 Task: Compose an email with the signature Eric Rodriguez with the subject Request for a change in project scope and the message Please let me know if there are any issues with the formatting of the document. from softage.1@softage.net to softage.4@softage.net,  softage.1@softage.net and softage.5@softage.net with CC to softage.6@softage.net with an attached document Press_release_draft.docx, insert an emoji of office Send the email
Action: Mouse moved to (418, 549)
Screenshot: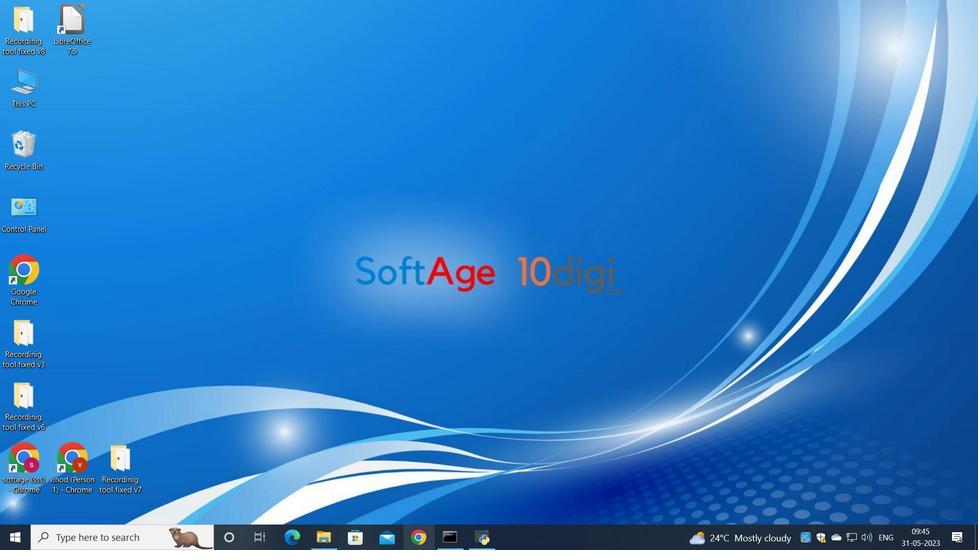 
Action: Mouse pressed left at (418, 549)
Screenshot: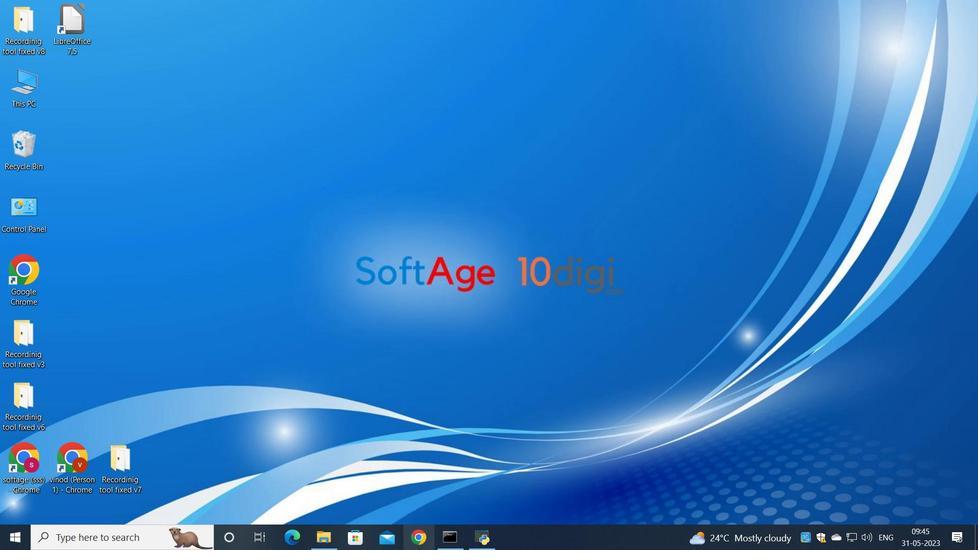 
Action: Mouse moved to (413, 337)
Screenshot: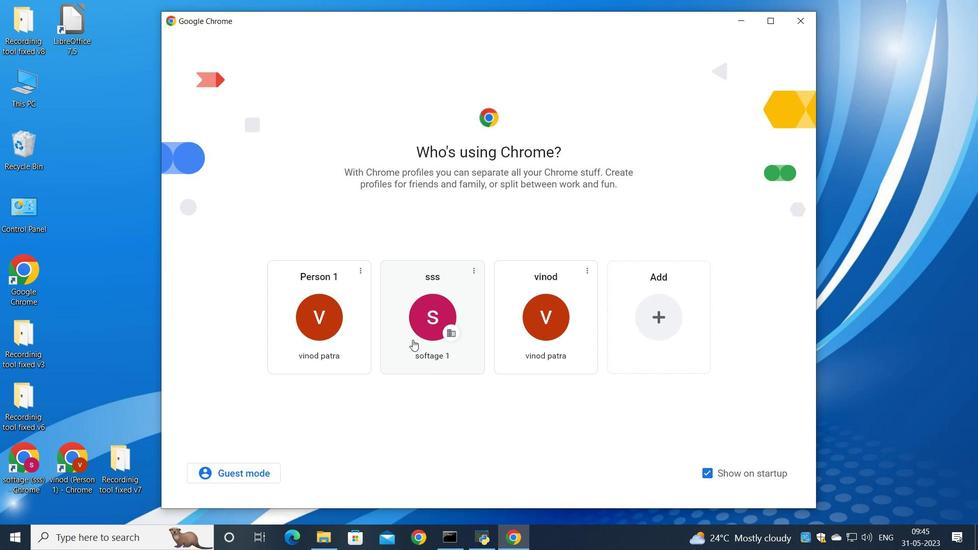 
Action: Mouse pressed left at (413, 337)
Screenshot: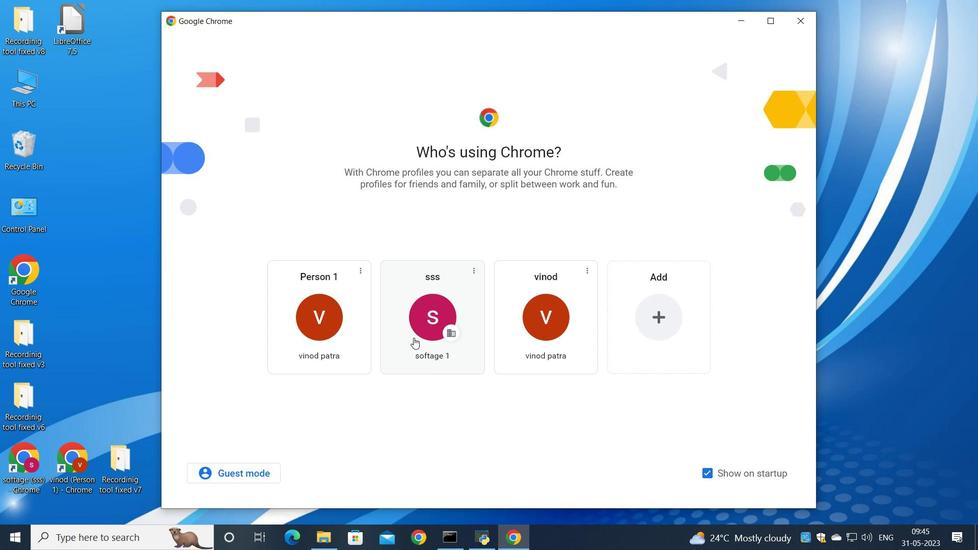 
Action: Mouse moved to (852, 64)
Screenshot: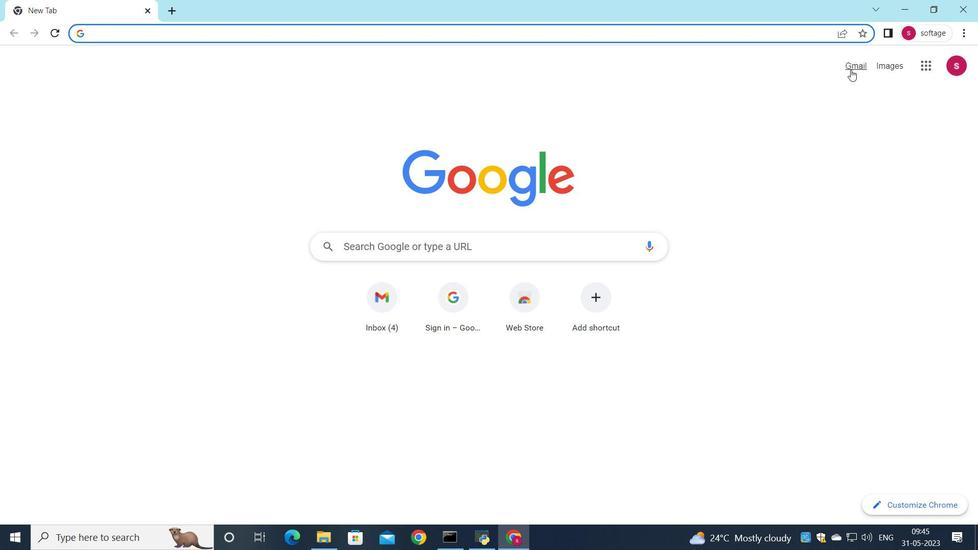 
Action: Mouse pressed left at (852, 64)
Screenshot: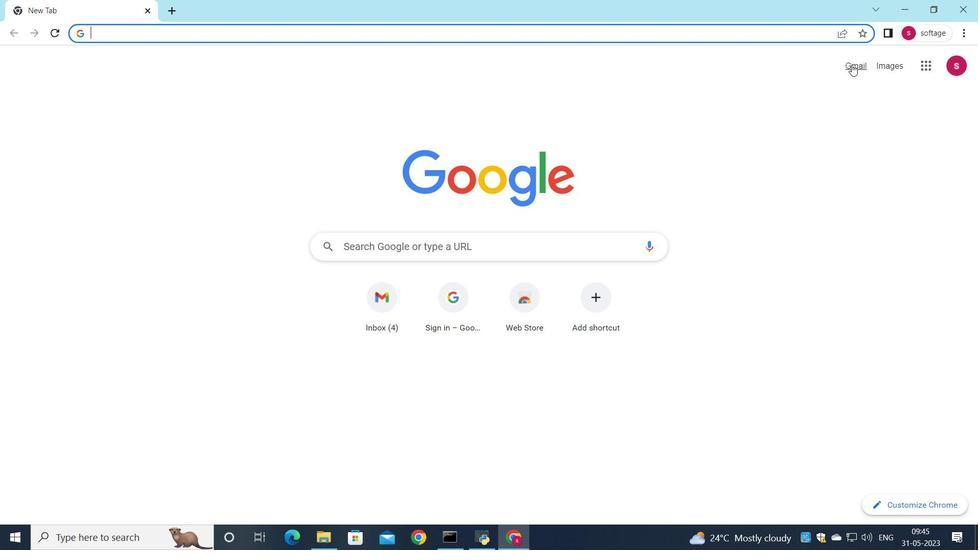
Action: Mouse moved to (834, 84)
Screenshot: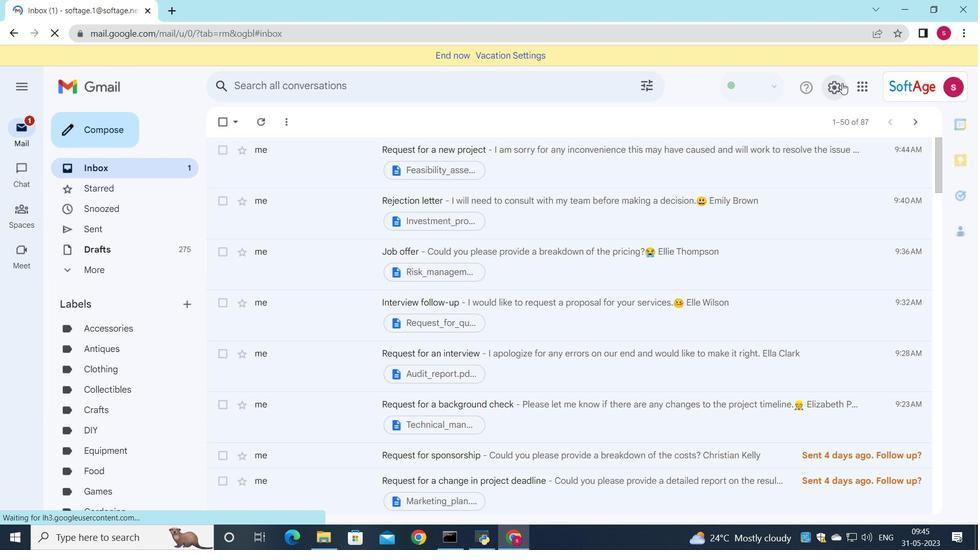 
Action: Mouse pressed left at (834, 84)
Screenshot: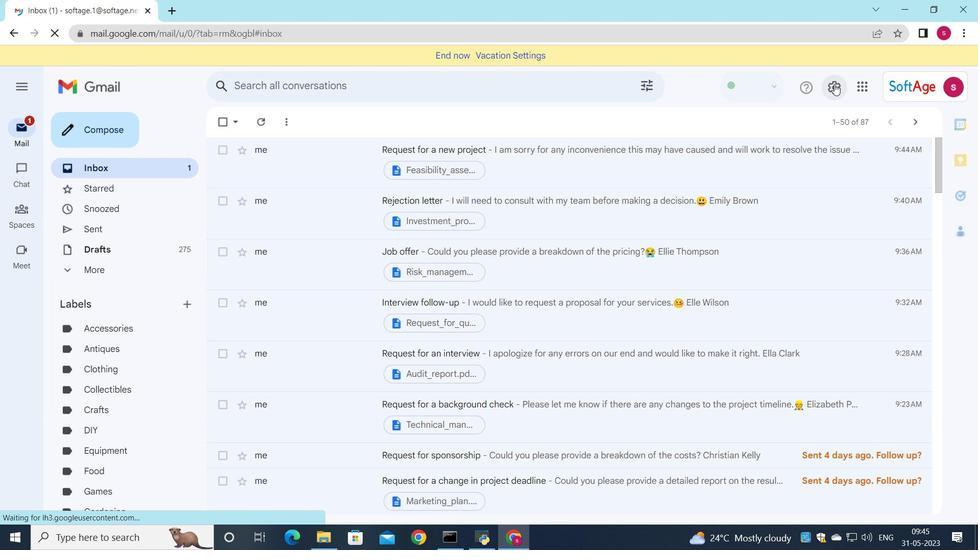 
Action: Mouse moved to (840, 160)
Screenshot: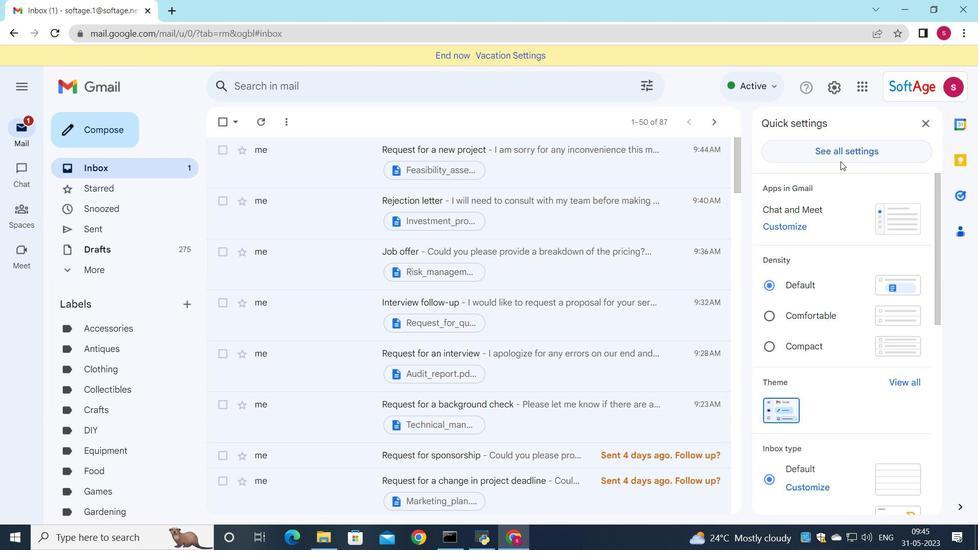 
Action: Mouse pressed left at (840, 160)
Screenshot: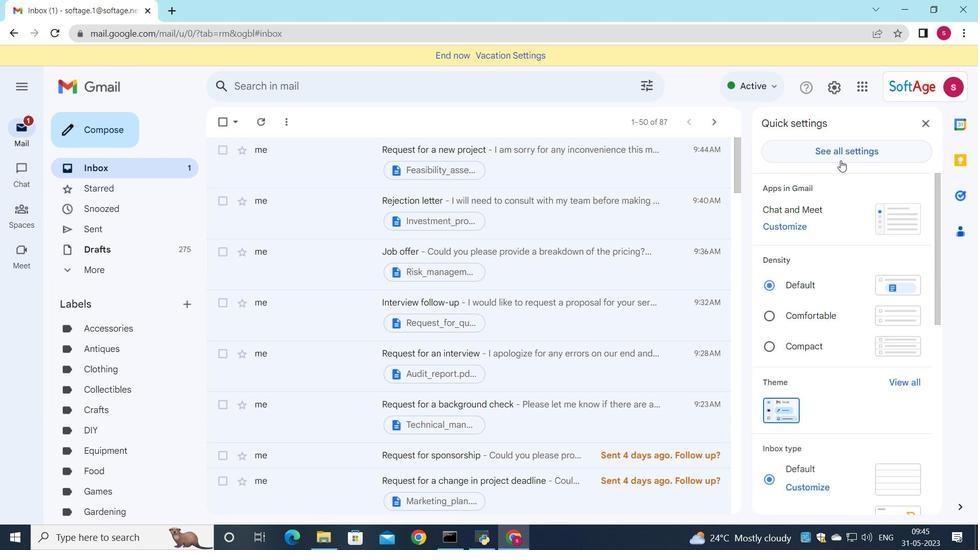 
Action: Mouse moved to (845, 152)
Screenshot: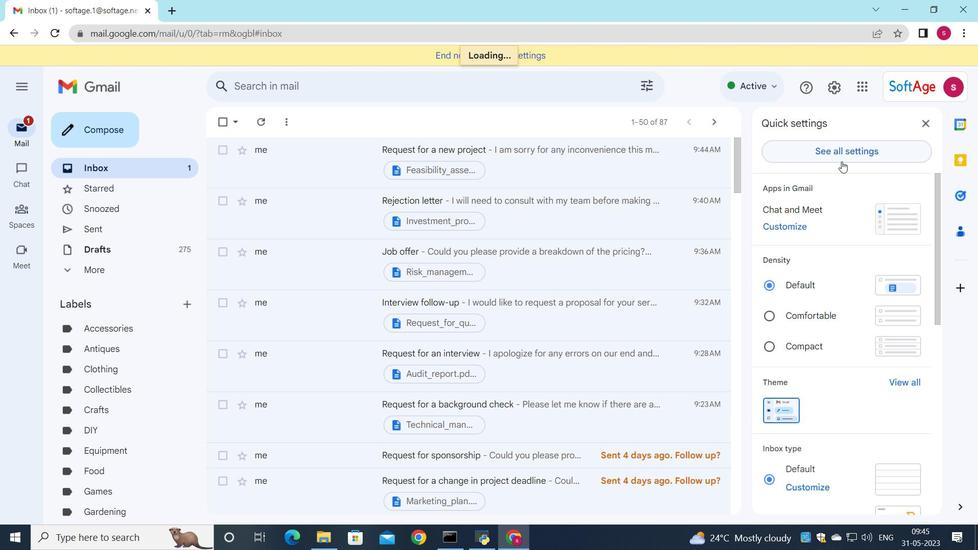 
Action: Mouse pressed left at (845, 152)
Screenshot: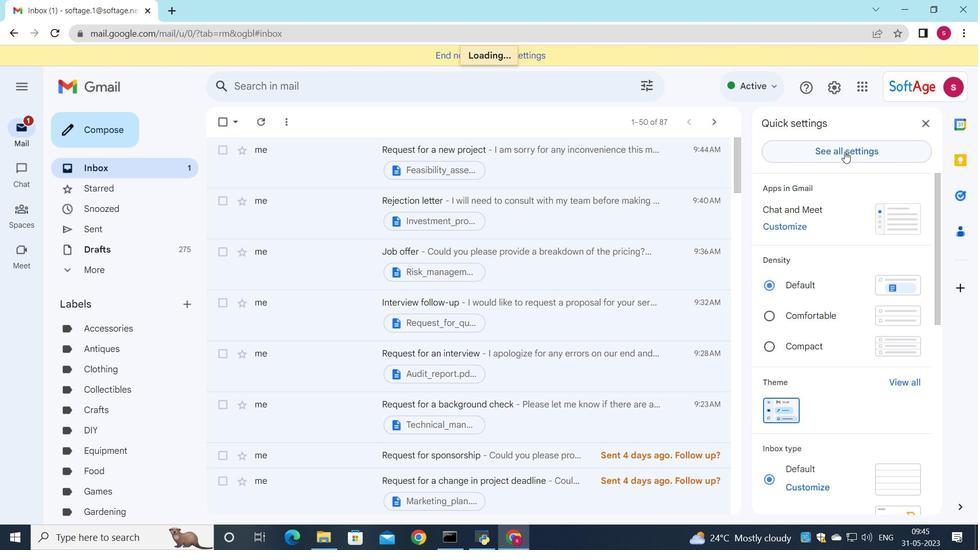 
Action: Mouse moved to (235, 153)
Screenshot: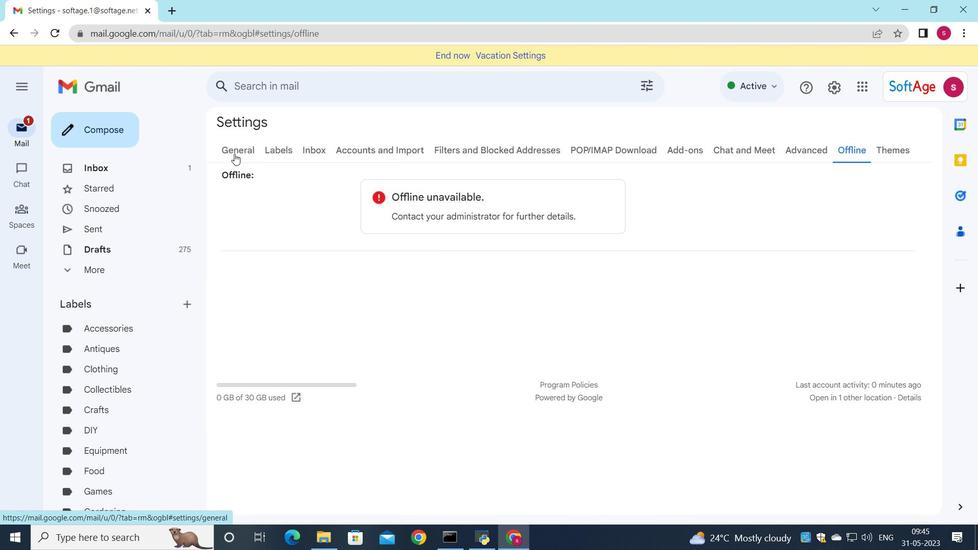 
Action: Mouse pressed left at (235, 153)
Screenshot: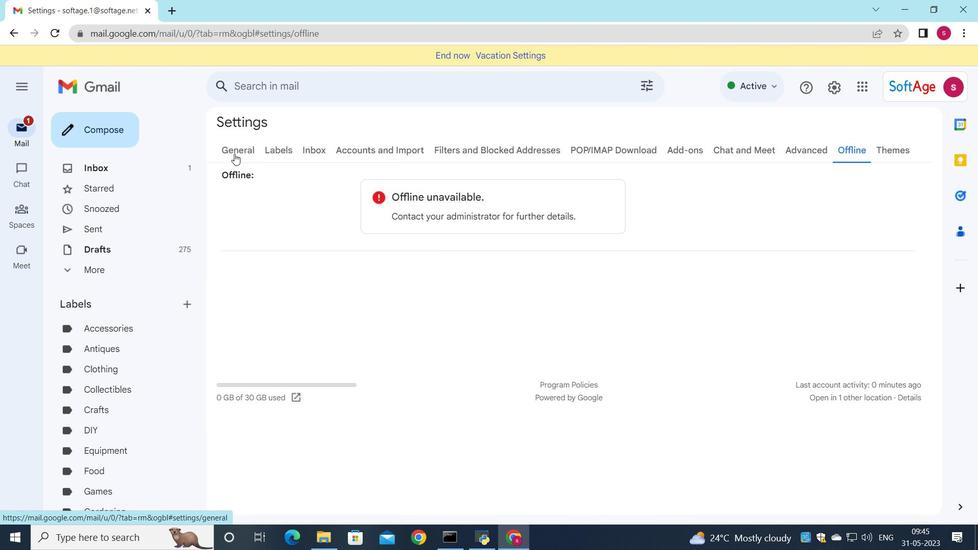 
Action: Mouse moved to (376, 266)
Screenshot: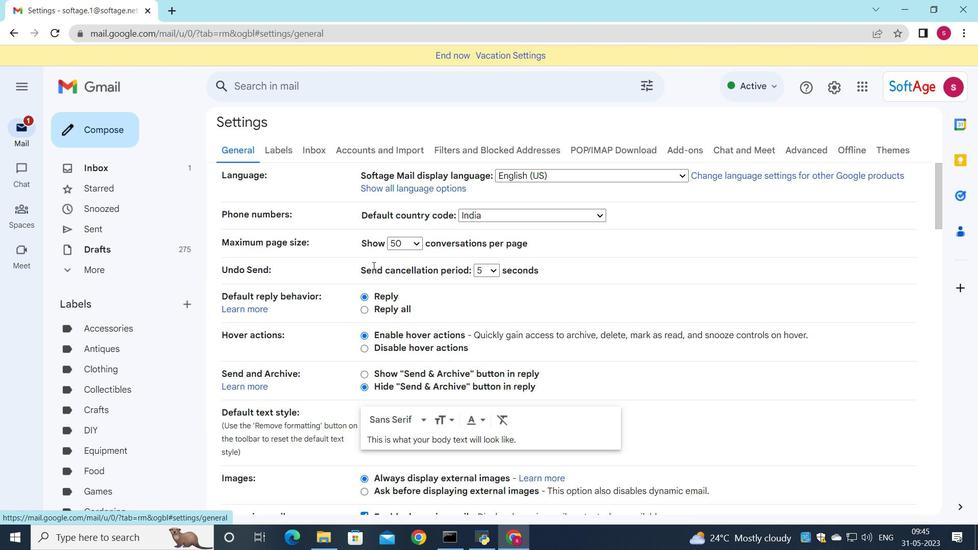 
Action: Mouse scrolled (376, 265) with delta (0, 0)
Screenshot: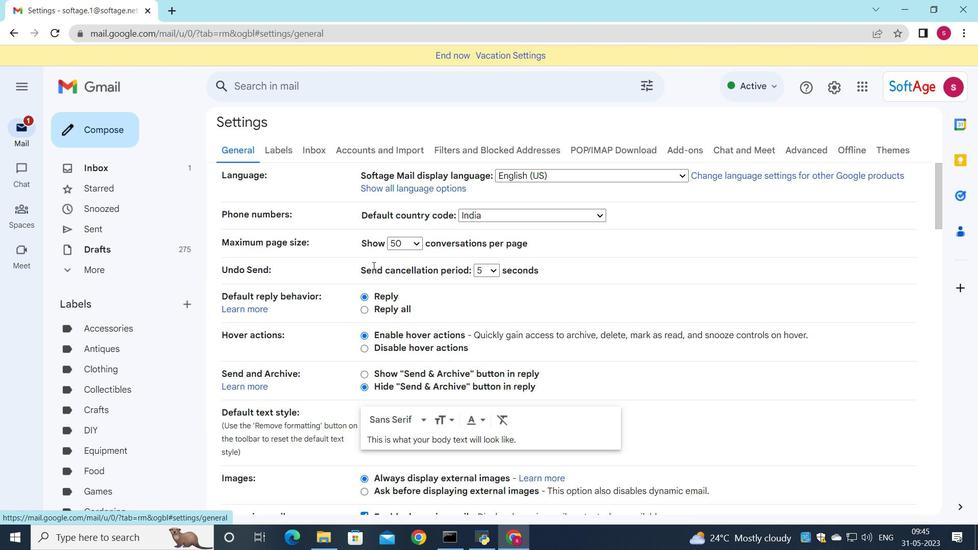 
Action: Mouse scrolled (376, 265) with delta (0, 0)
Screenshot: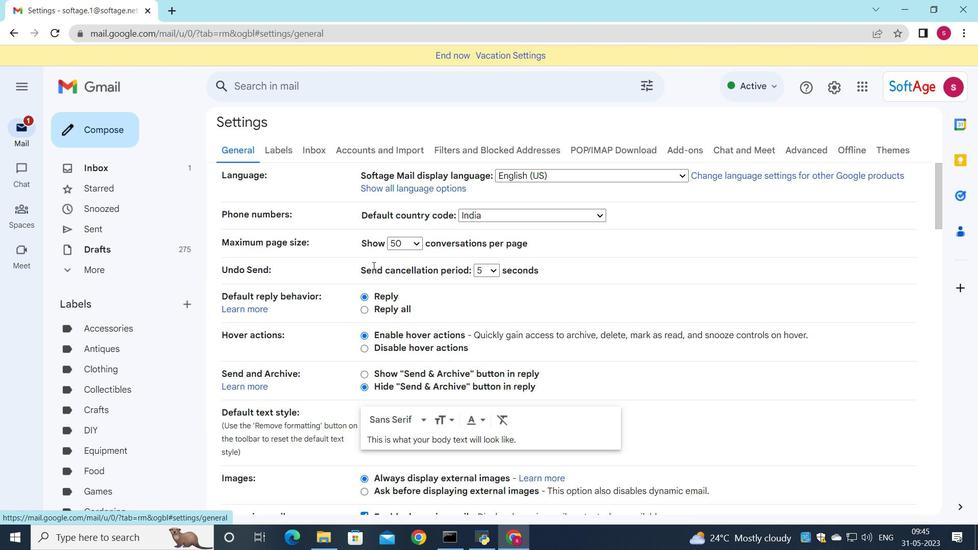 
Action: Mouse scrolled (376, 265) with delta (0, 0)
Screenshot: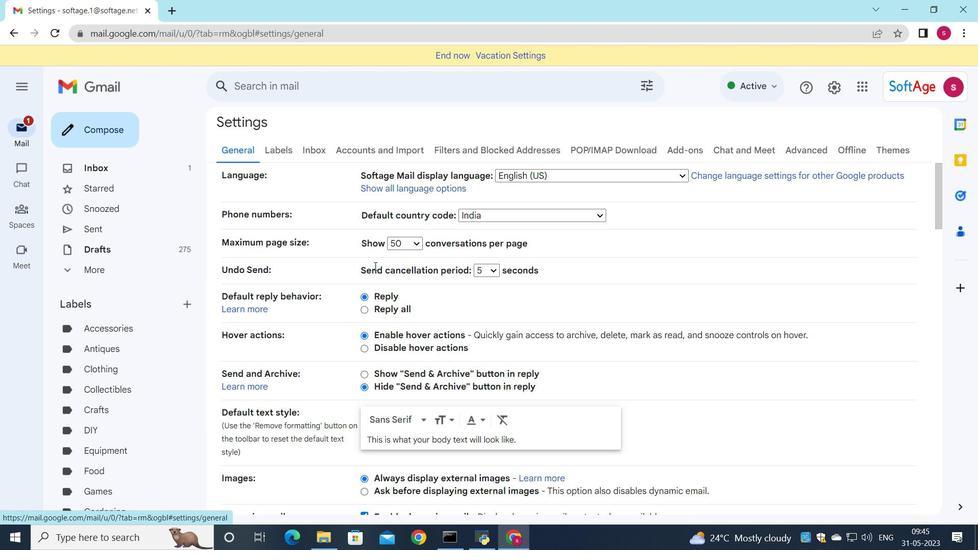 
Action: Mouse moved to (365, 282)
Screenshot: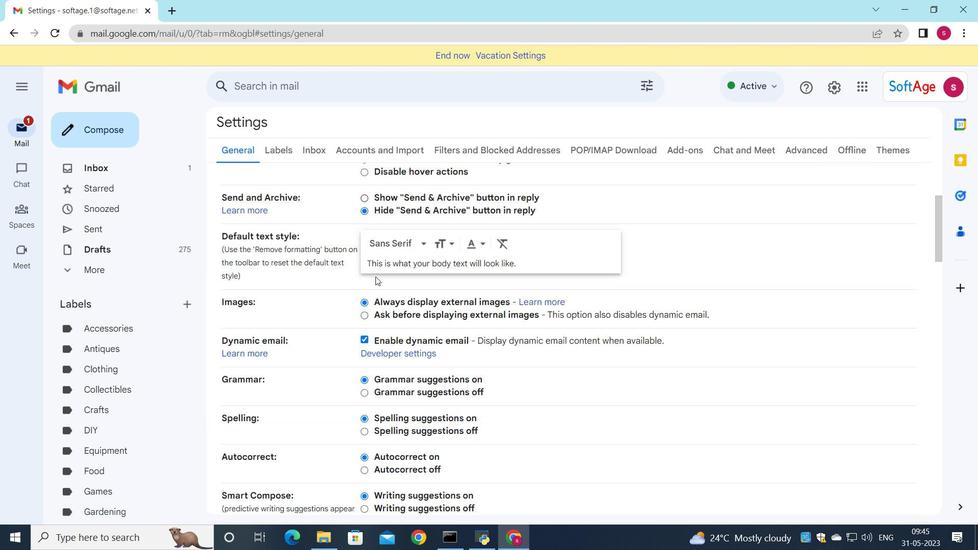 
Action: Mouse scrolled (365, 282) with delta (0, 0)
Screenshot: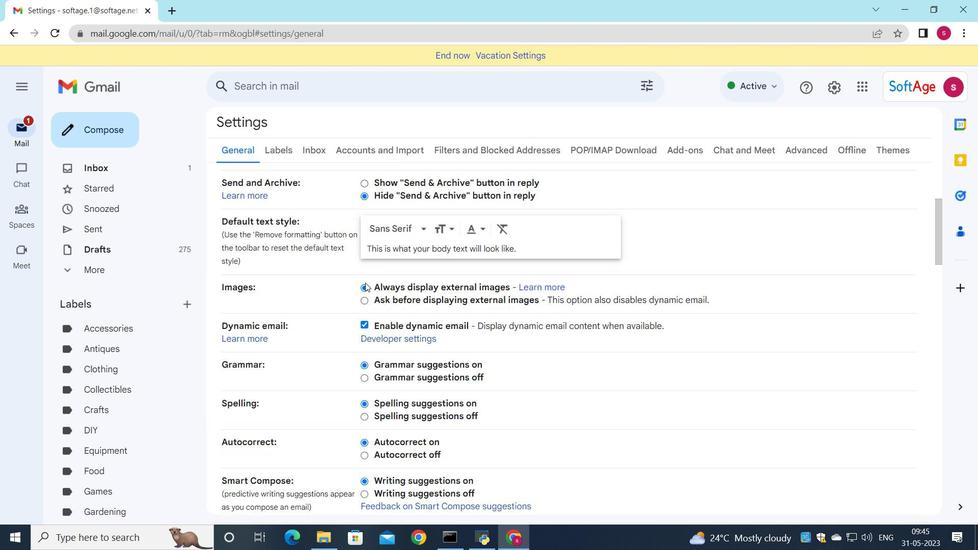 
Action: Mouse scrolled (365, 282) with delta (0, 0)
Screenshot: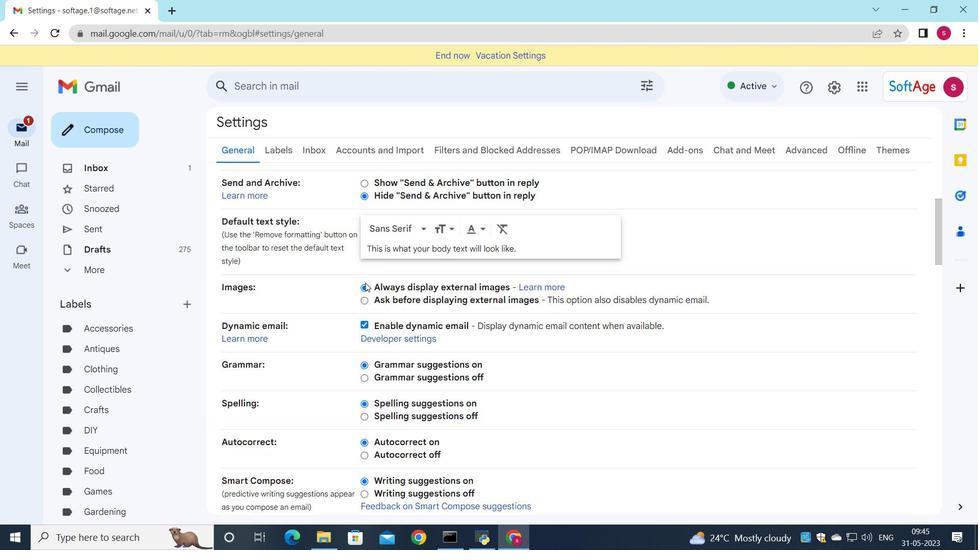 
Action: Mouse scrolled (365, 282) with delta (0, 0)
Screenshot: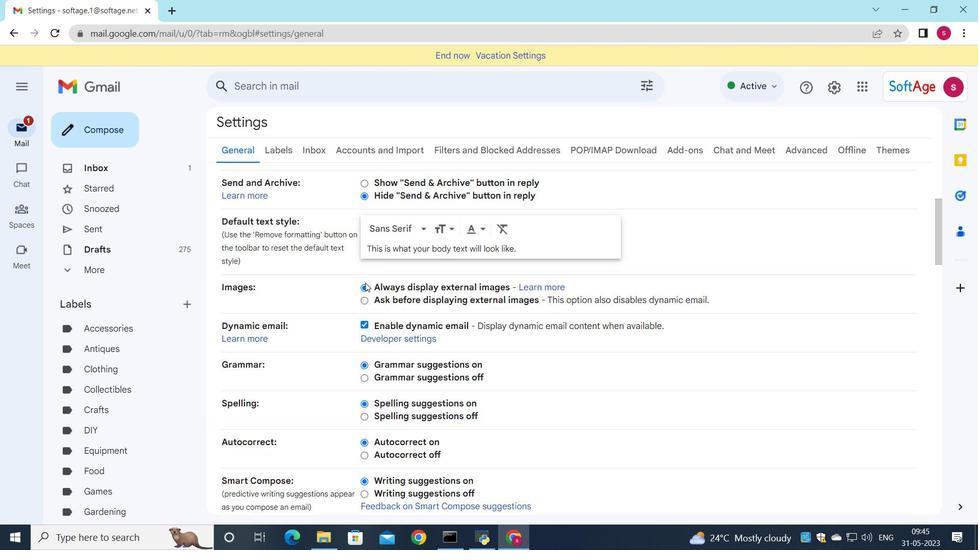 
Action: Mouse moved to (365, 283)
Screenshot: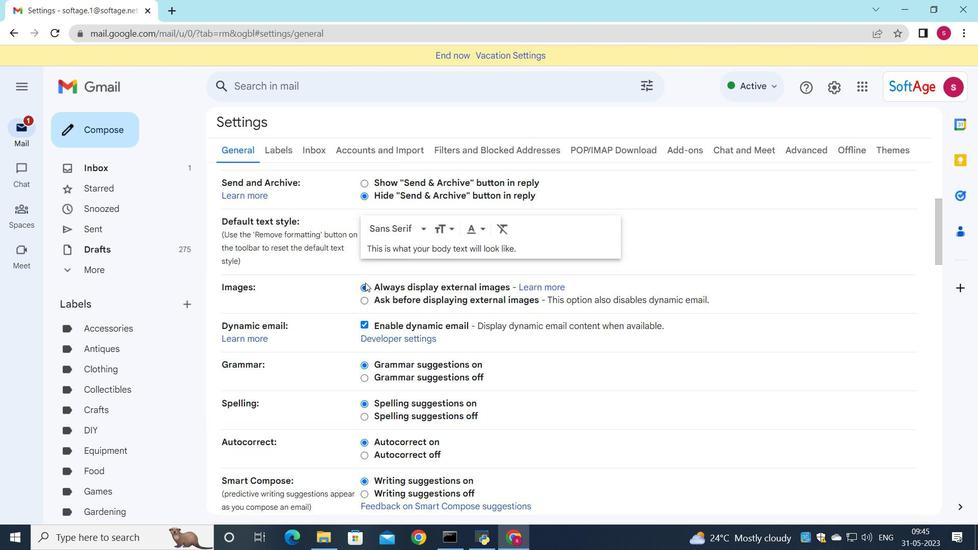 
Action: Mouse scrolled (365, 282) with delta (0, 0)
Screenshot: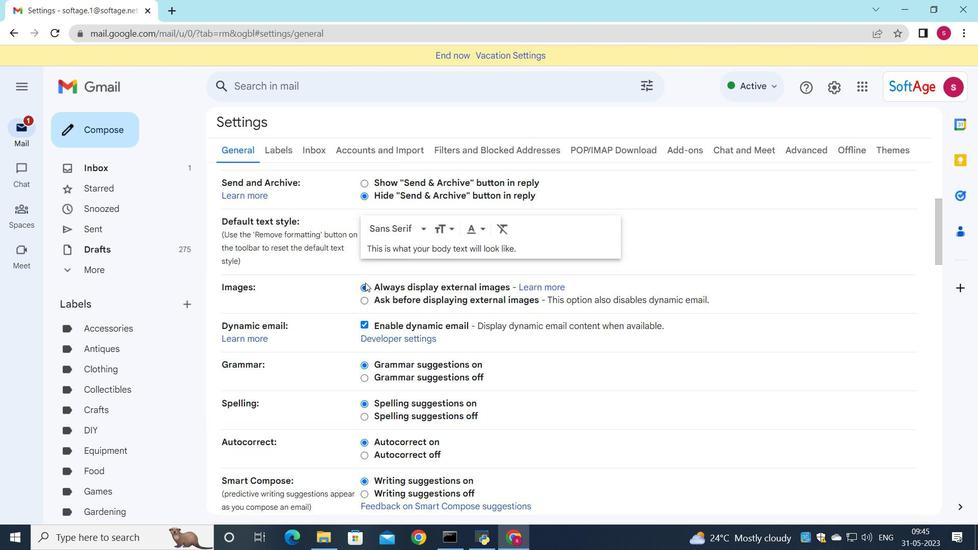 
Action: Mouse moved to (357, 296)
Screenshot: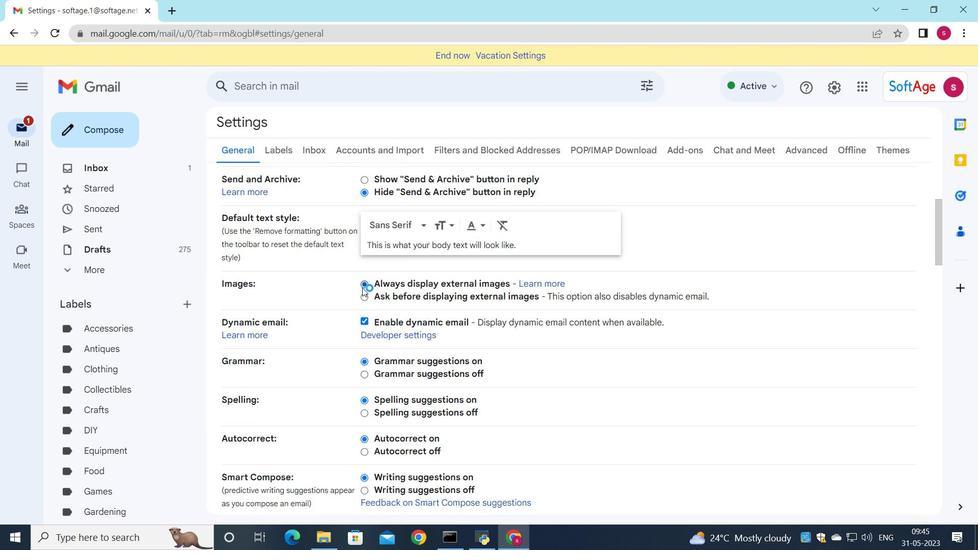 
Action: Mouse scrolled (357, 295) with delta (0, 0)
Screenshot: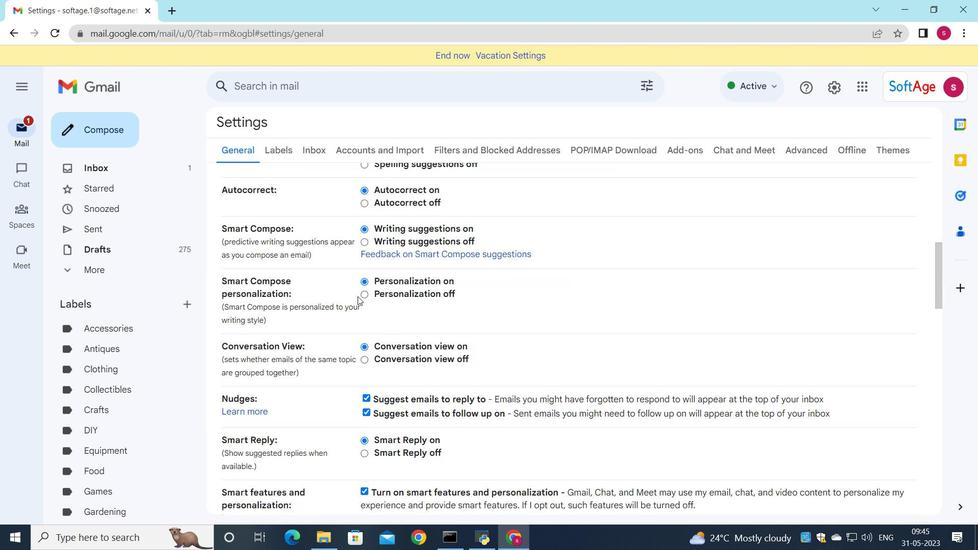 
Action: Mouse scrolled (357, 295) with delta (0, 0)
Screenshot: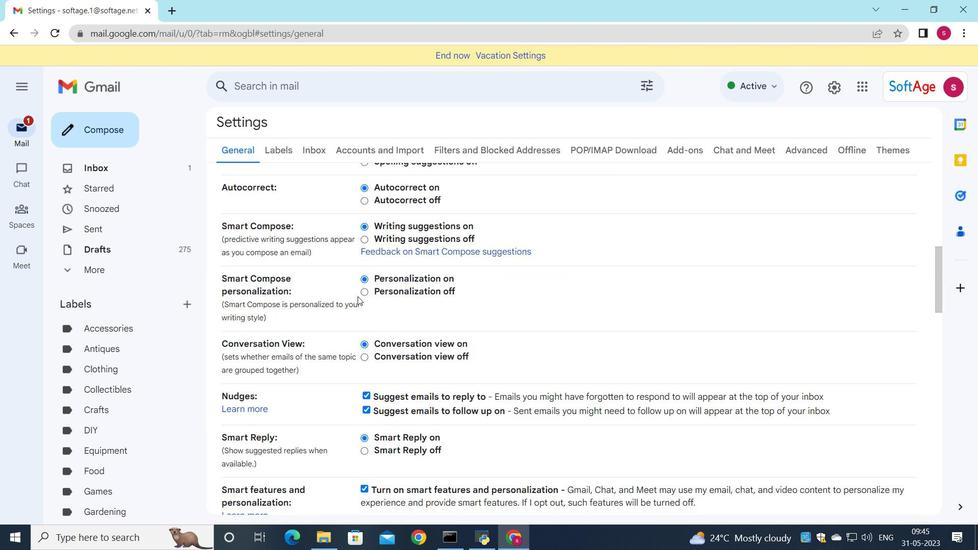 
Action: Mouse moved to (357, 297)
Screenshot: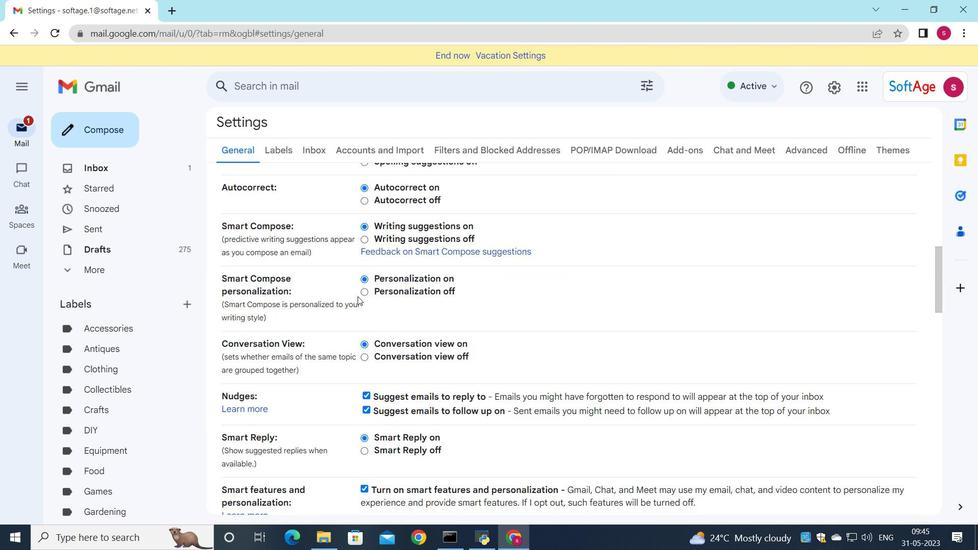 
Action: Mouse scrolled (357, 296) with delta (0, 0)
Screenshot: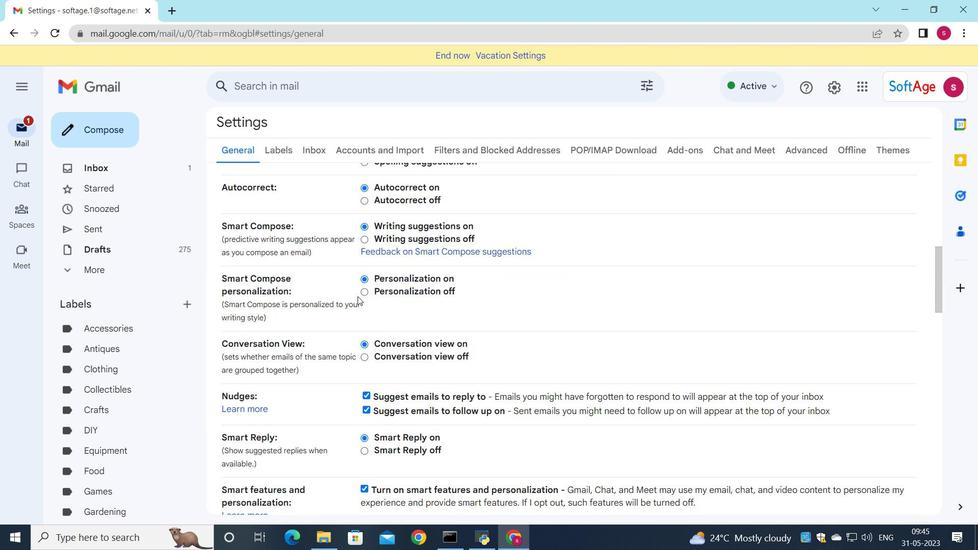
Action: Mouse moved to (359, 328)
Screenshot: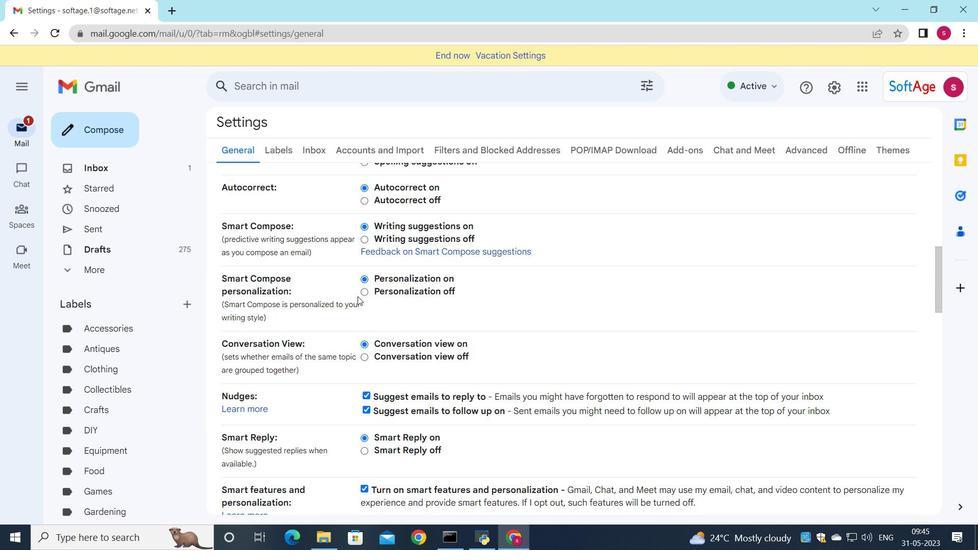 
Action: Mouse scrolled (359, 328) with delta (0, 0)
Screenshot: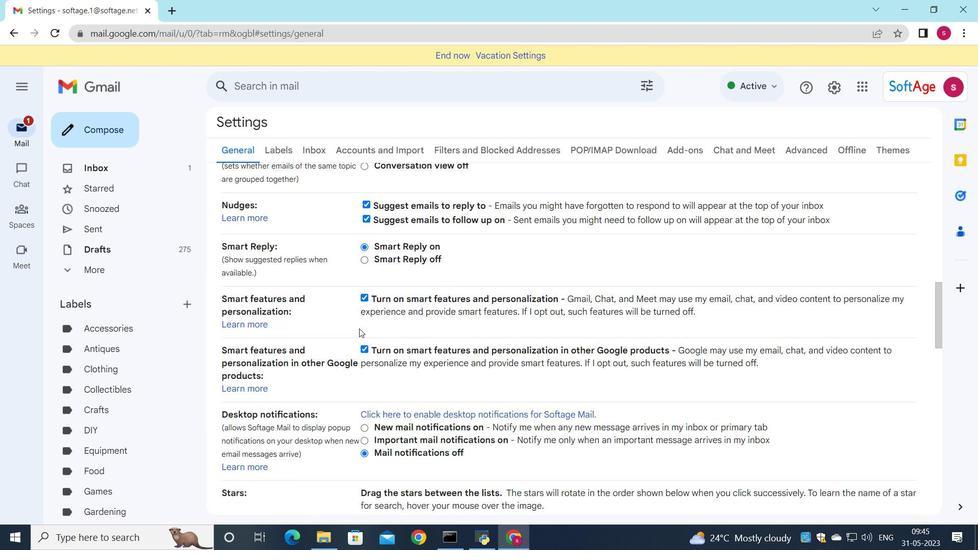 
Action: Mouse scrolled (359, 328) with delta (0, 0)
Screenshot: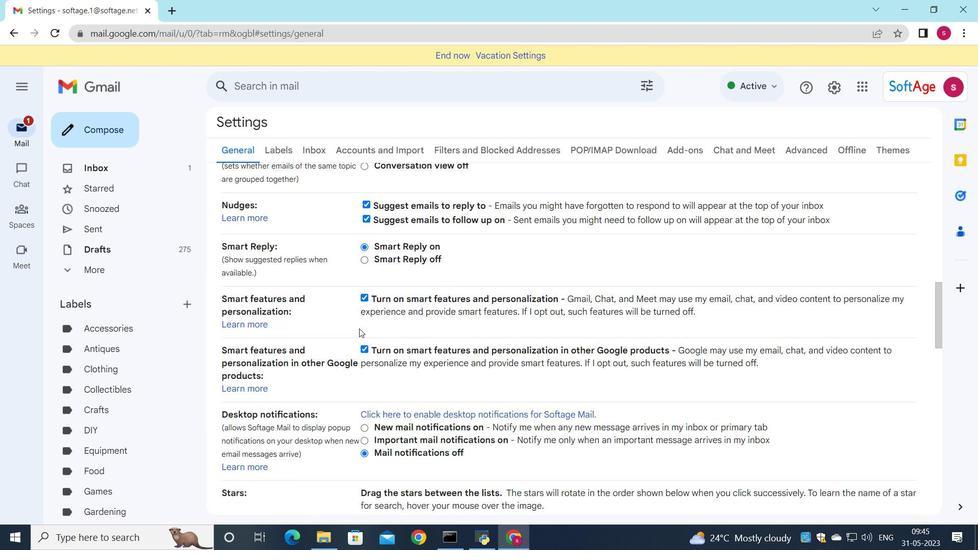 
Action: Mouse scrolled (359, 328) with delta (0, 0)
Screenshot: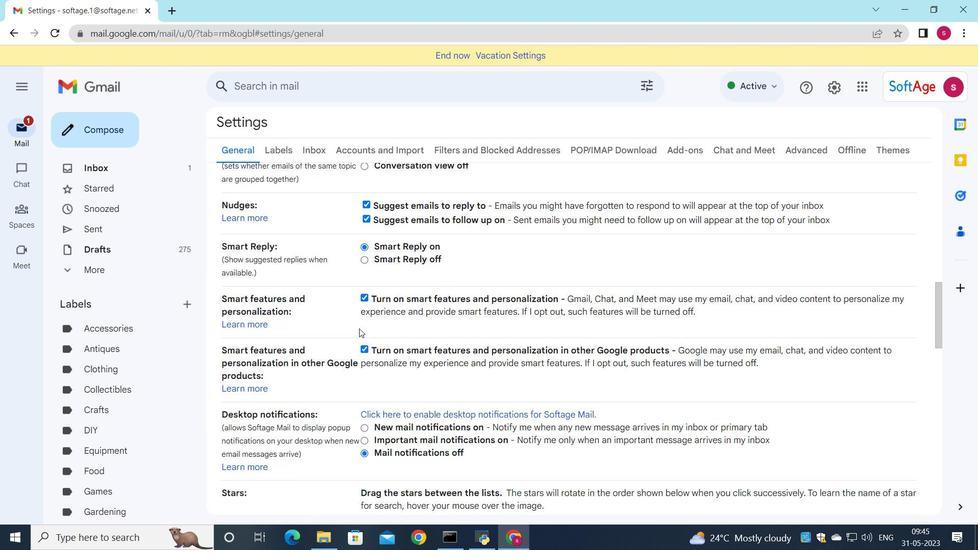 
Action: Mouse moved to (363, 335)
Screenshot: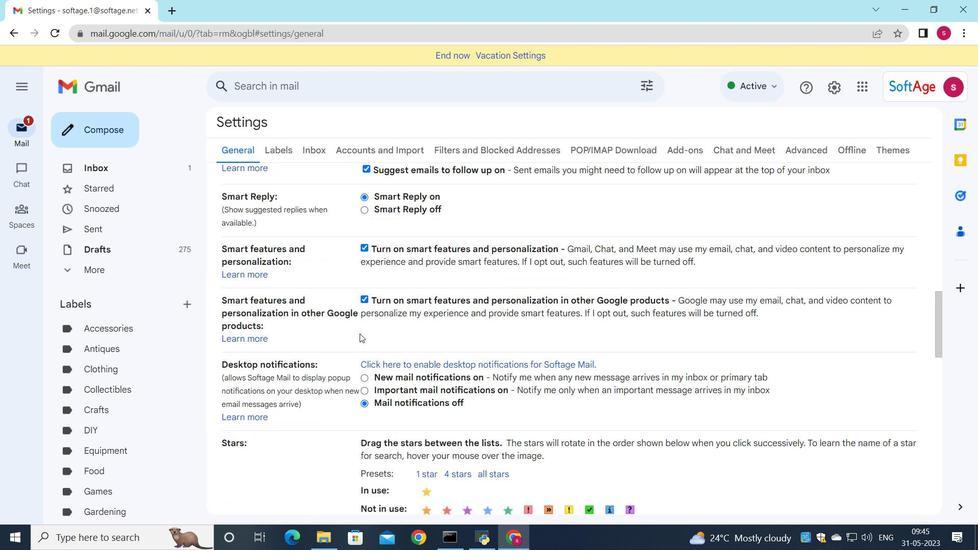 
Action: Mouse scrolled (363, 335) with delta (0, 0)
Screenshot: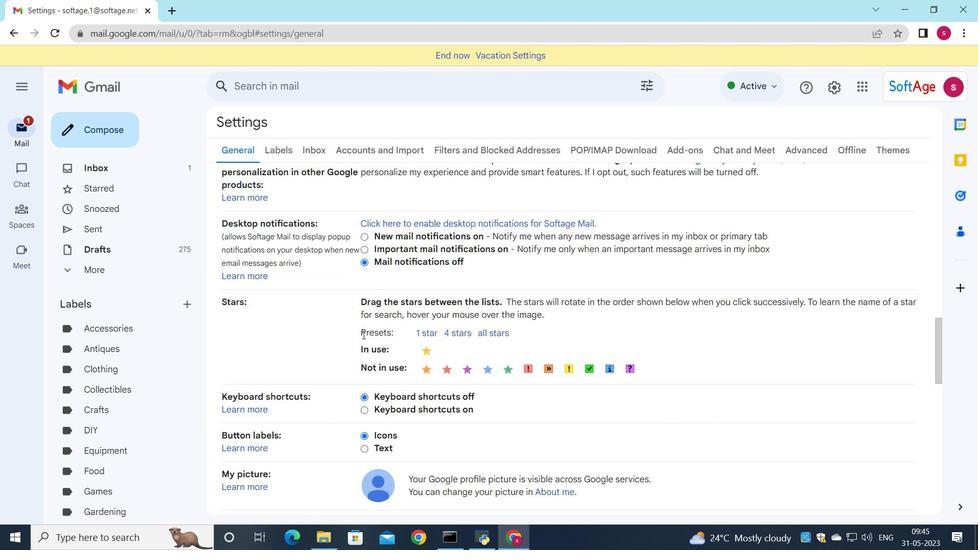 
Action: Mouse scrolled (363, 335) with delta (0, 0)
Screenshot: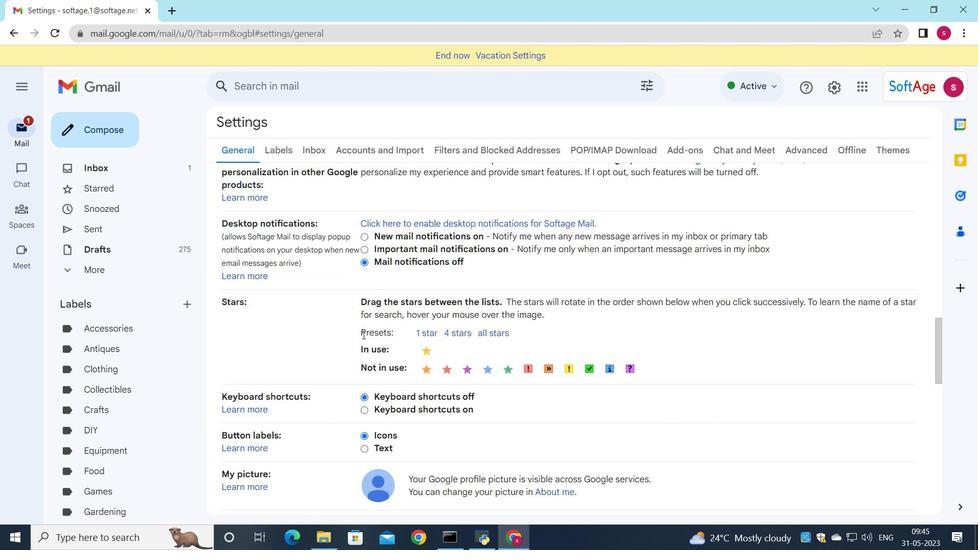 
Action: Mouse scrolled (363, 335) with delta (0, 0)
Screenshot: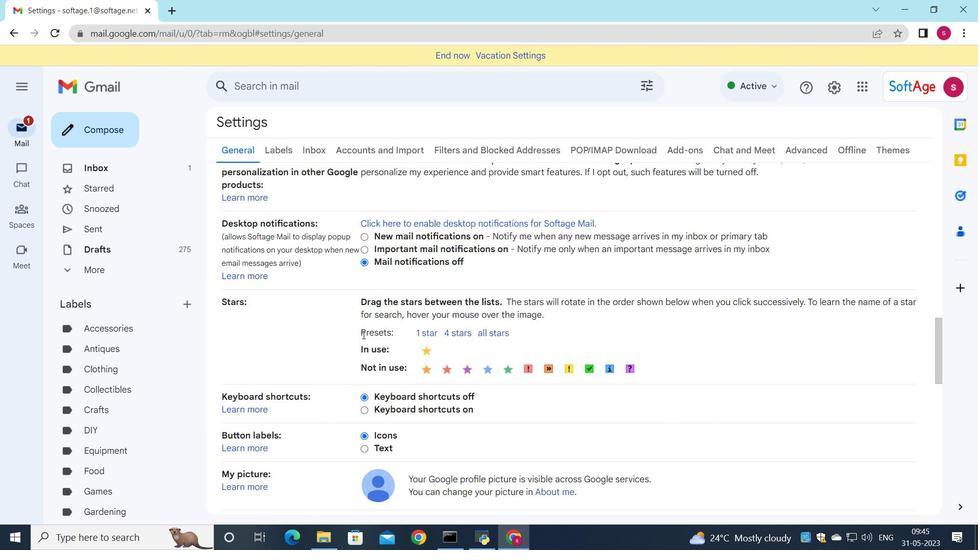 
Action: Mouse moved to (363, 339)
Screenshot: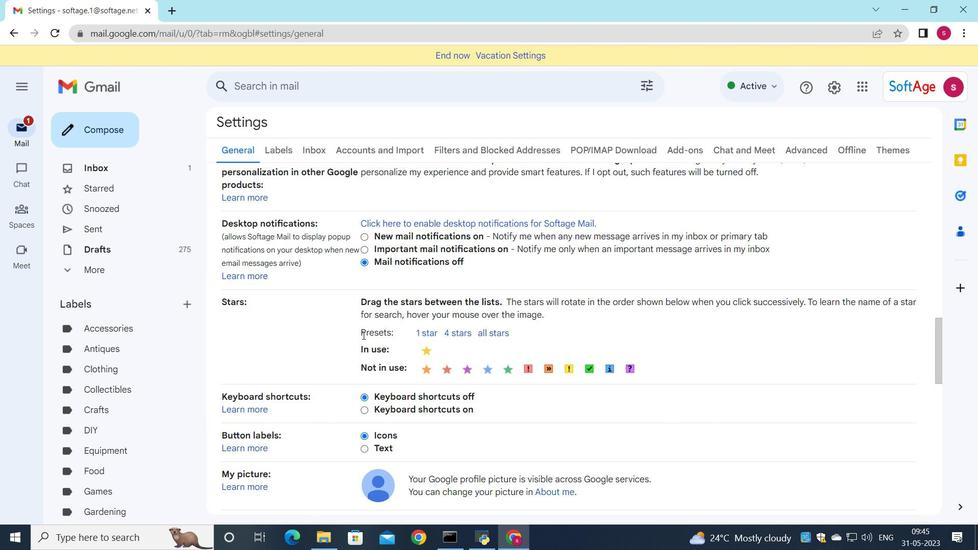 
Action: Mouse scrolled (363, 338) with delta (0, 0)
Screenshot: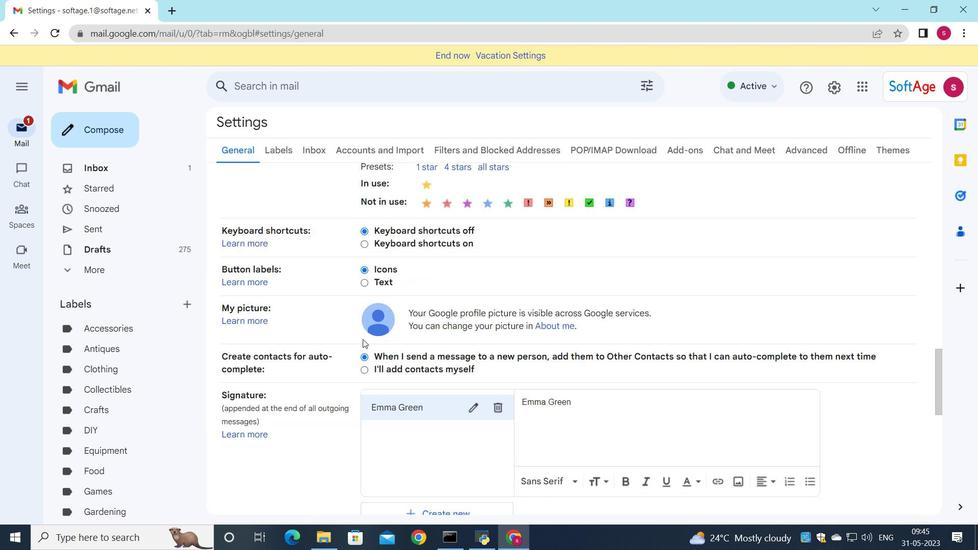 
Action: Mouse scrolled (363, 338) with delta (0, 0)
Screenshot: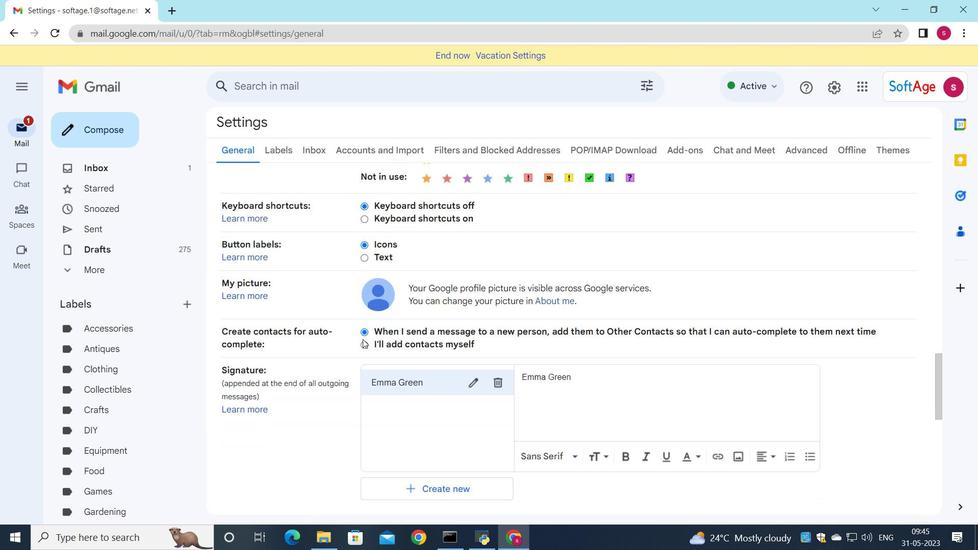 
Action: Mouse moved to (501, 253)
Screenshot: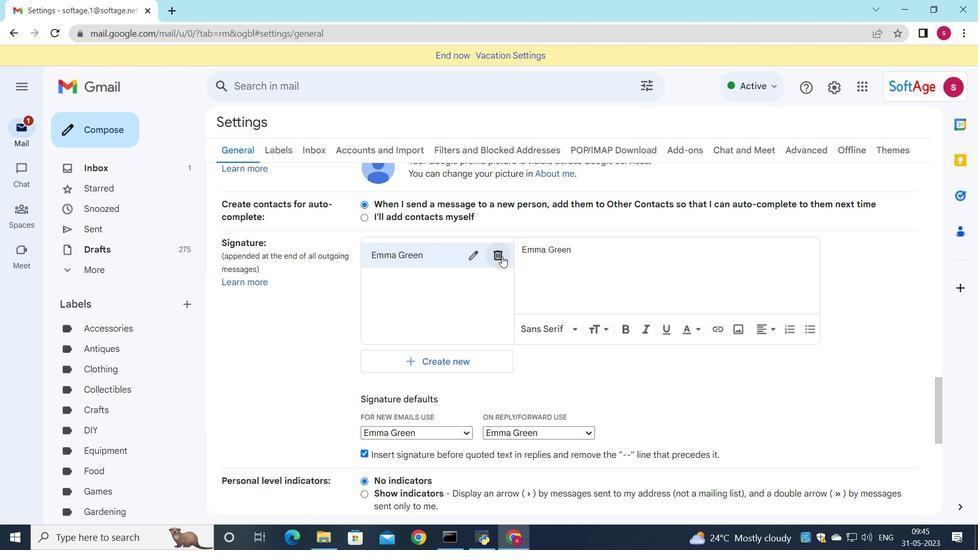 
Action: Mouse pressed left at (501, 253)
Screenshot: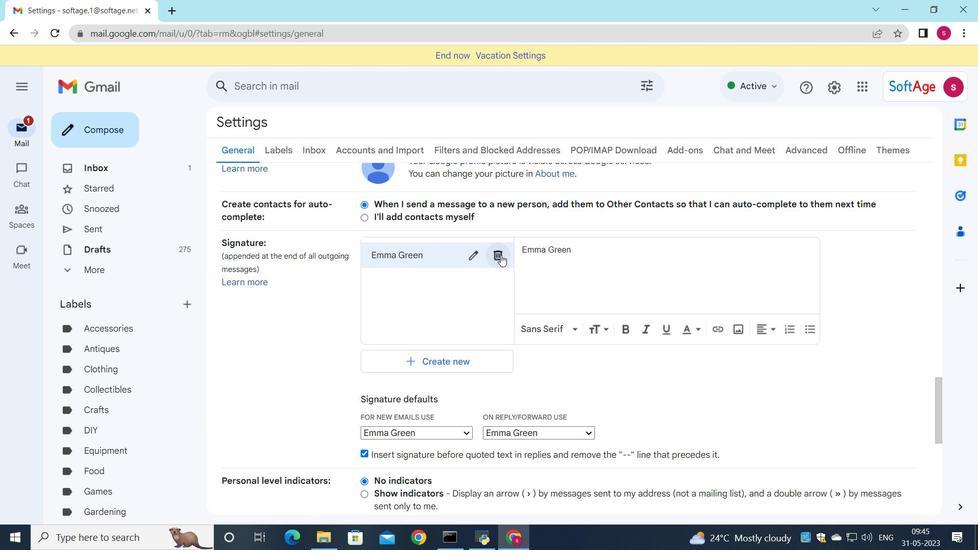 
Action: Mouse moved to (590, 311)
Screenshot: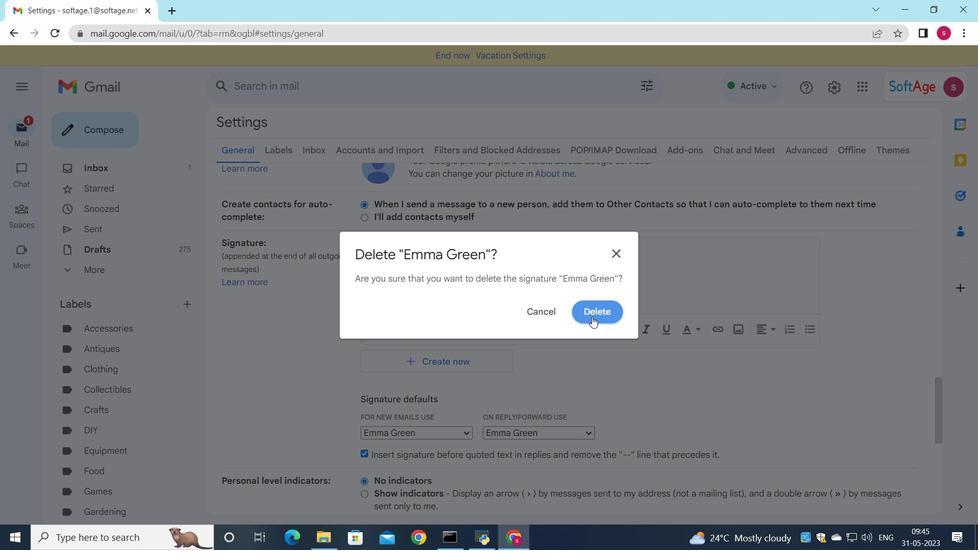 
Action: Mouse pressed left at (590, 311)
Screenshot: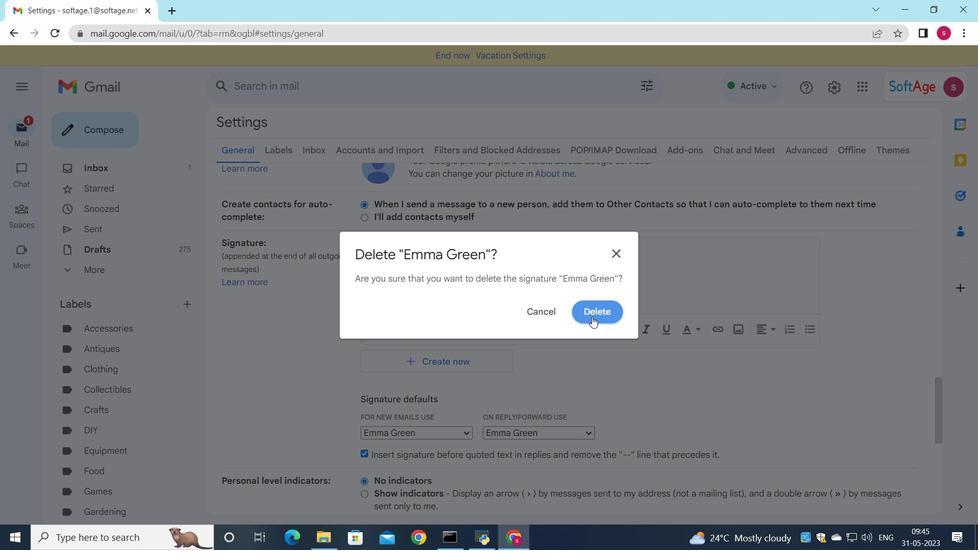 
Action: Mouse moved to (389, 275)
Screenshot: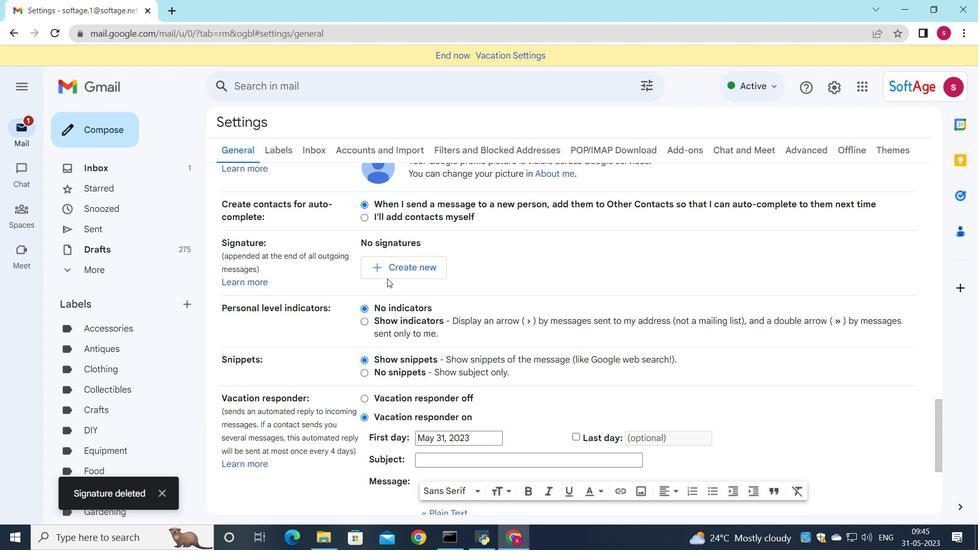 
Action: Mouse pressed left at (389, 275)
Screenshot: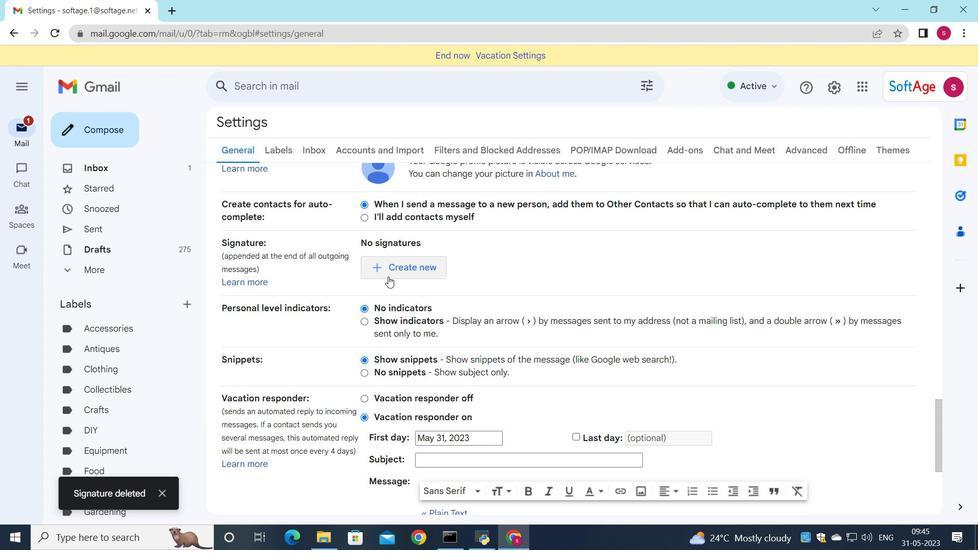 
Action: Mouse moved to (477, 291)
Screenshot: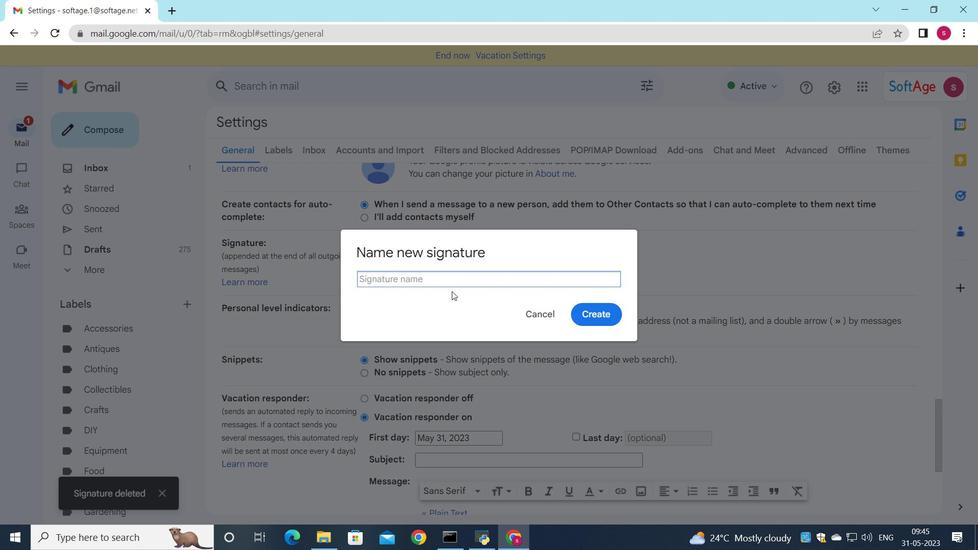 
Action: Key pressed <Key.shift>Eric<Key.space><Key.shift>Rodriguez
Screenshot: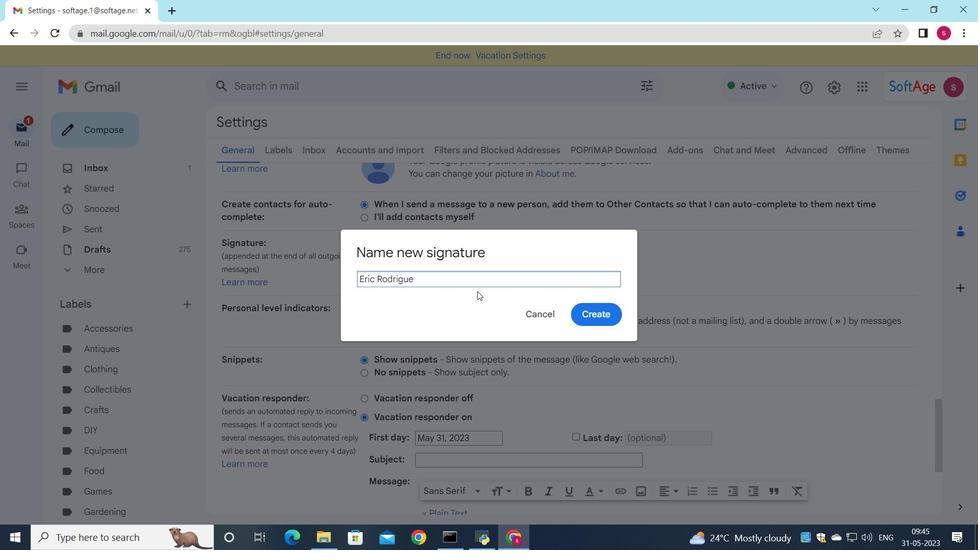 
Action: Mouse moved to (596, 318)
Screenshot: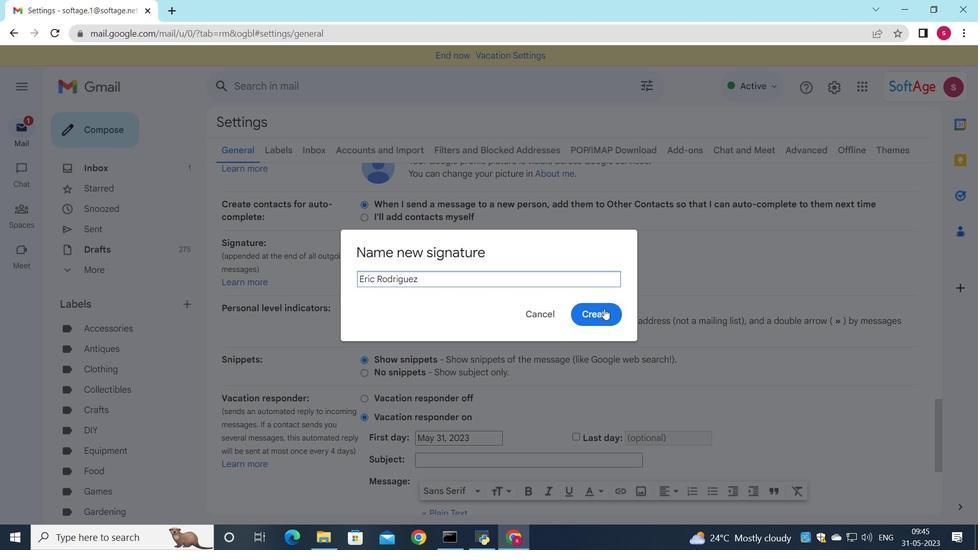 
Action: Mouse pressed left at (596, 318)
Screenshot: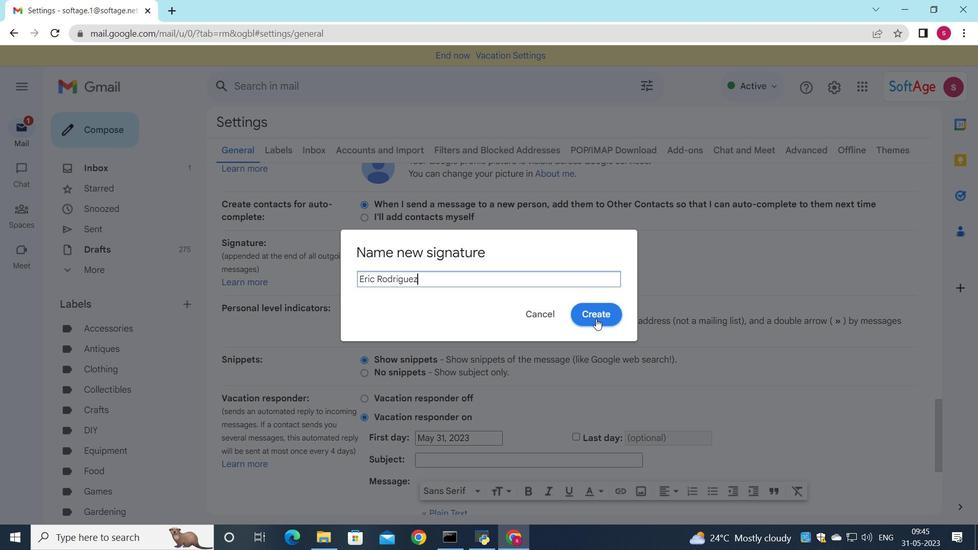 
Action: Mouse moved to (613, 286)
Screenshot: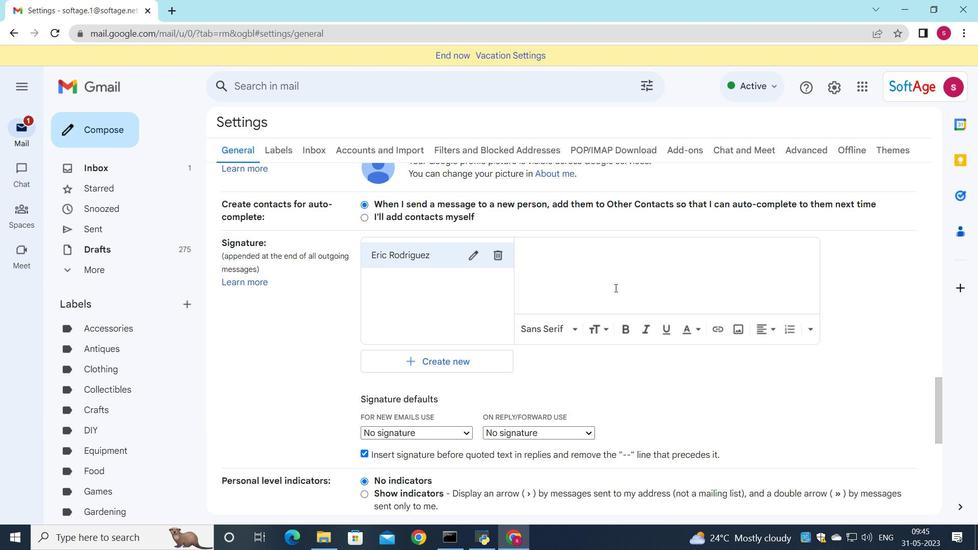 
Action: Mouse pressed left at (613, 286)
Screenshot: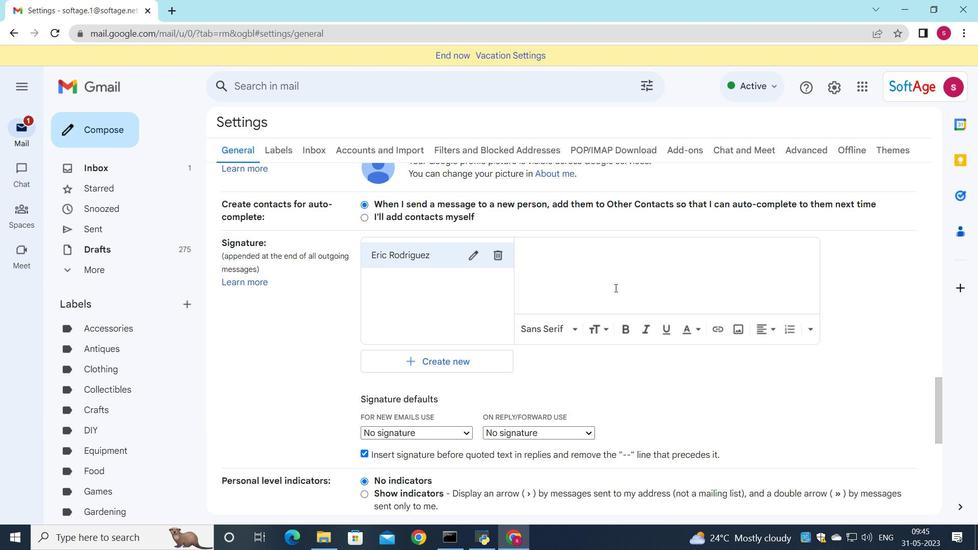 
Action: Mouse moved to (642, 251)
Screenshot: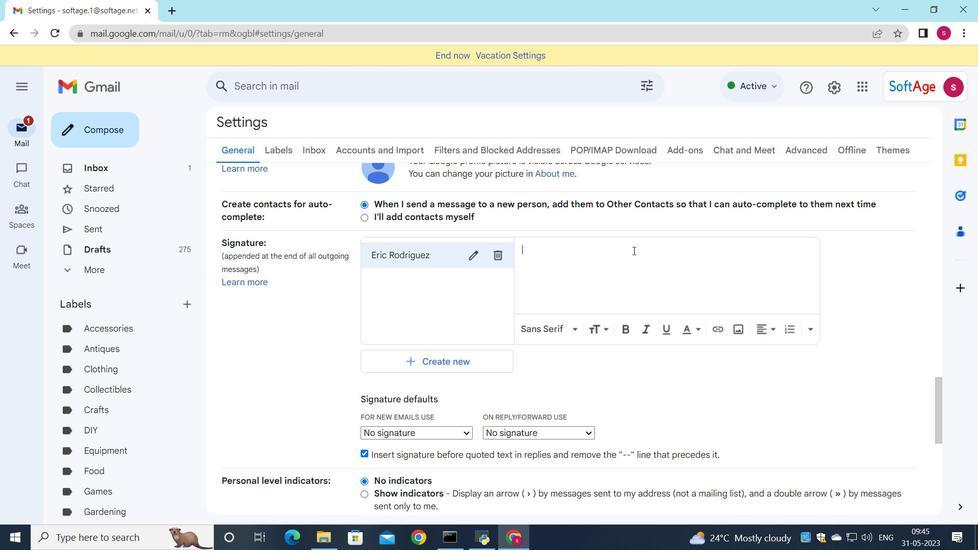 
Action: Key pressed <Key.shift>Eric<Key.space><Key.shift>Rodriguez
Screenshot: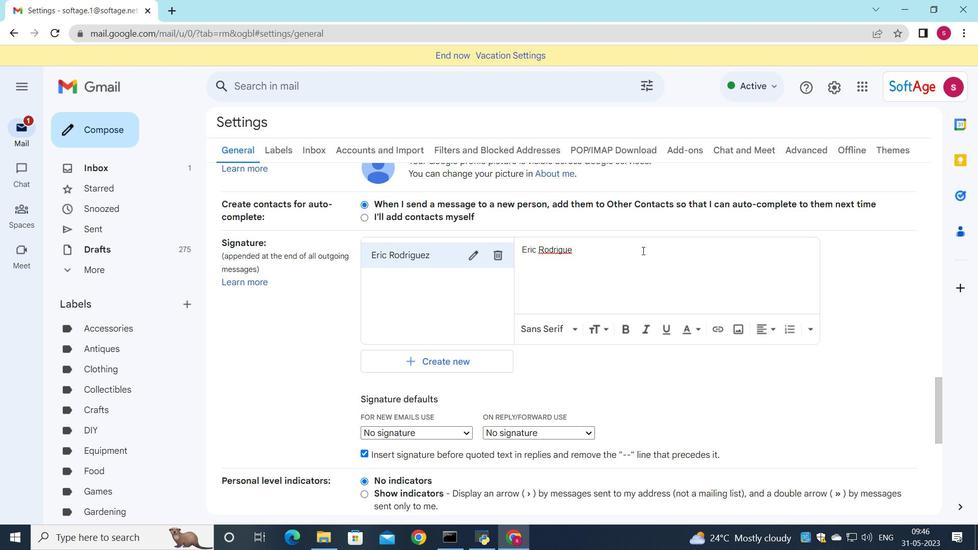 
Action: Mouse scrolled (642, 251) with delta (0, 0)
Screenshot: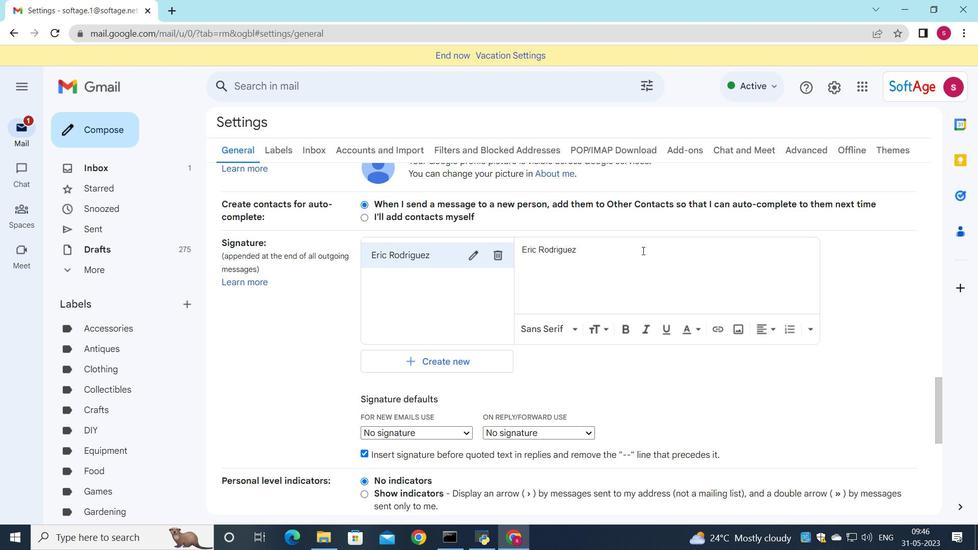 
Action: Mouse moved to (589, 328)
Screenshot: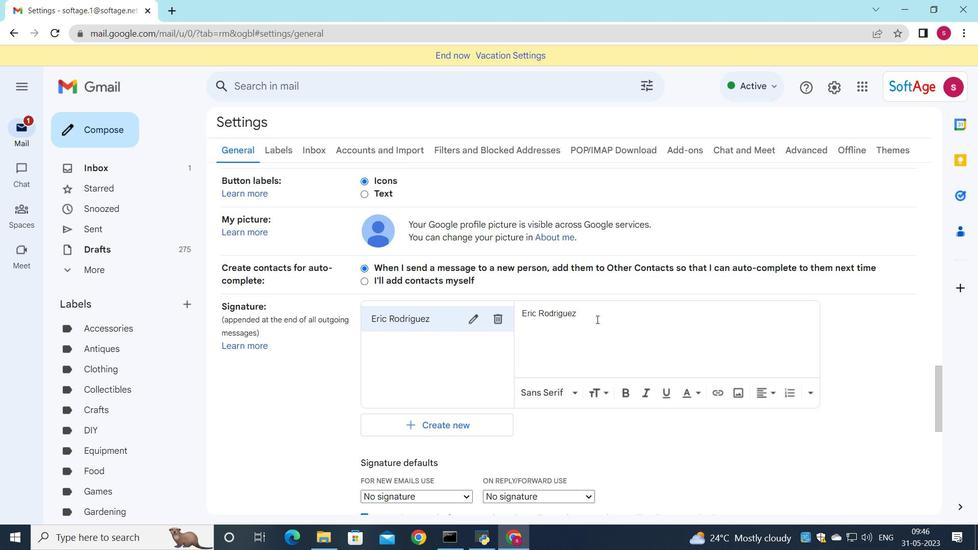 
Action: Mouse scrolled (589, 328) with delta (0, 0)
Screenshot: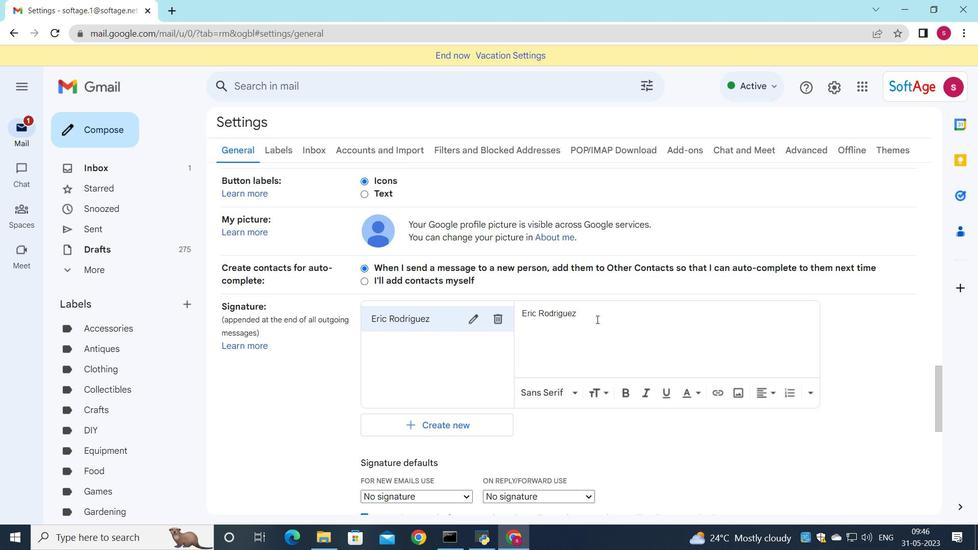 
Action: Mouse moved to (585, 335)
Screenshot: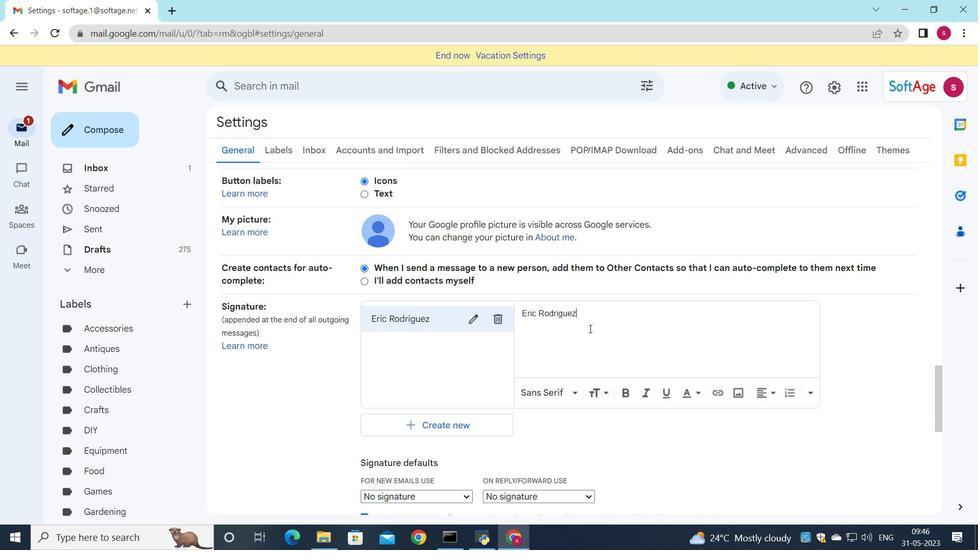 
Action: Mouse scrolled (585, 334) with delta (0, 0)
Screenshot: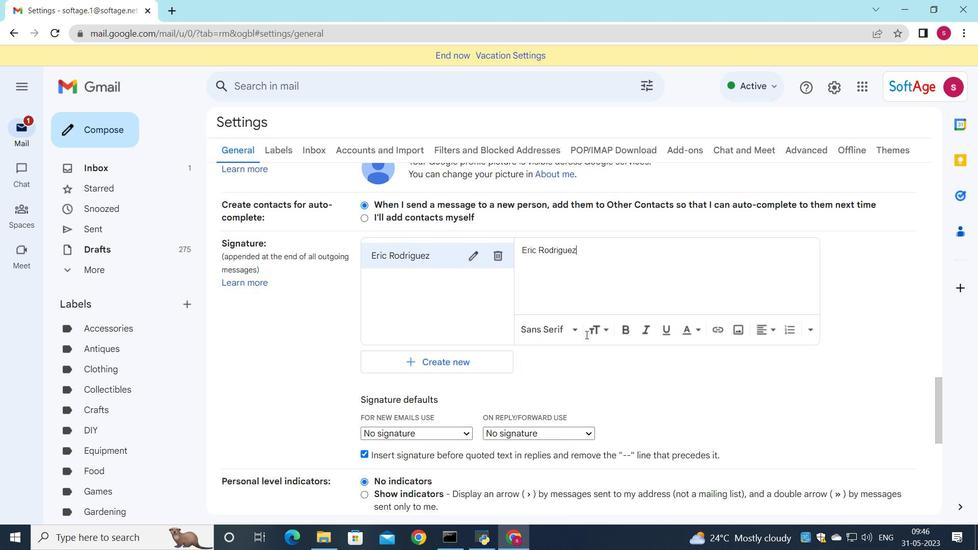 
Action: Mouse moved to (428, 363)
Screenshot: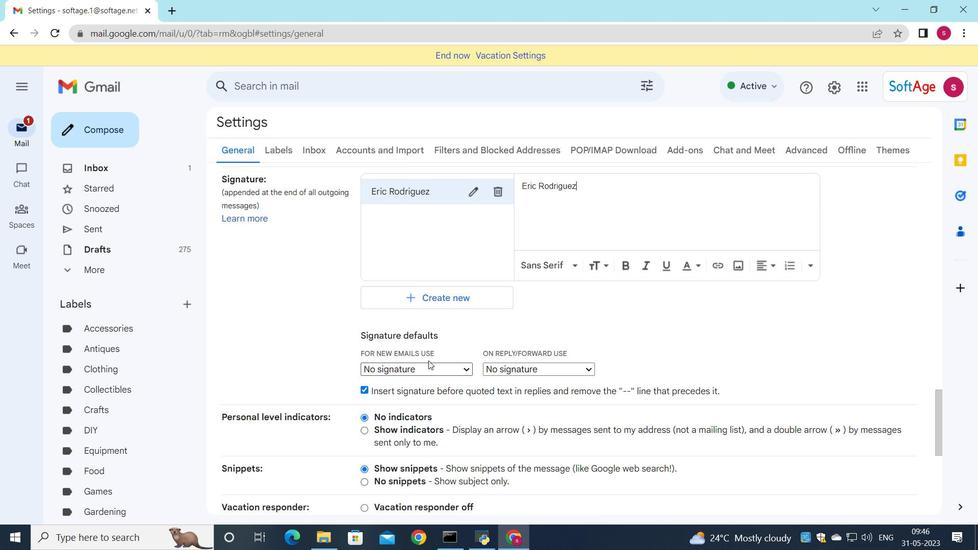 
Action: Mouse pressed left at (428, 363)
Screenshot: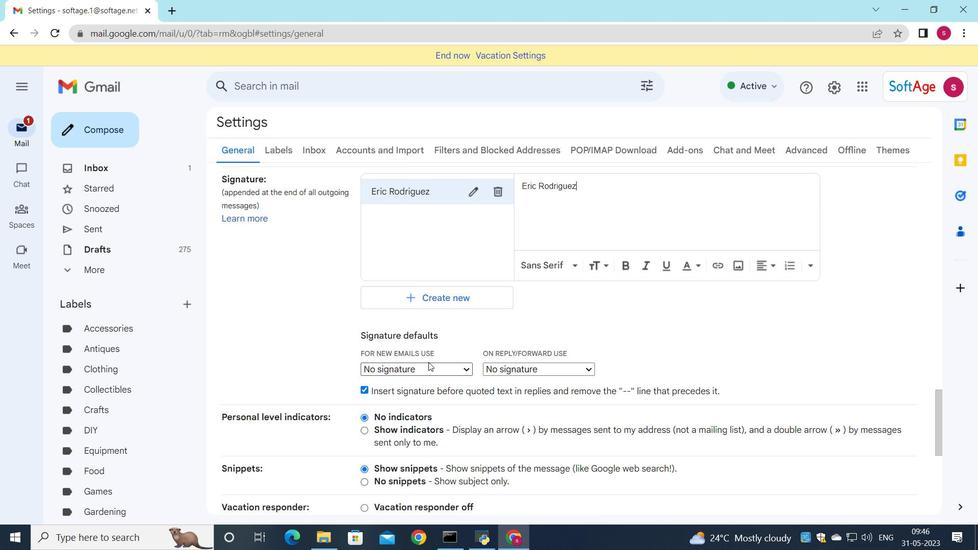 
Action: Mouse moved to (429, 396)
Screenshot: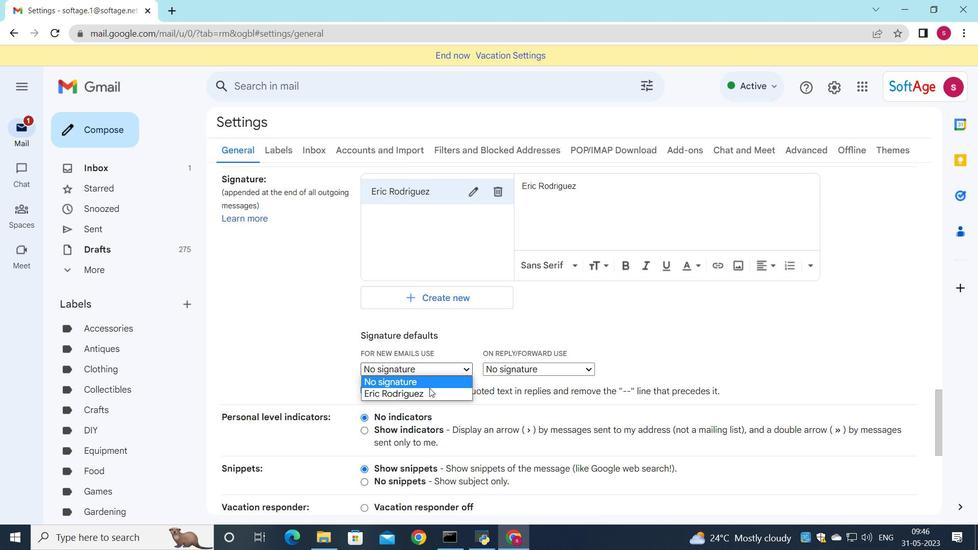 
Action: Mouse pressed left at (429, 396)
Screenshot: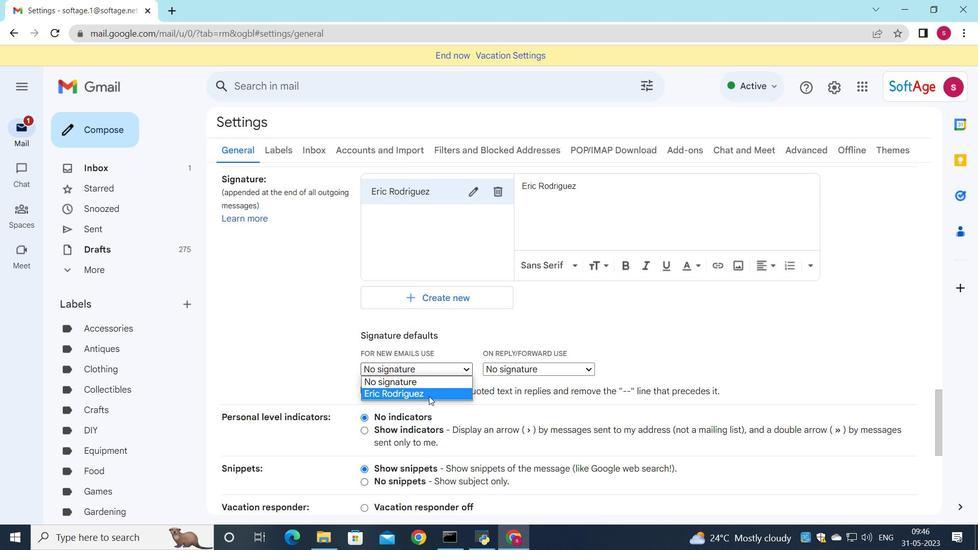 
Action: Mouse moved to (494, 371)
Screenshot: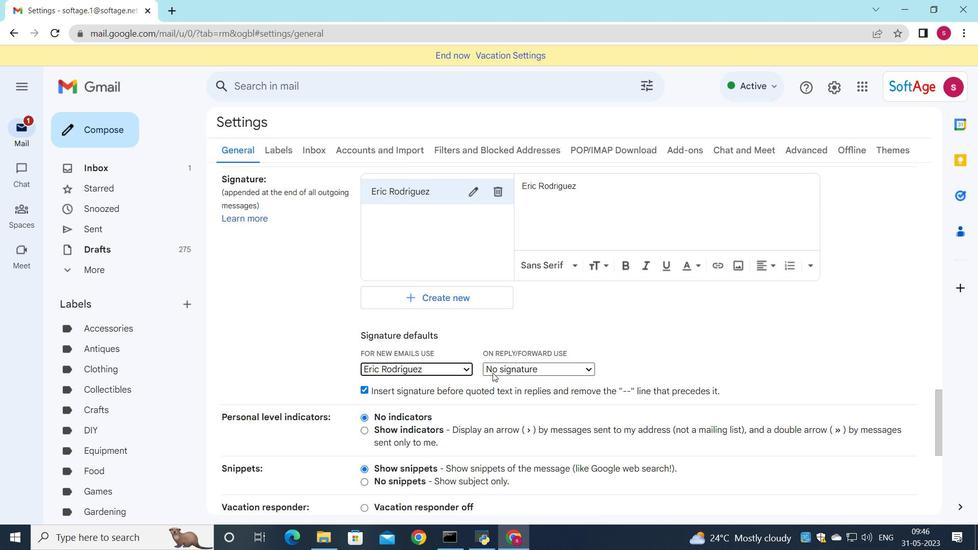 
Action: Mouse pressed left at (494, 371)
Screenshot: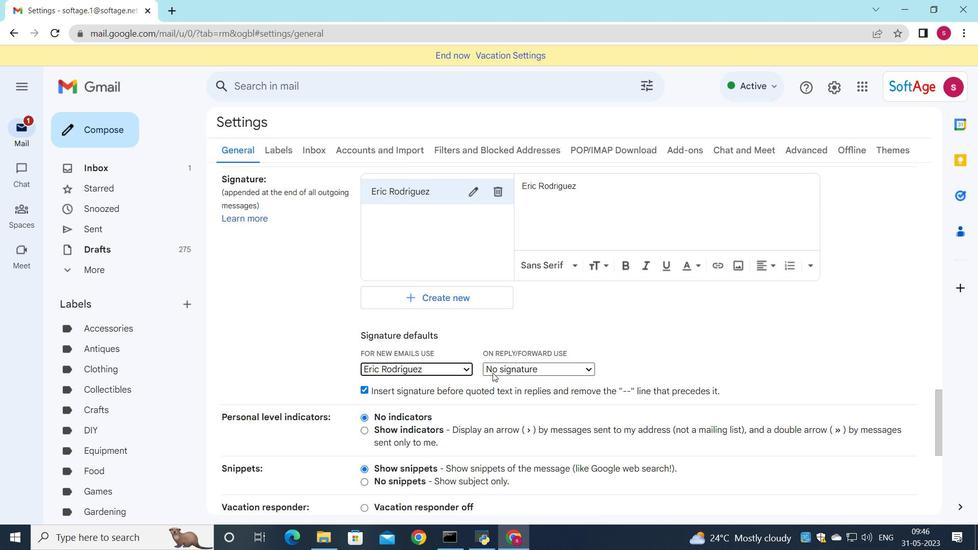 
Action: Mouse moved to (495, 389)
Screenshot: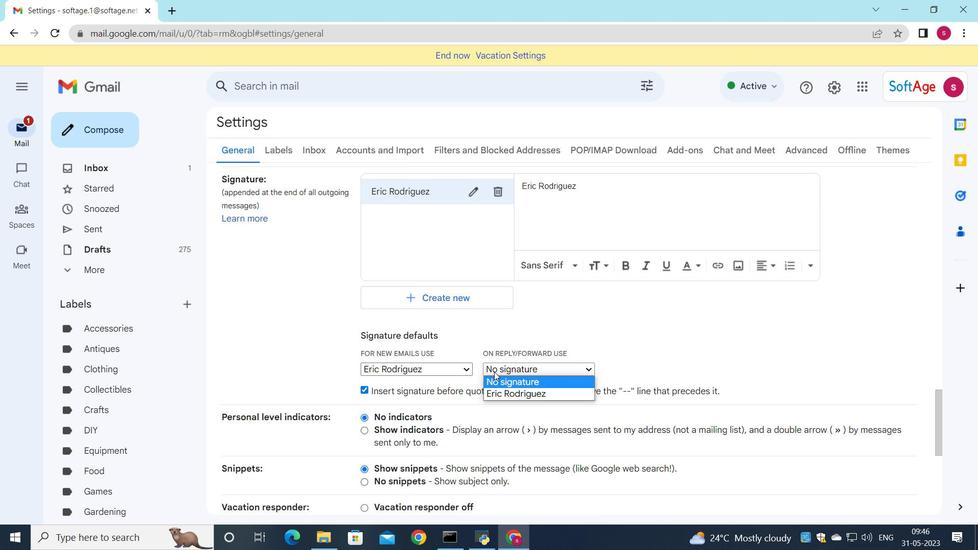 
Action: Mouse pressed left at (495, 389)
Screenshot: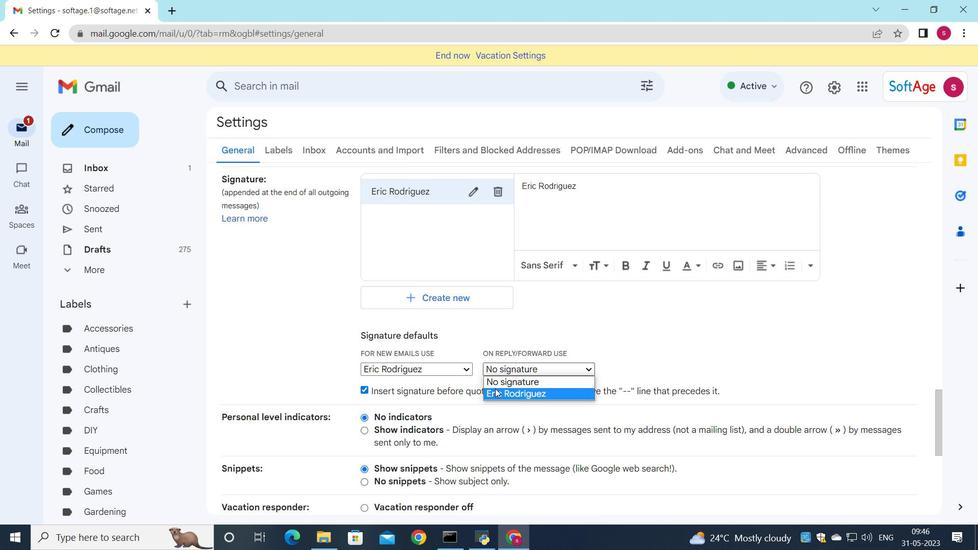 
Action: Mouse moved to (500, 386)
Screenshot: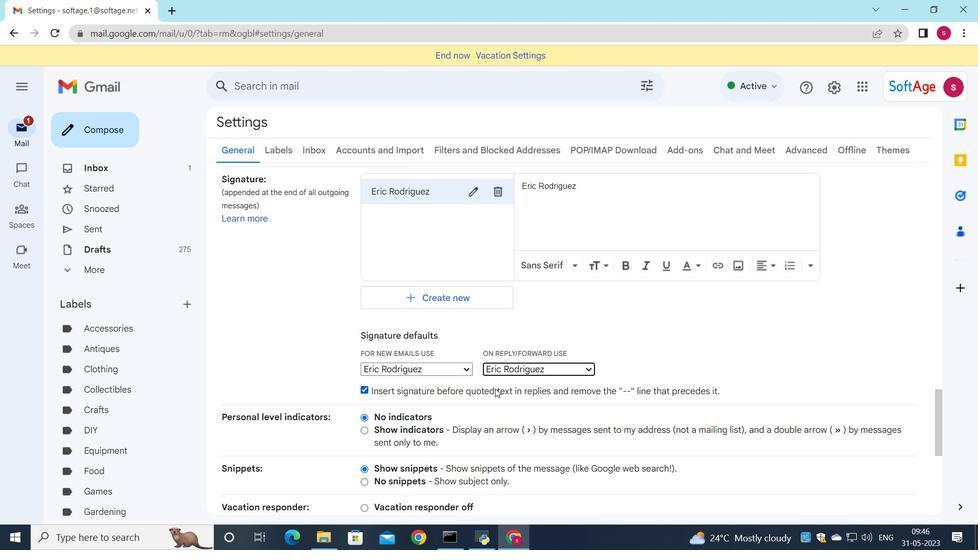 
Action: Mouse scrolled (500, 385) with delta (0, 0)
Screenshot: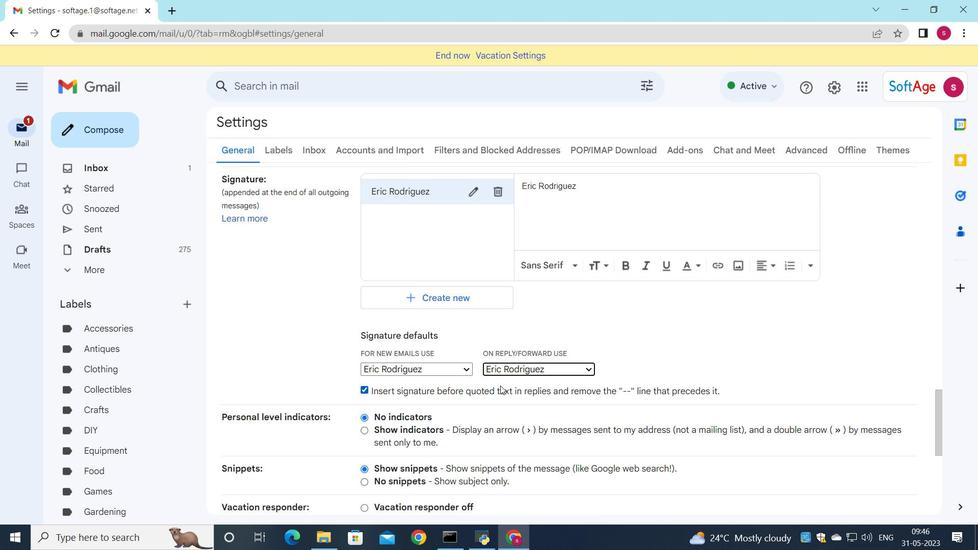 
Action: Mouse scrolled (500, 385) with delta (0, 0)
Screenshot: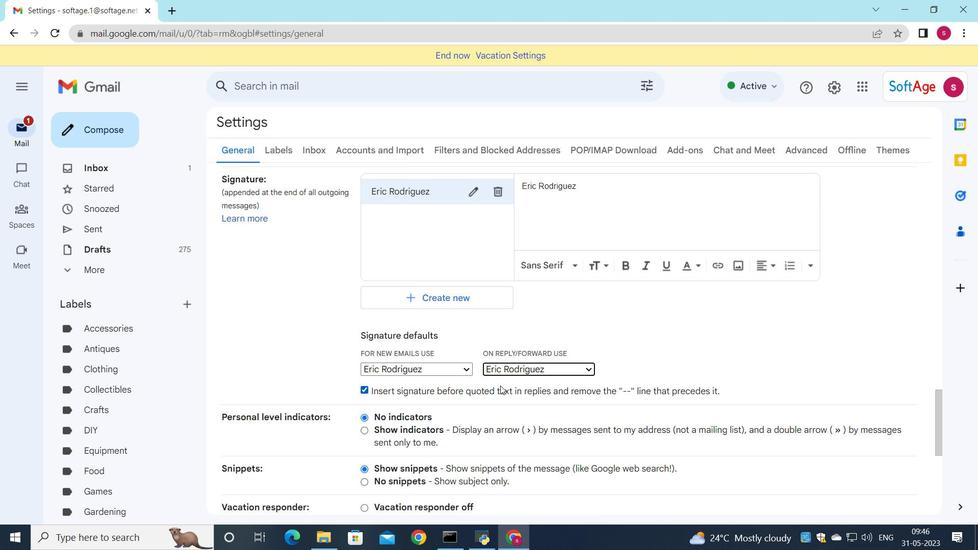 
Action: Mouse scrolled (500, 385) with delta (0, 0)
Screenshot: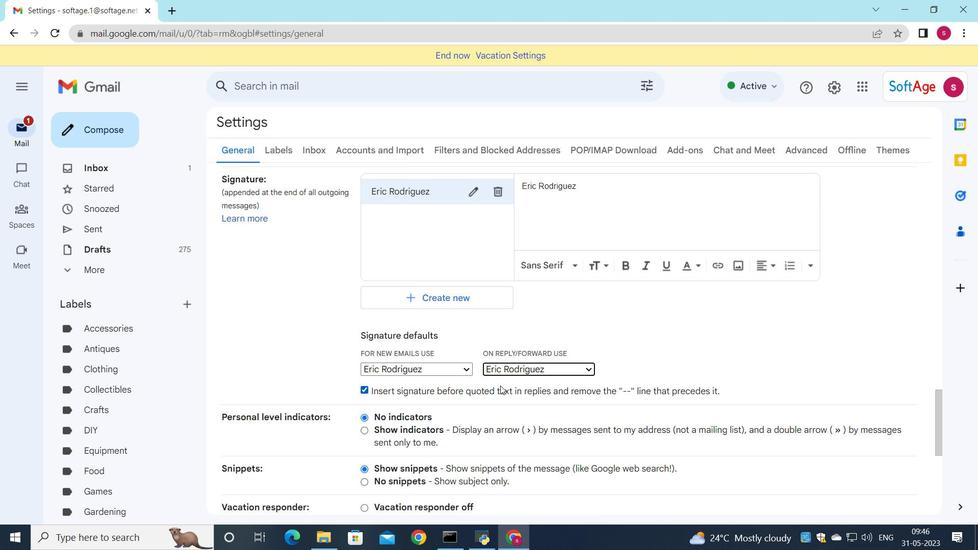 
Action: Mouse scrolled (500, 385) with delta (0, 0)
Screenshot: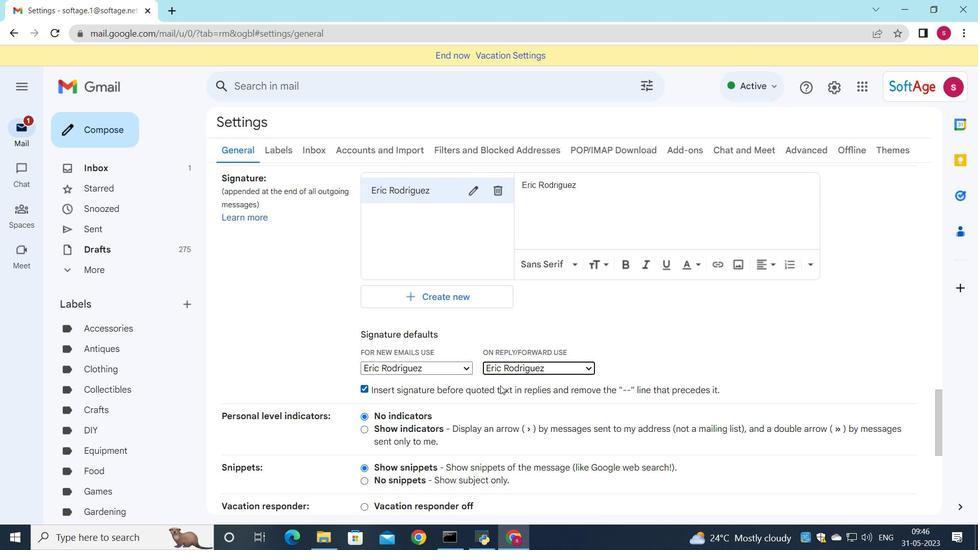 
Action: Mouse scrolled (500, 385) with delta (0, 0)
Screenshot: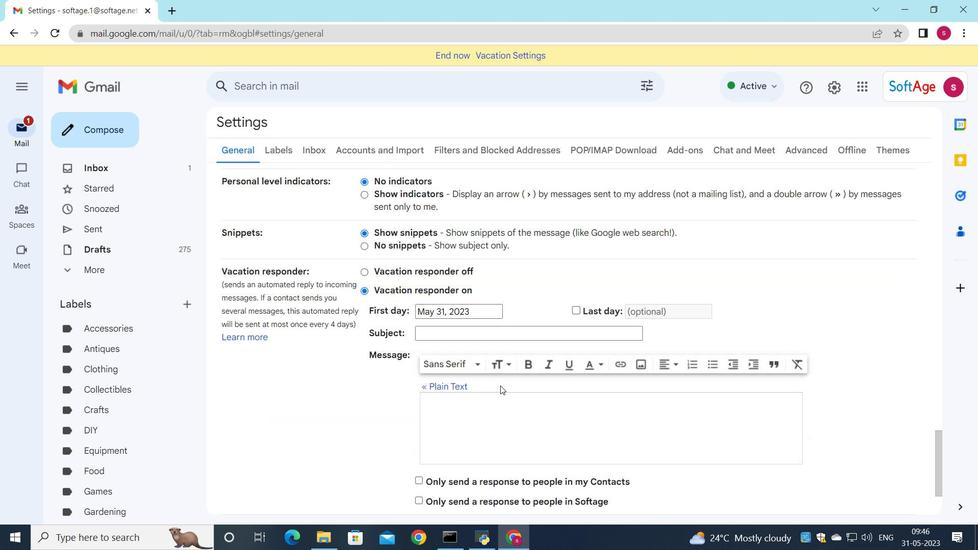 
Action: Mouse scrolled (500, 385) with delta (0, 0)
Screenshot: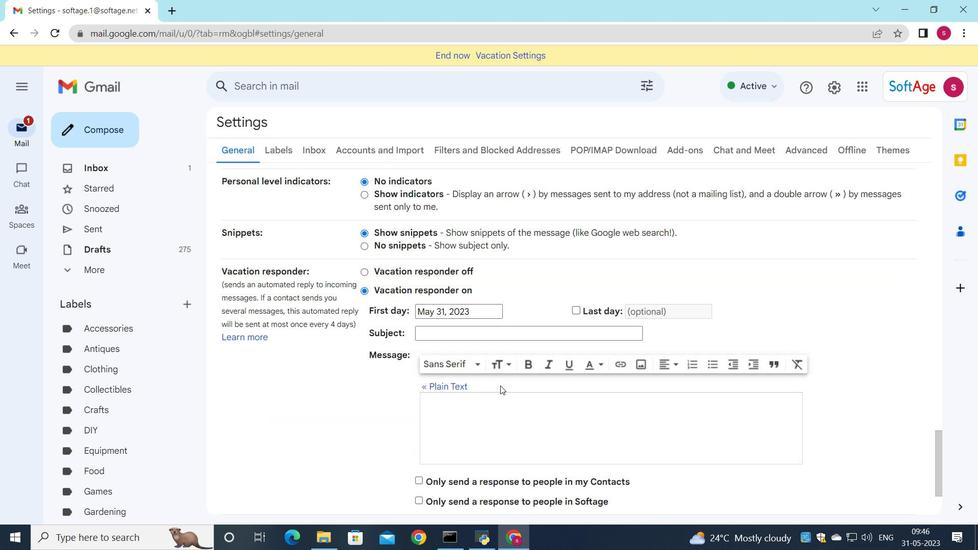 
Action: Mouse scrolled (500, 385) with delta (0, 0)
Screenshot: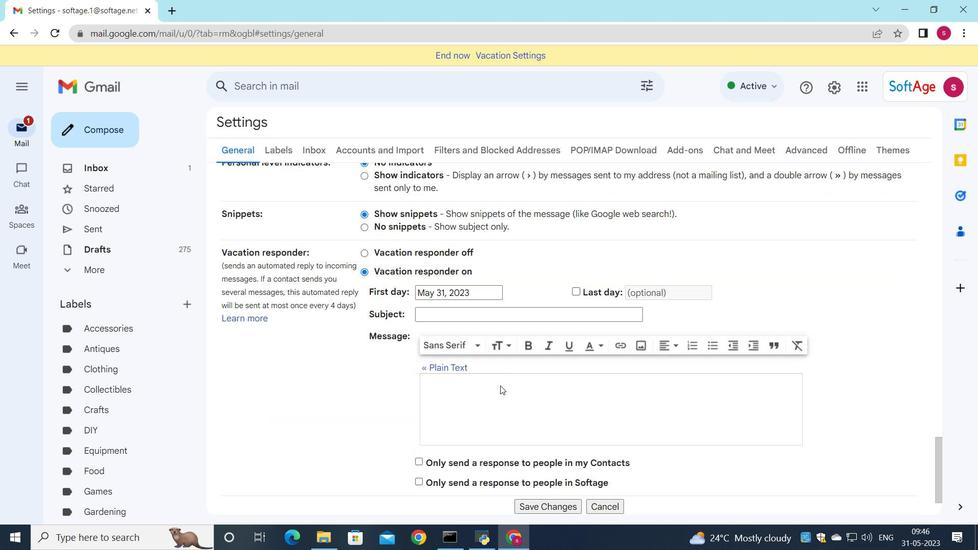 
Action: Mouse scrolled (500, 385) with delta (0, 0)
Screenshot: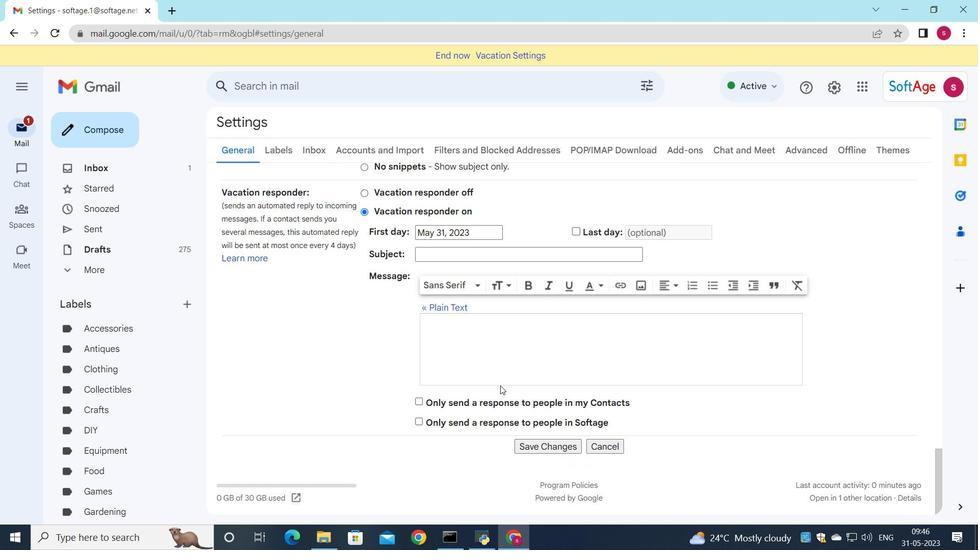 
Action: Mouse scrolled (500, 385) with delta (0, 0)
Screenshot: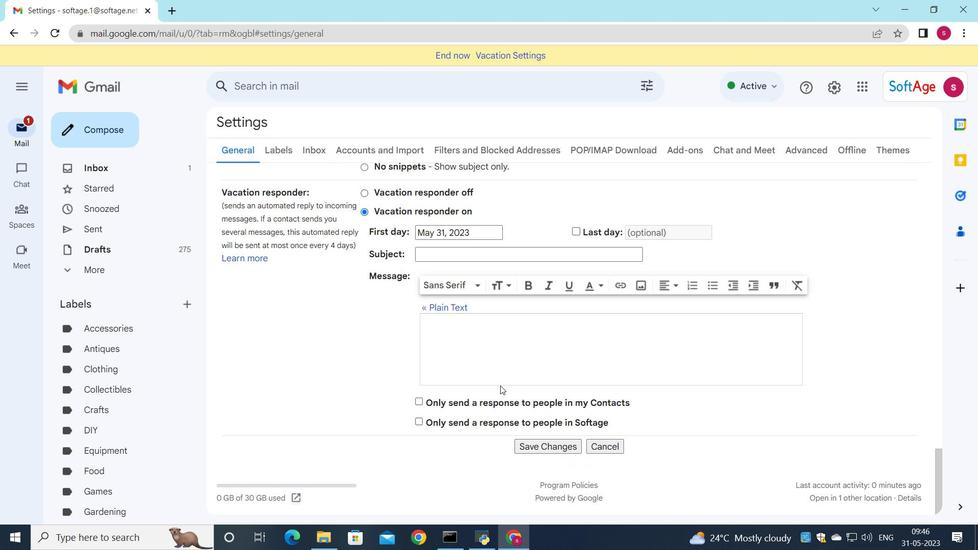 
Action: Mouse scrolled (500, 385) with delta (0, 0)
Screenshot: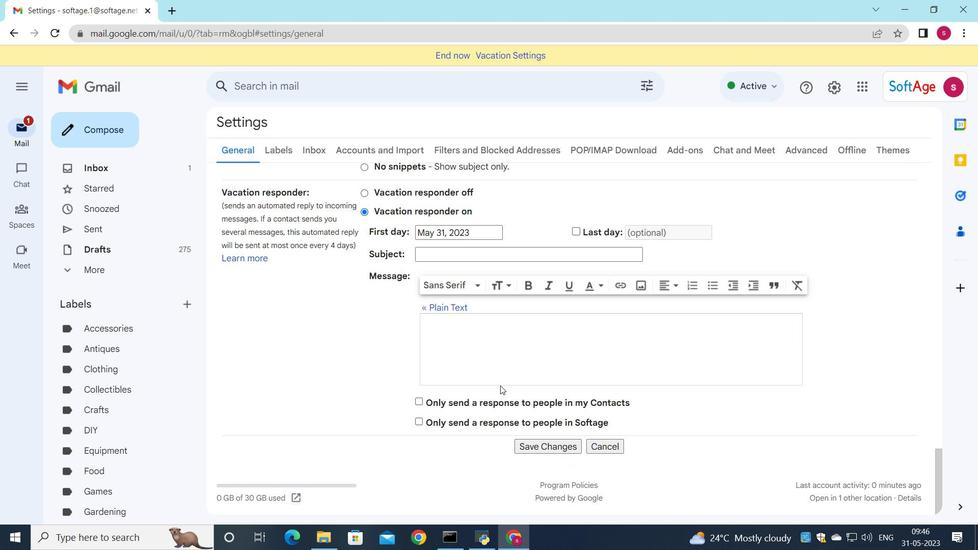 
Action: Mouse scrolled (500, 385) with delta (0, 0)
Screenshot: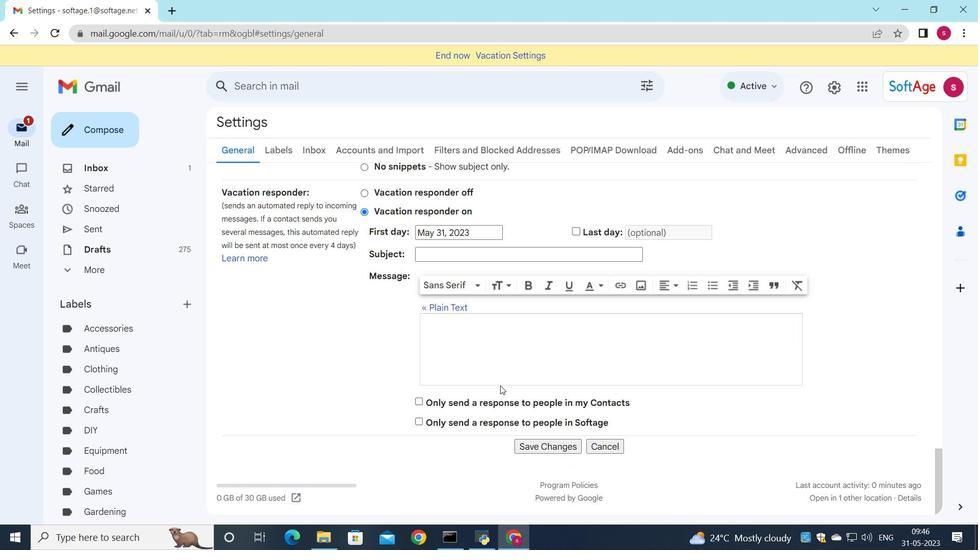 
Action: Mouse scrolled (500, 385) with delta (0, 0)
Screenshot: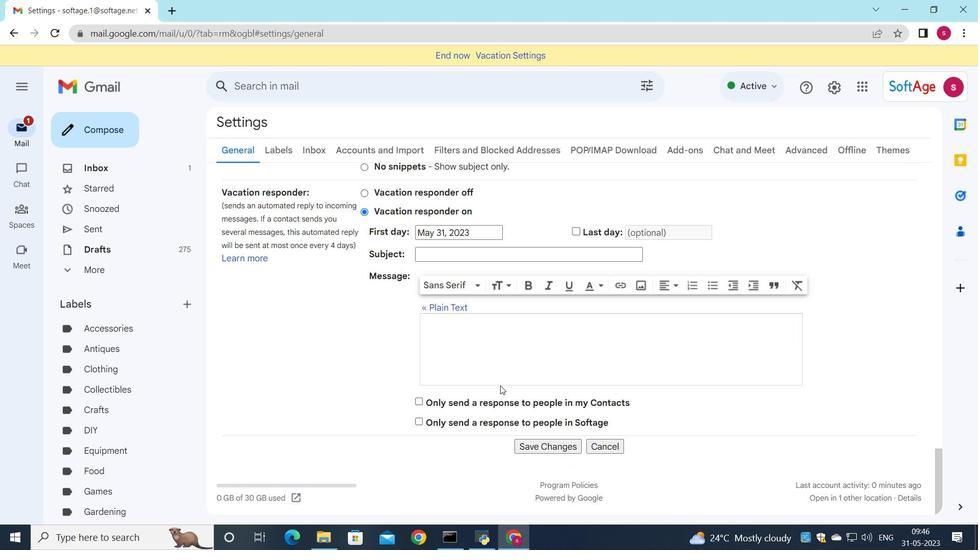 
Action: Mouse moved to (528, 441)
Screenshot: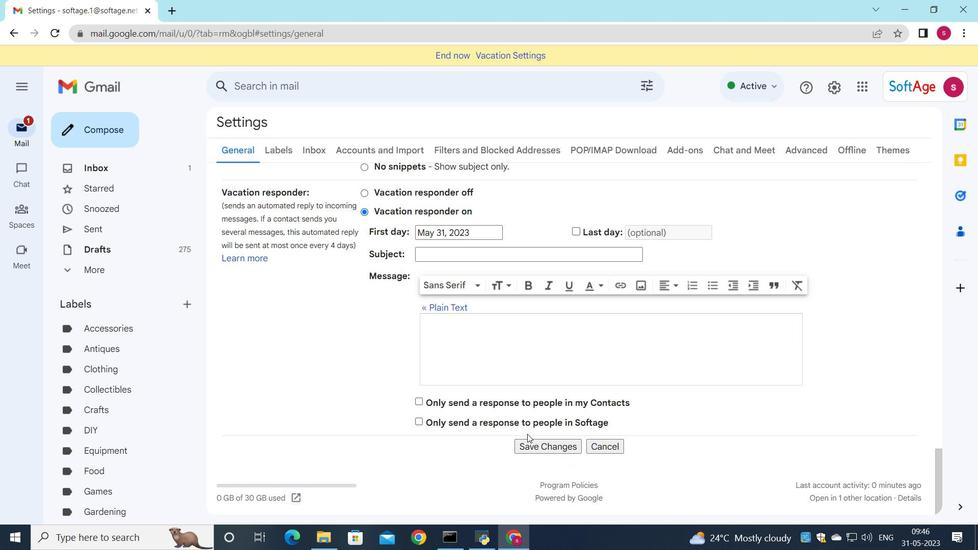 
Action: Mouse pressed left at (528, 441)
Screenshot: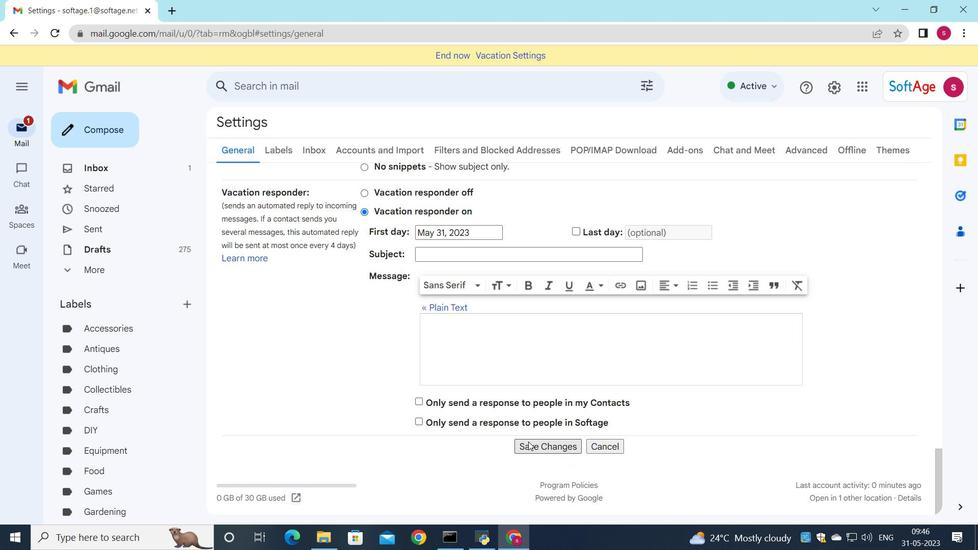 
Action: Mouse moved to (116, 121)
Screenshot: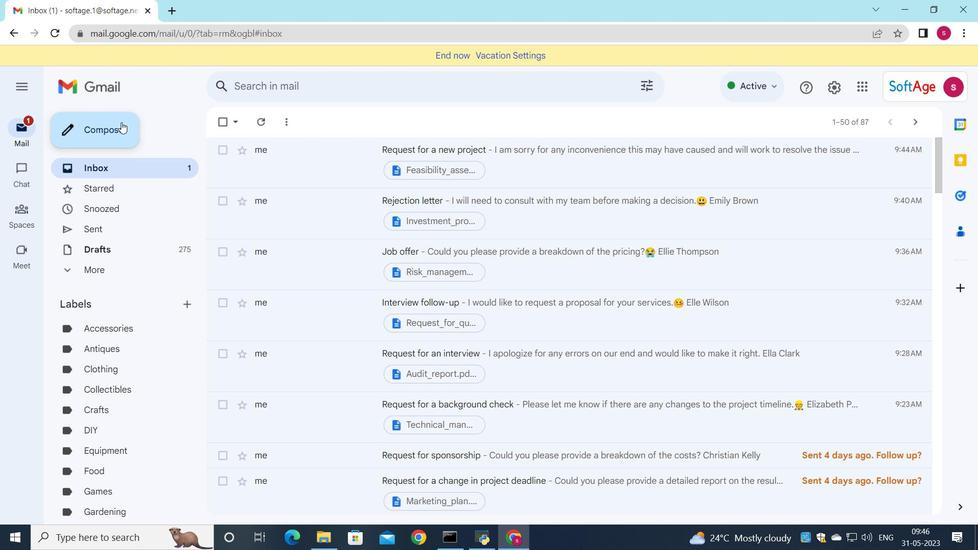
Action: Mouse pressed left at (116, 121)
Screenshot: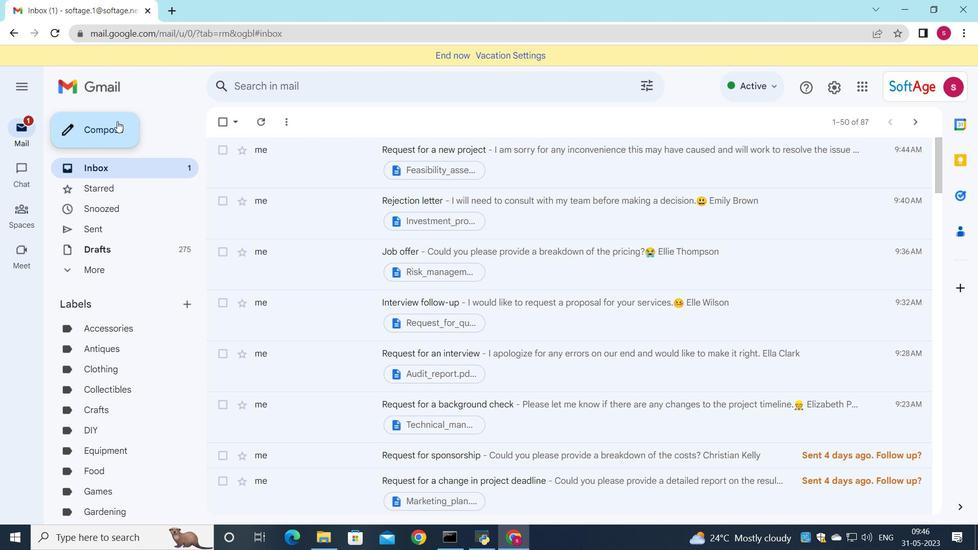 
Action: Mouse moved to (628, 243)
Screenshot: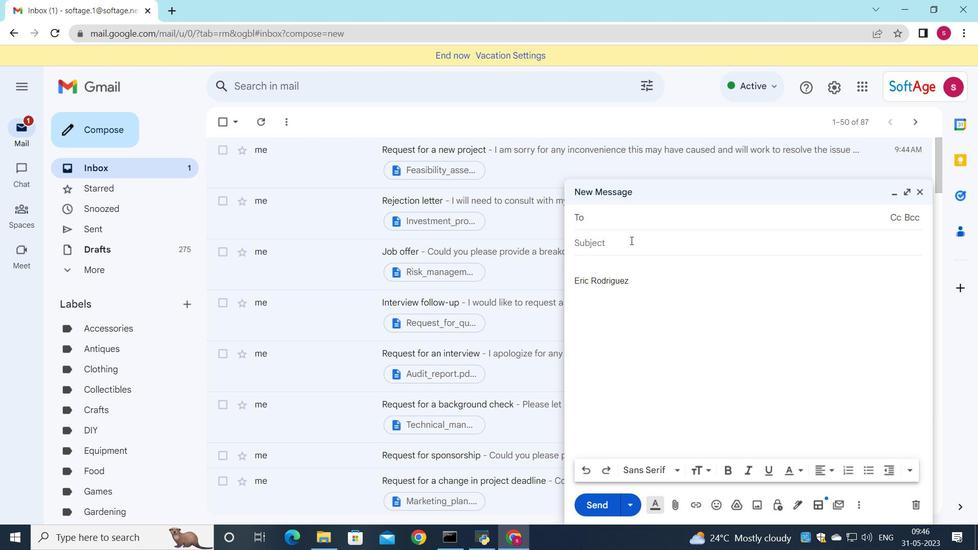 
Action: Key pressed <Key.down>
Screenshot: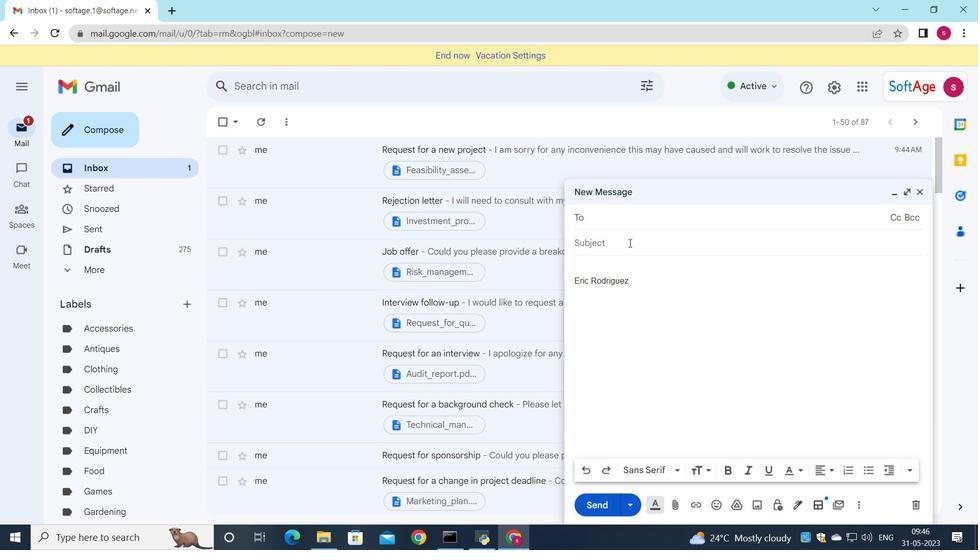 
Action: Mouse moved to (657, 240)
Screenshot: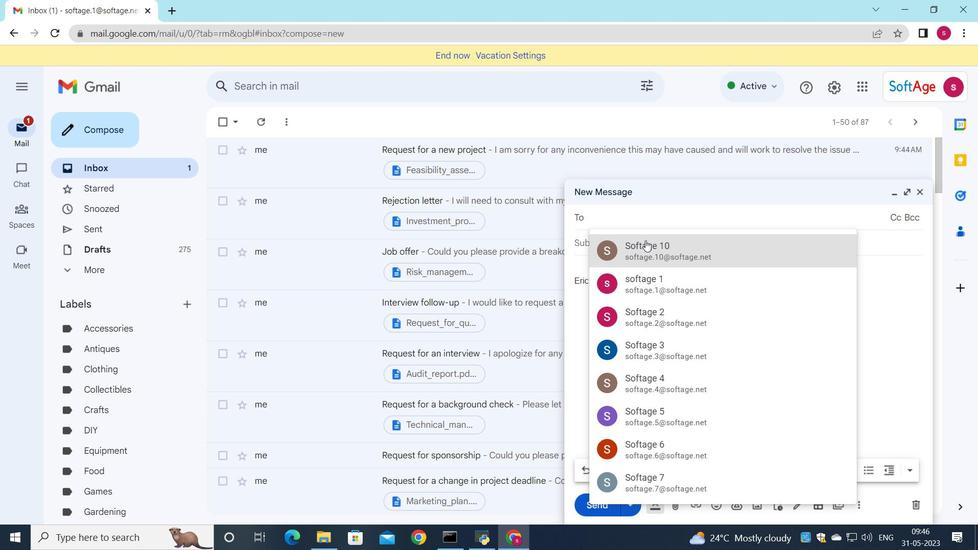 
Action: Key pressed <Key.down>
Screenshot: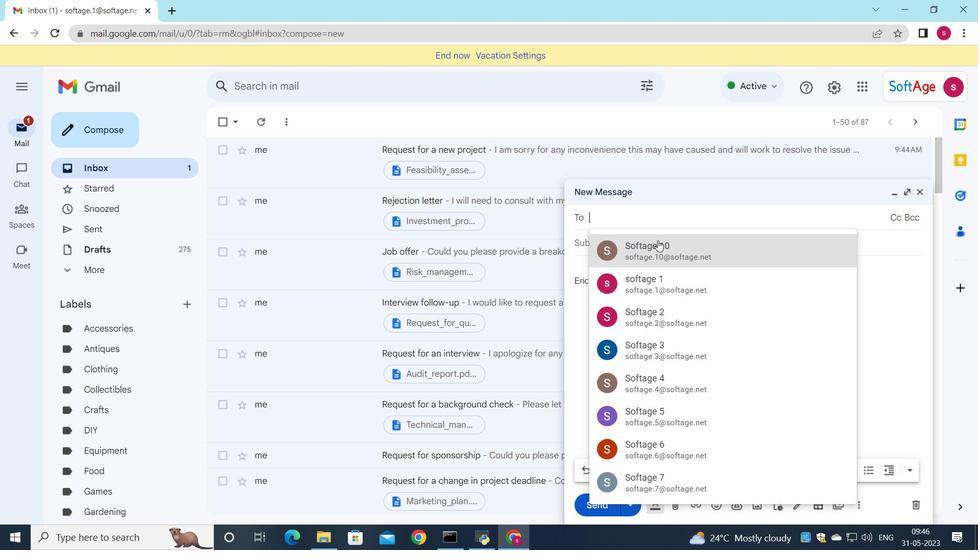 
Action: Mouse moved to (664, 380)
Screenshot: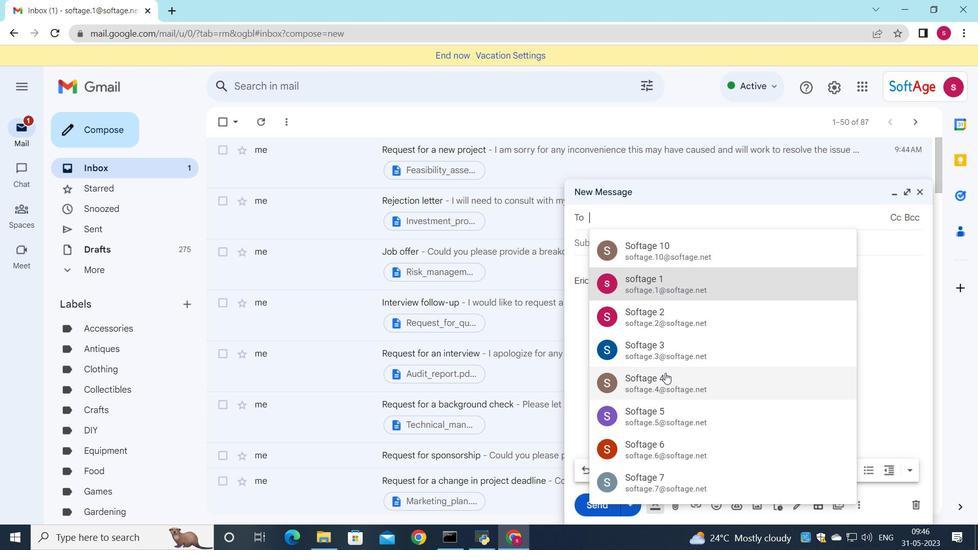 
Action: Mouse pressed left at (664, 380)
Screenshot: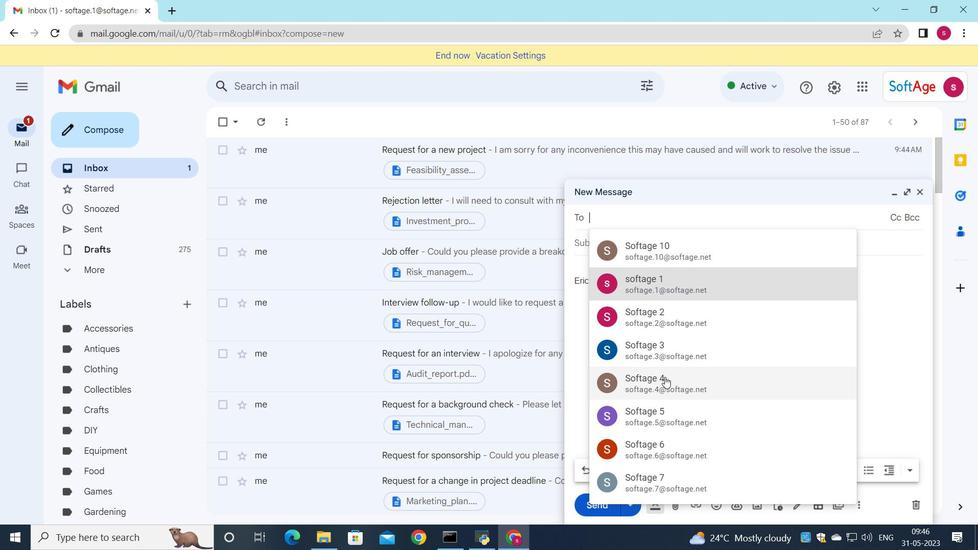 
Action: Mouse moved to (664, 371)
Screenshot: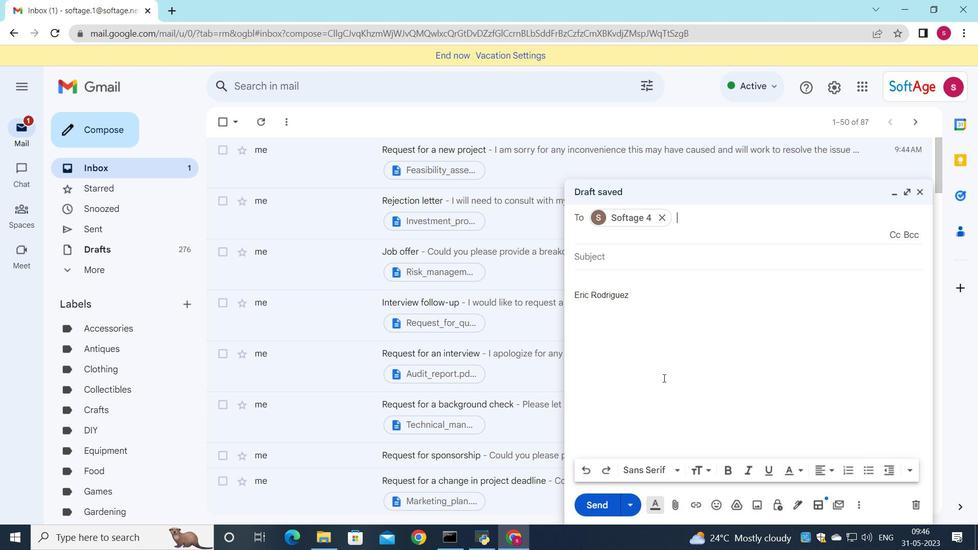 
Action: Key pressed <Key.down>
Screenshot: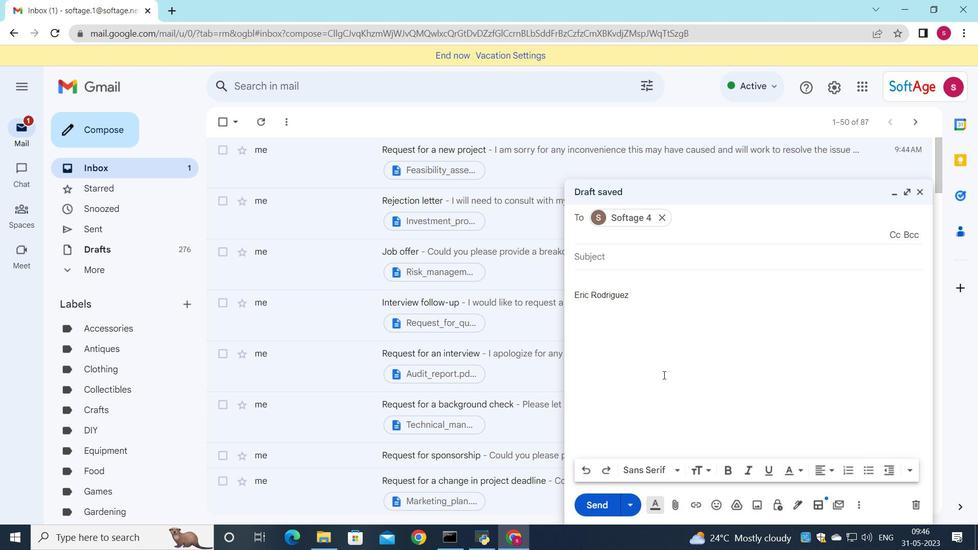 
Action: Mouse moved to (671, 362)
Screenshot: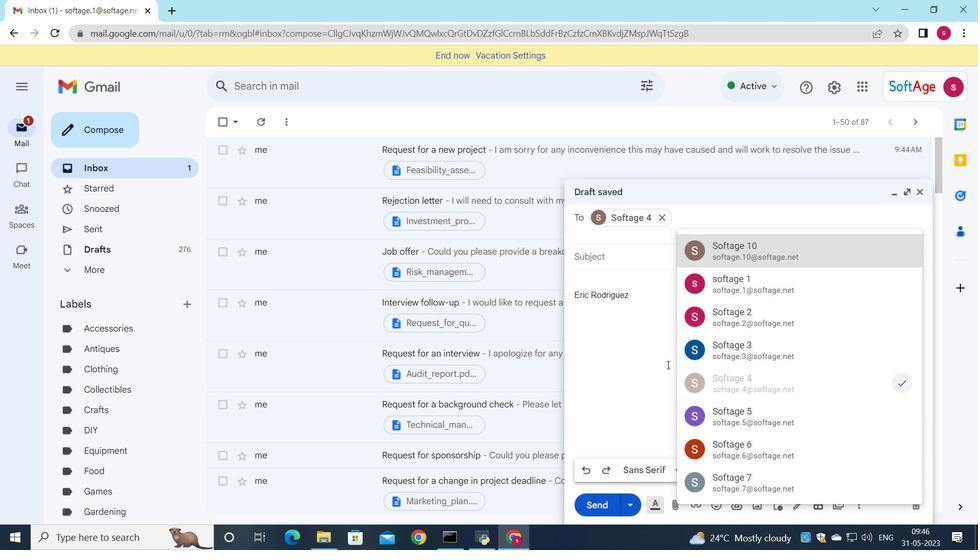 
Action: Key pressed <Key.down>
Screenshot: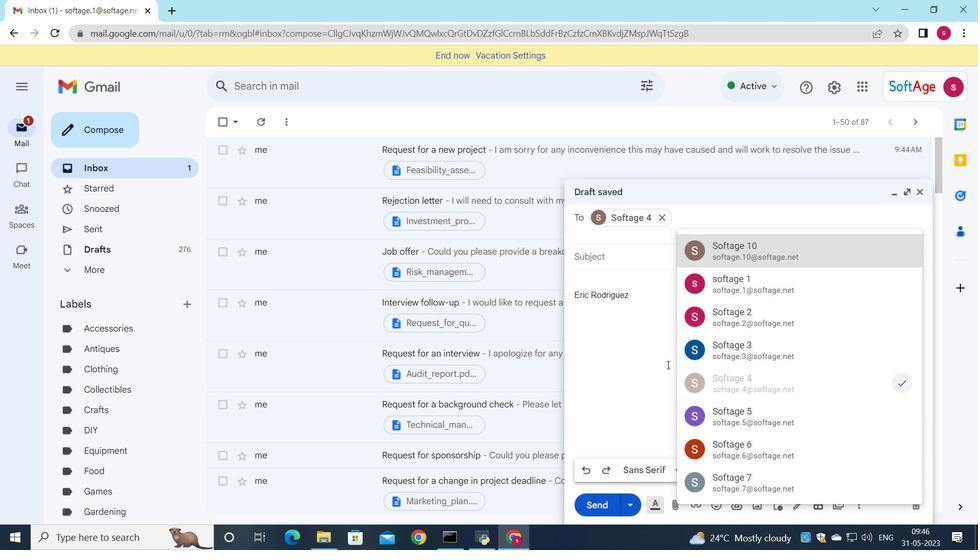 
Action: Mouse moved to (748, 277)
Screenshot: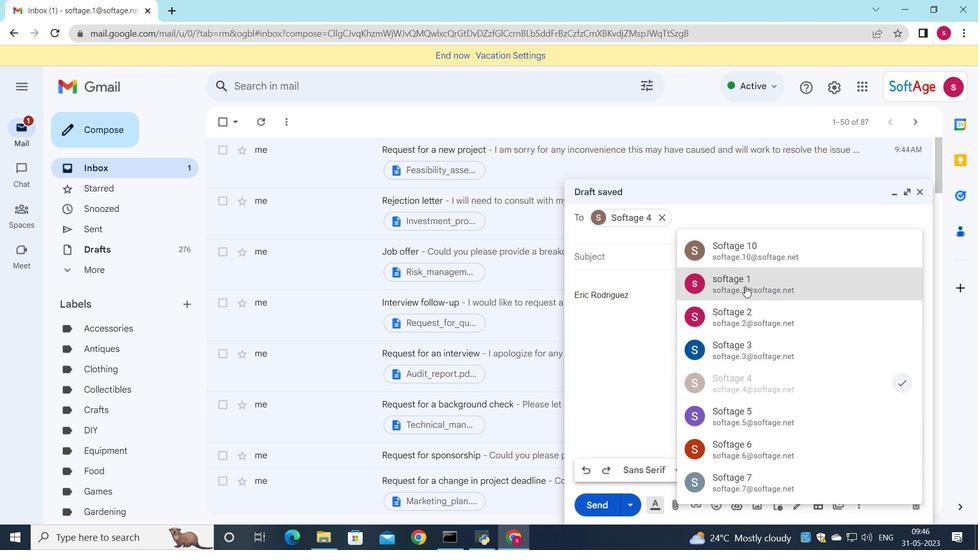 
Action: Mouse pressed left at (748, 277)
Screenshot: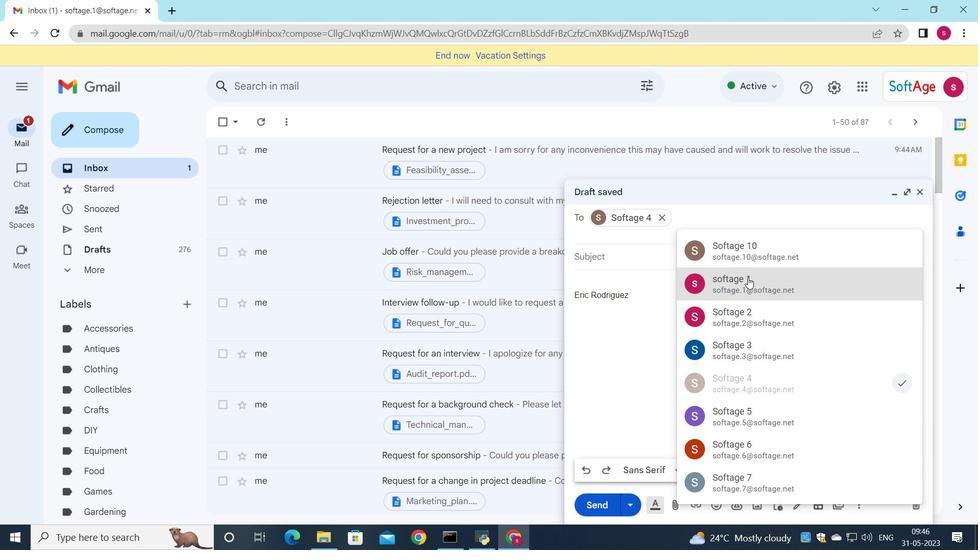 
Action: Key pressed <Key.down>
Screenshot: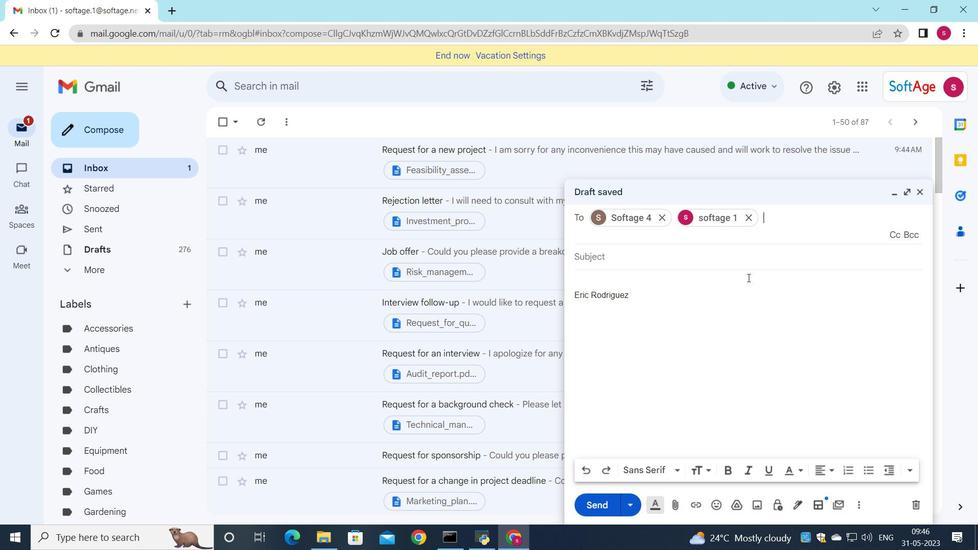 
Action: Mouse moved to (829, 406)
Screenshot: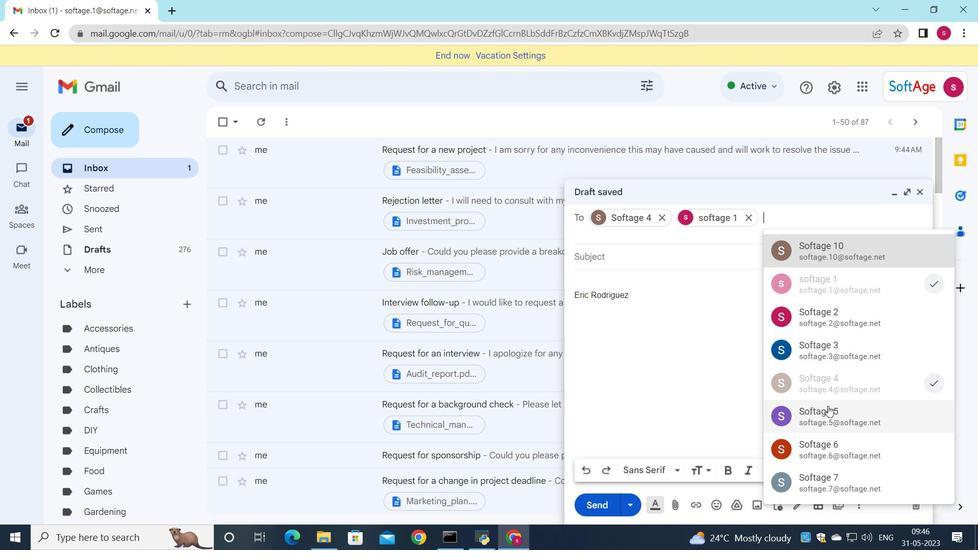 
Action: Mouse pressed left at (829, 406)
Screenshot: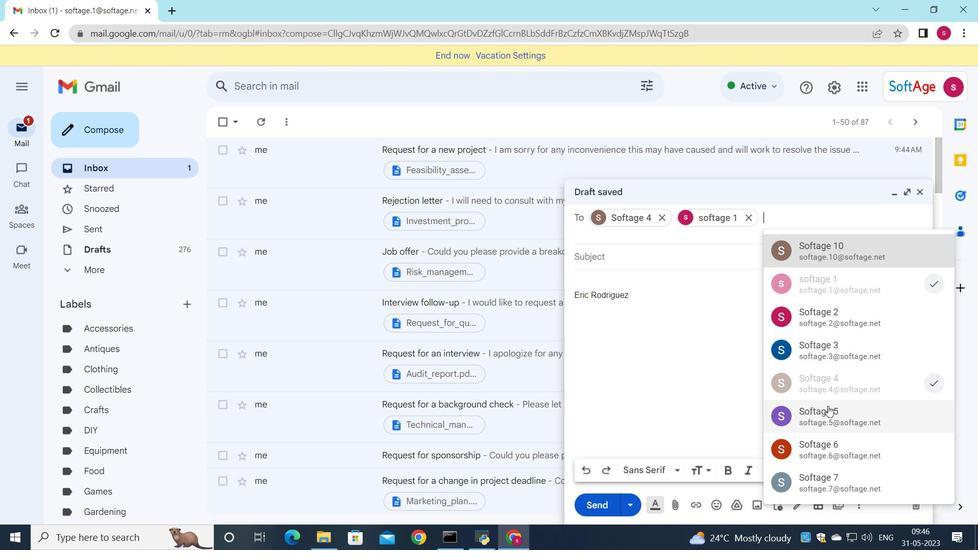 
Action: Mouse moved to (900, 234)
Screenshot: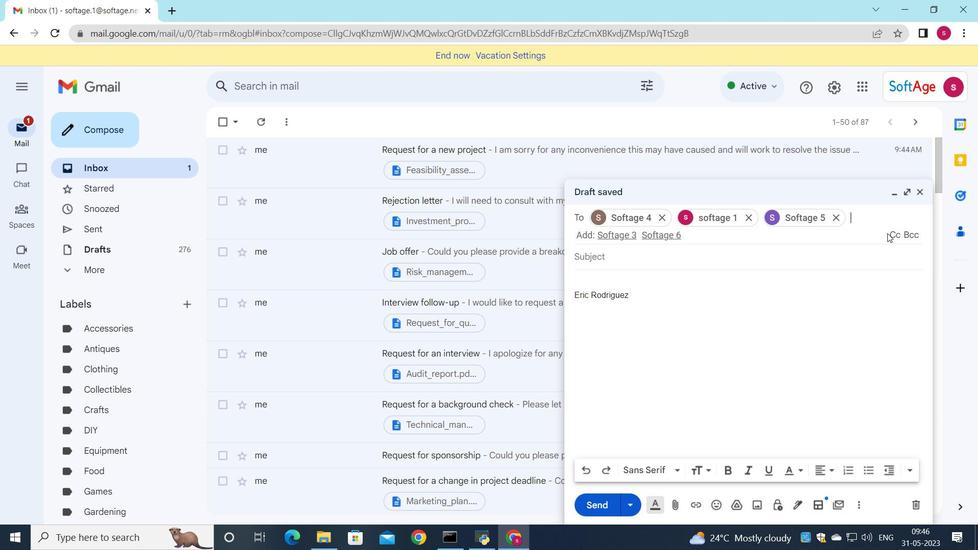 
Action: Mouse pressed left at (900, 234)
Screenshot: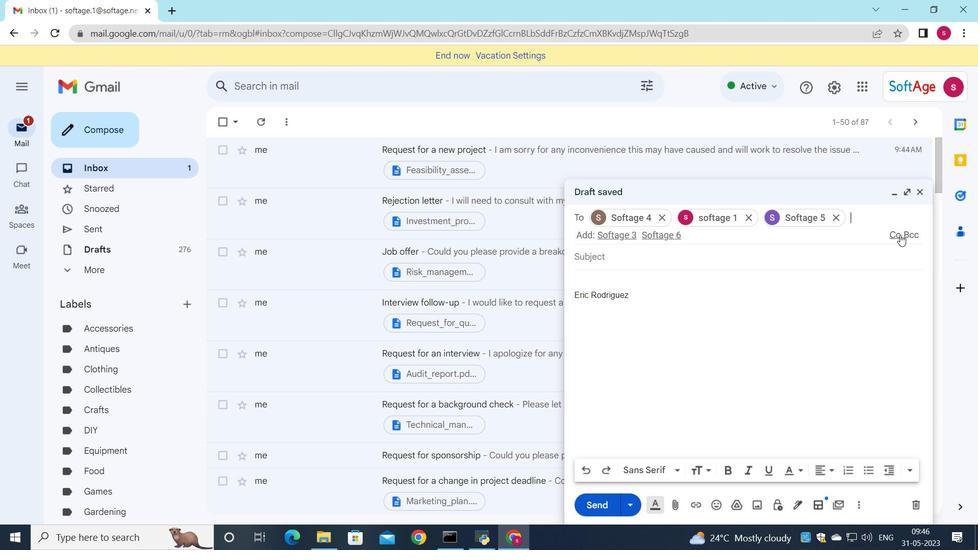 
Action: Mouse moved to (671, 261)
Screenshot: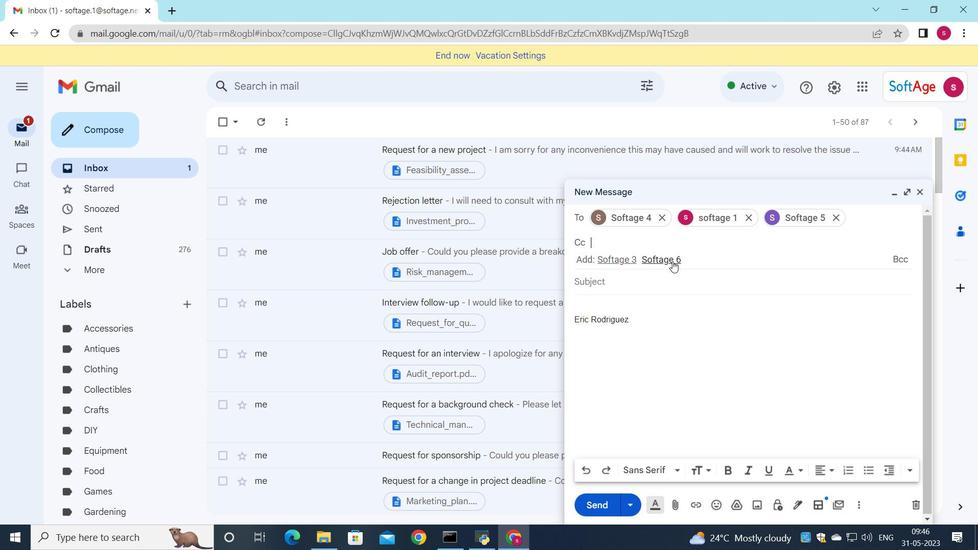 
Action: Mouse pressed left at (671, 261)
Screenshot: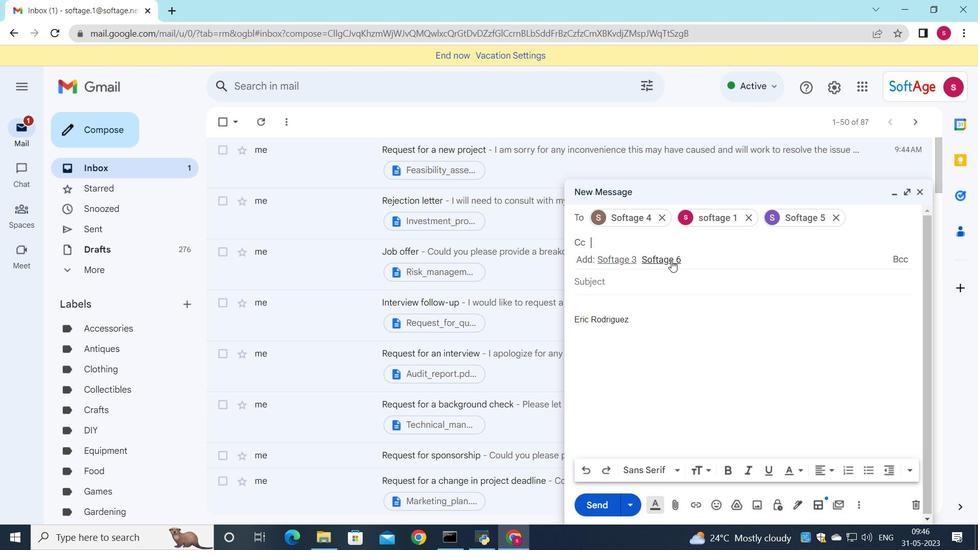 
Action: Mouse moved to (668, 286)
Screenshot: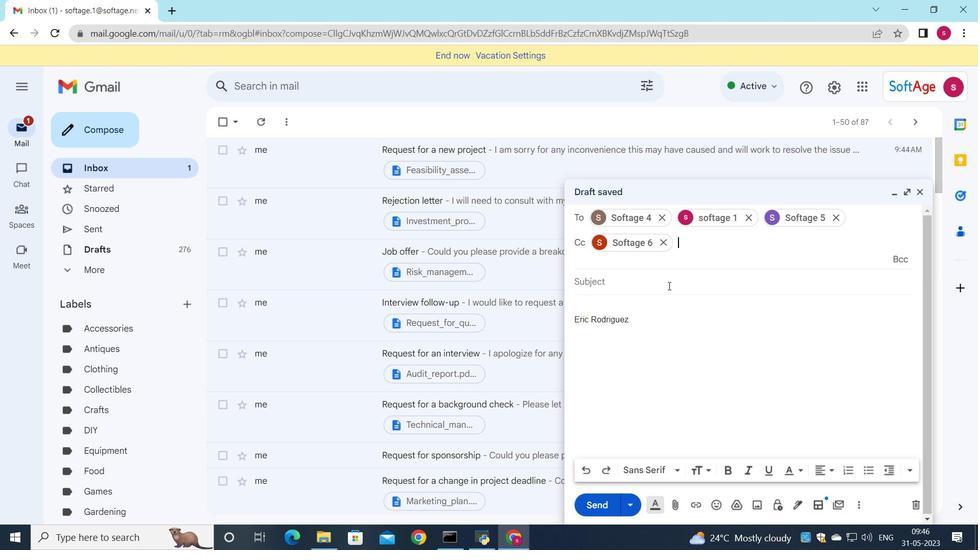 
Action: Mouse pressed left at (668, 286)
Screenshot: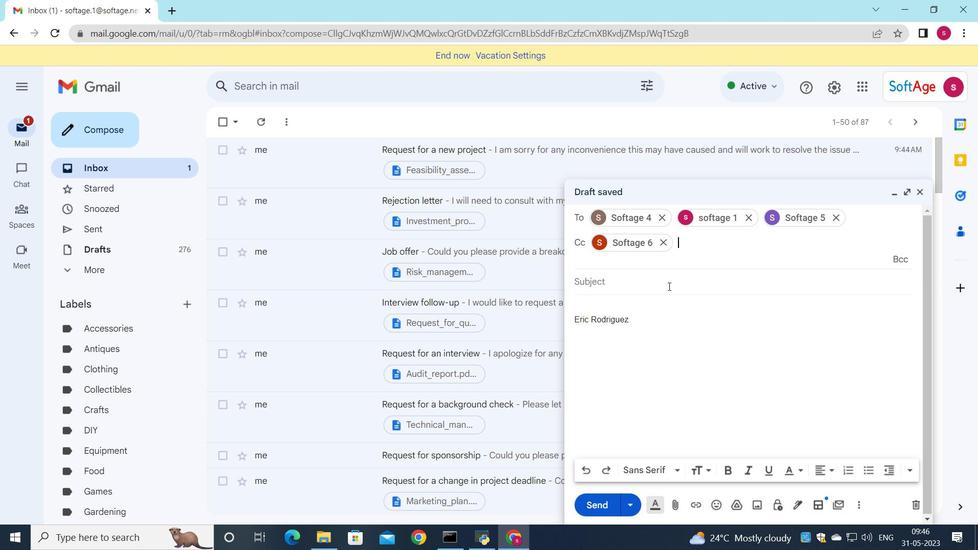 
Action: Key pressed <Key.shift>Request<Key.space>for<Key.space>a<Key.space>change<Key.space>in<Key.space>project<Key.space>scope
Screenshot: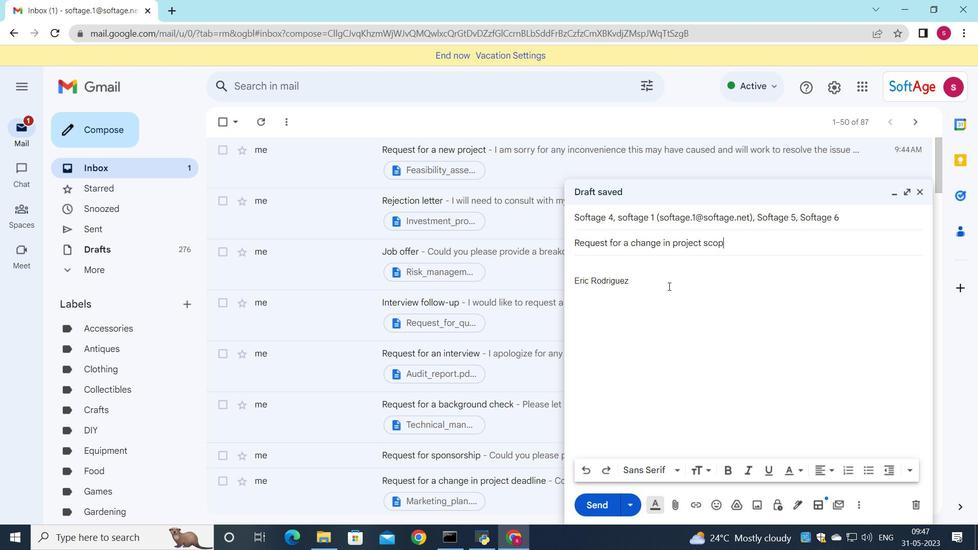 
Action: Mouse moved to (598, 260)
Screenshot: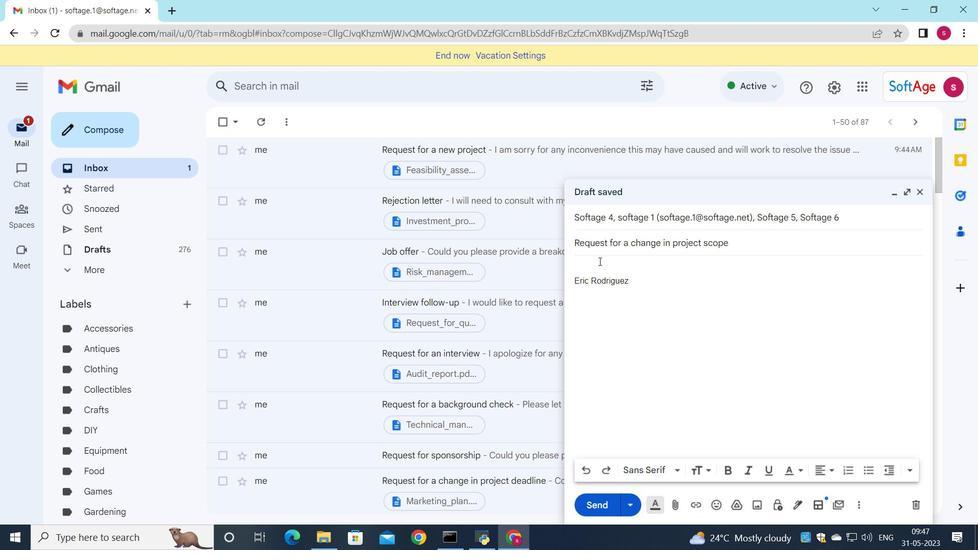 
Action: Mouse pressed left at (598, 260)
Screenshot: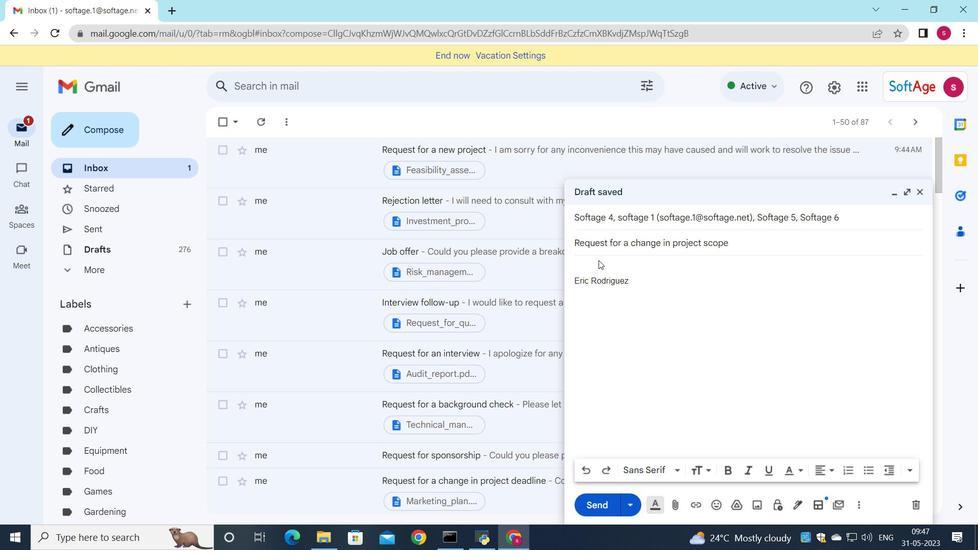 
Action: Mouse moved to (644, 320)
Screenshot: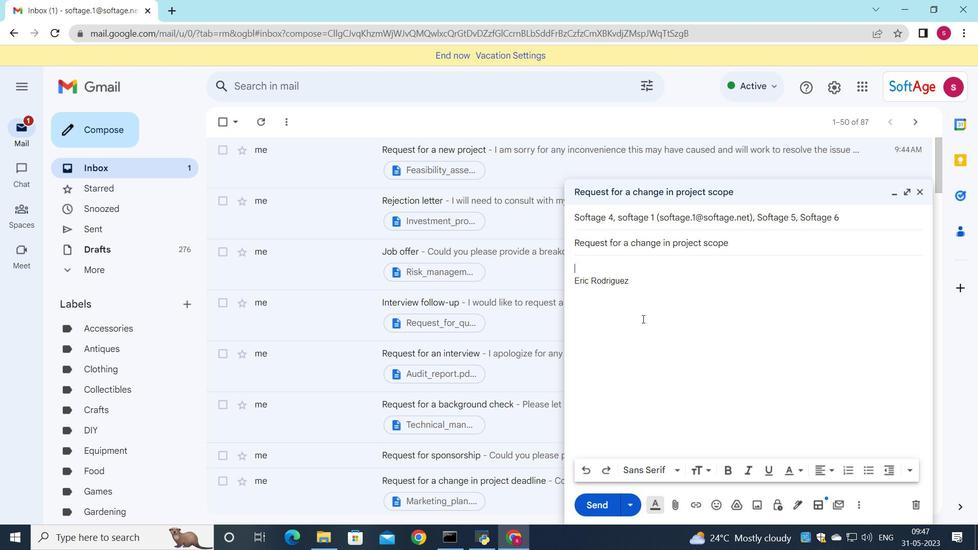 
Action: Key pressed <Key.shift_r>Pl<Key.backspace>lease<Key.space>let<Key.space>me<Key.space>know<Key.space>if<Key.space>there<Key.space>are<Key.space>any<Key.space>issue<Key.space>with<Key.space>the<Key.space>formmating<Key.space>of<Key.space>thr<Key.space><Key.backspace><Key.backspace>e<Key.space><Key.tab>
Screenshot: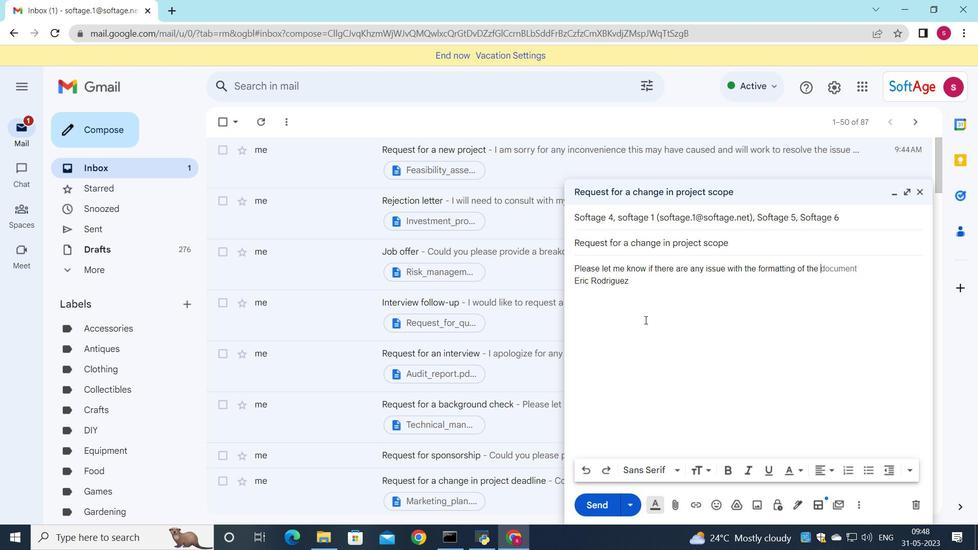 
Action: Mouse moved to (647, 479)
Screenshot: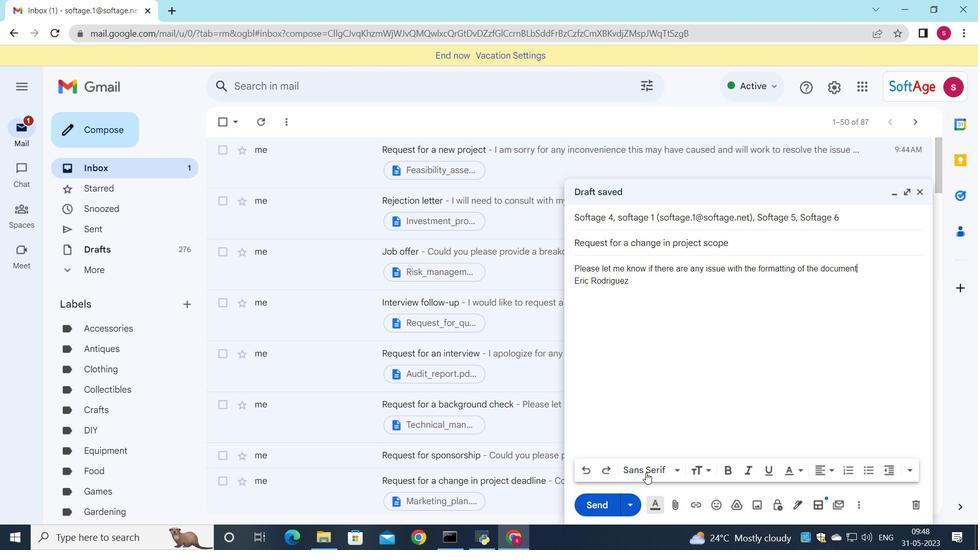 
Action: Key pressed .
Screenshot: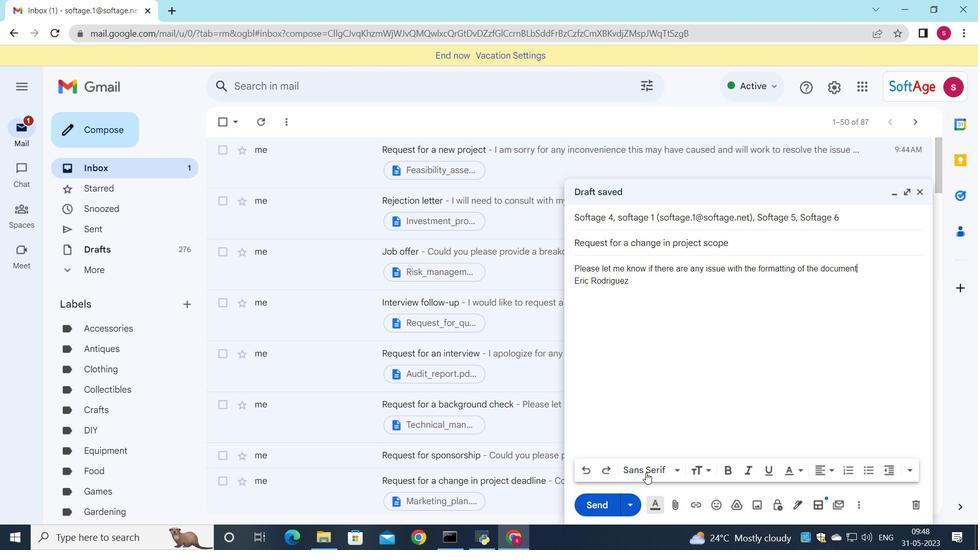 
Action: Mouse moved to (716, 502)
Screenshot: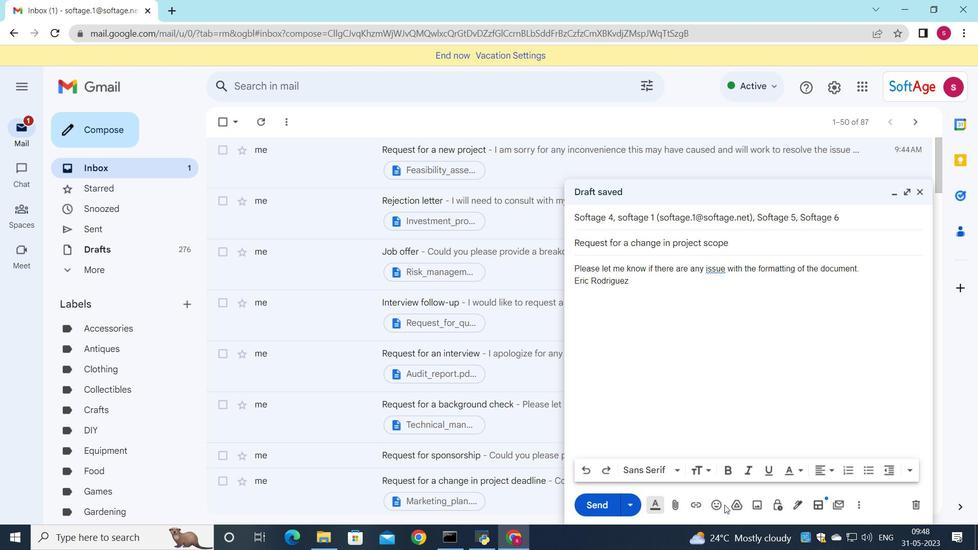 
Action: Mouse pressed left at (716, 502)
Screenshot: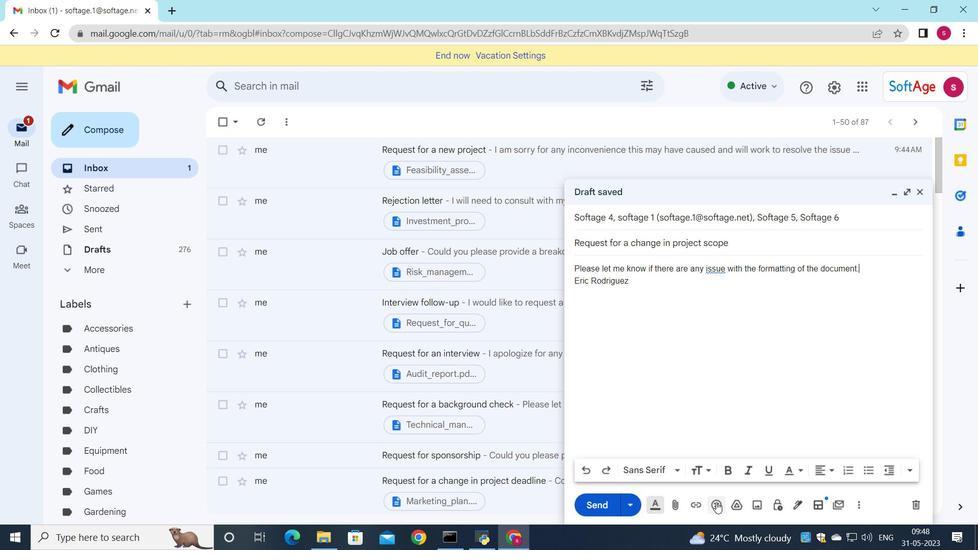 
Action: Mouse moved to (705, 448)
Screenshot: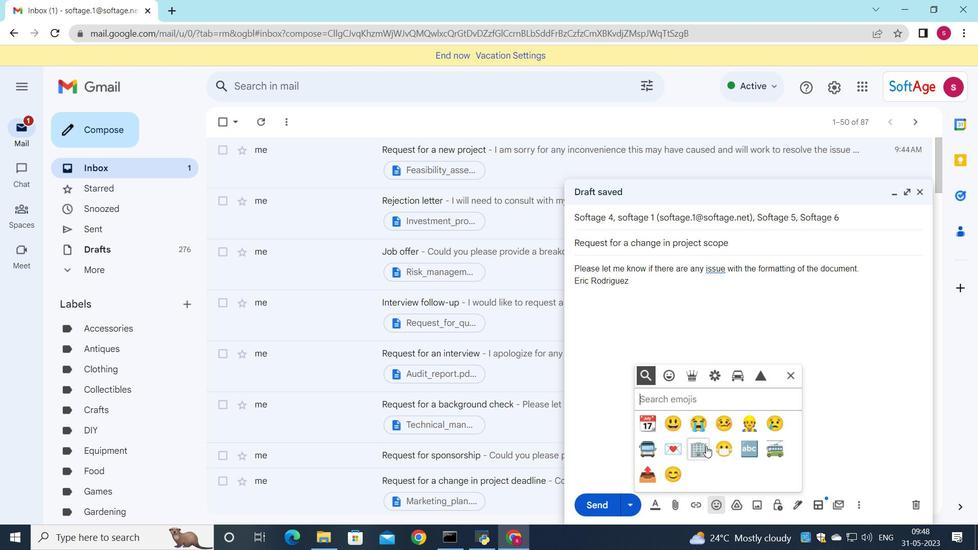 
Action: Mouse pressed left at (705, 448)
Screenshot: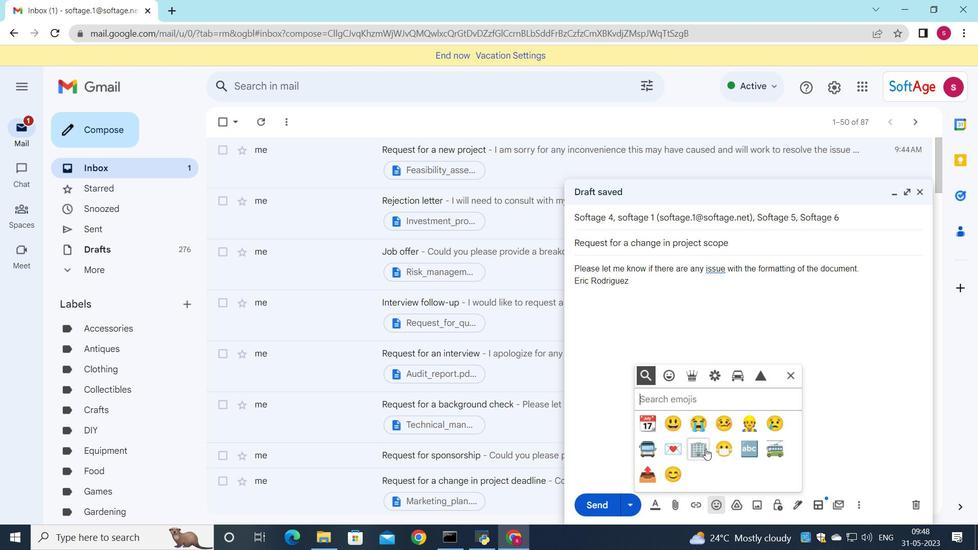 
Action: Mouse moved to (794, 381)
Screenshot: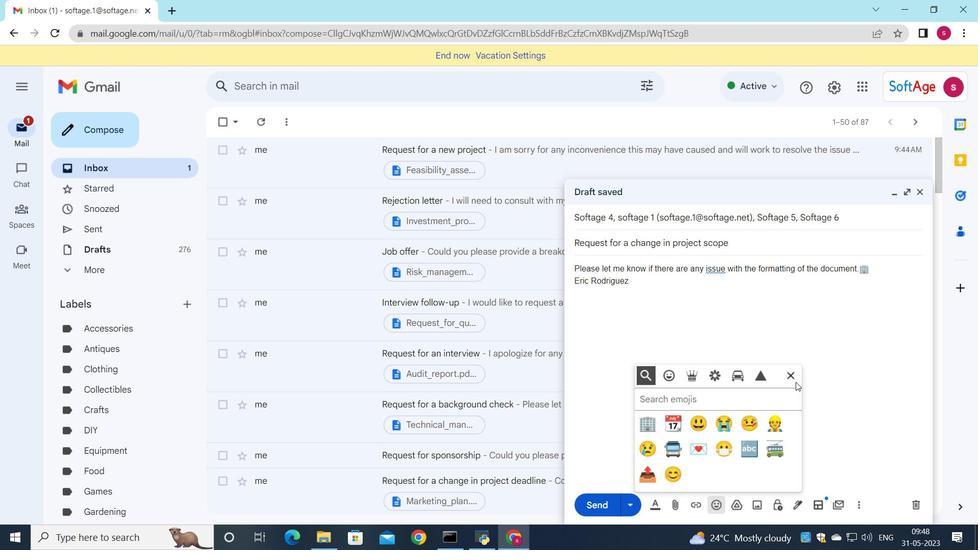 
Action: Mouse pressed left at (794, 381)
Screenshot: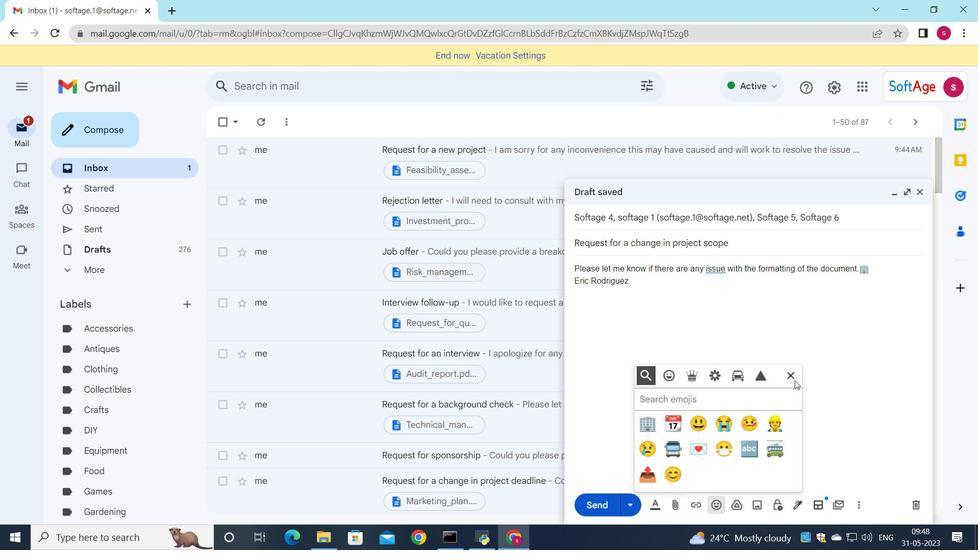 
Action: Mouse moved to (725, 268)
Screenshot: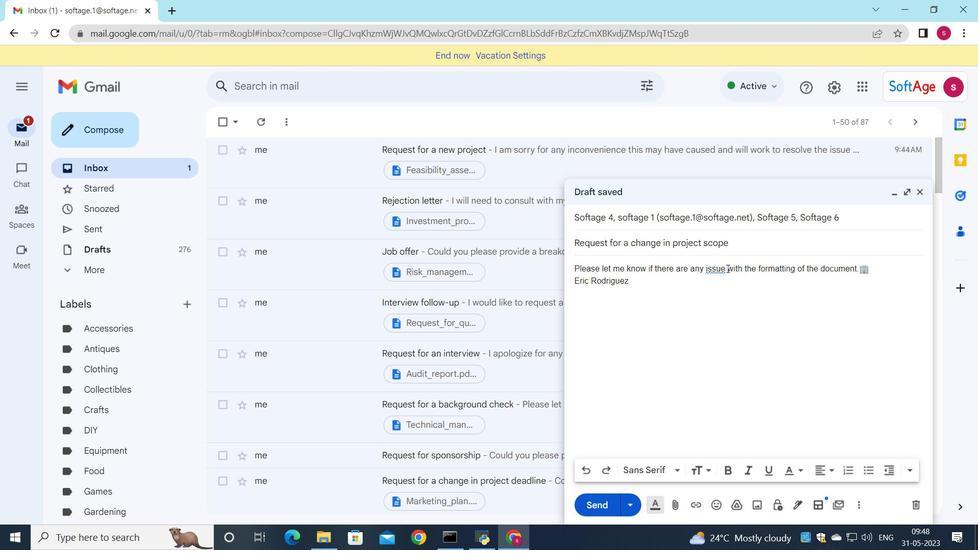 
Action: Mouse pressed left at (725, 268)
Screenshot: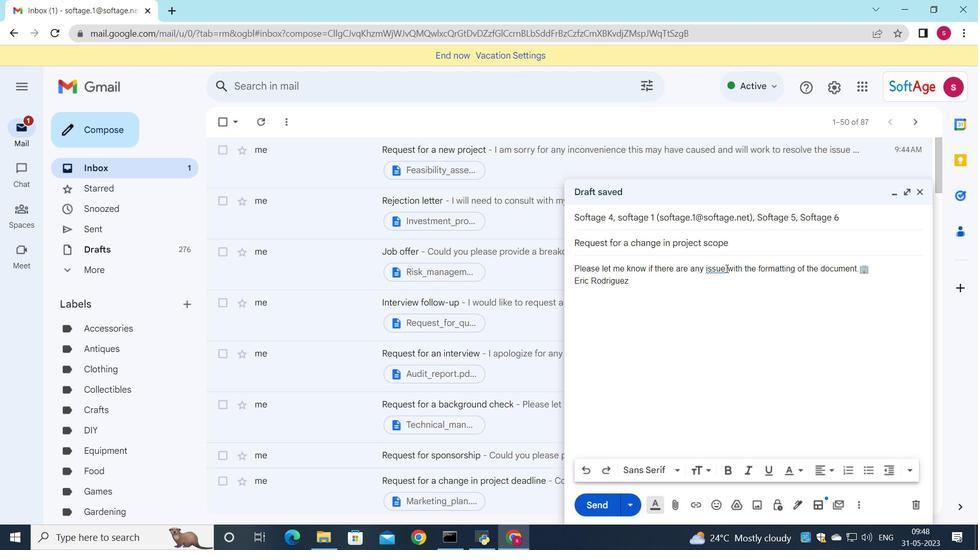 
Action: Mouse moved to (730, 283)
Screenshot: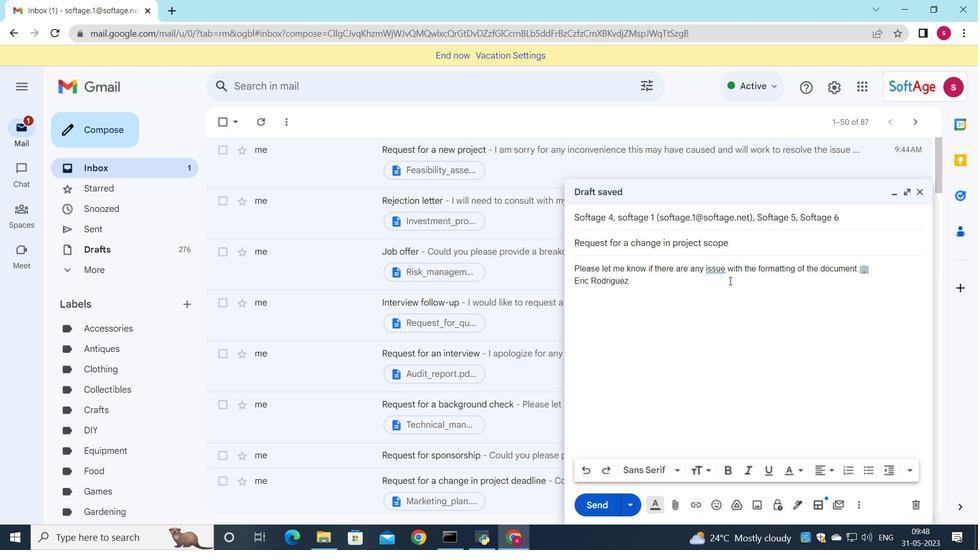 
Action: Key pressed s
Screenshot: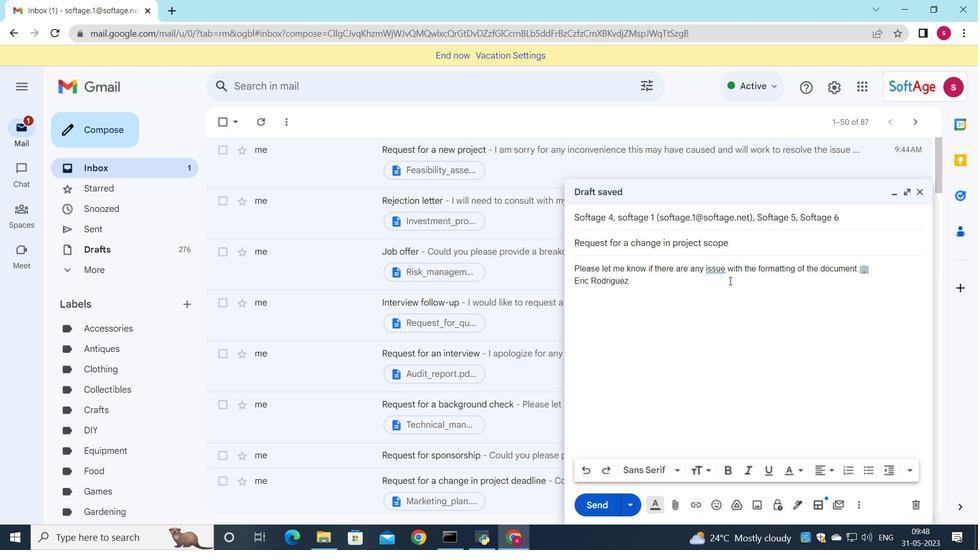 
Action: Mouse moved to (677, 505)
Screenshot: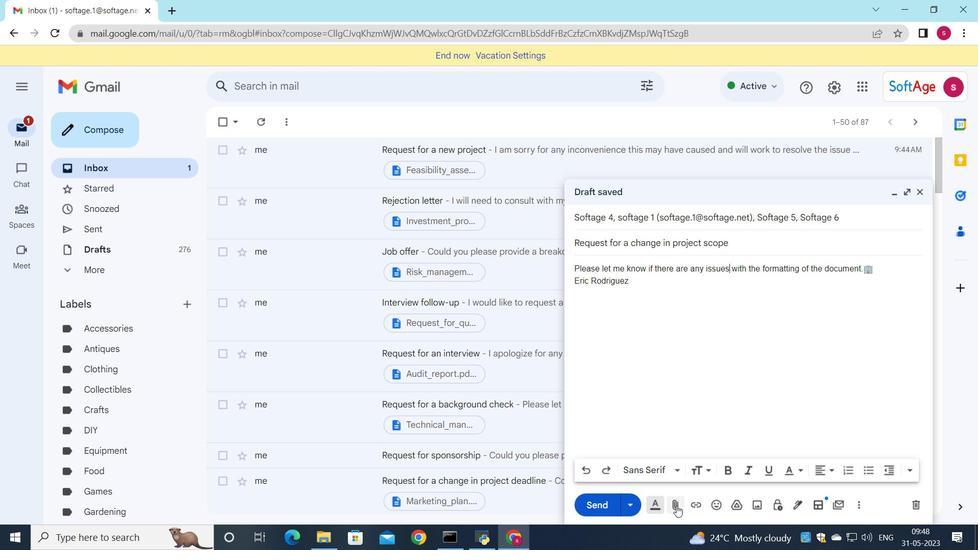 
Action: Mouse pressed left at (677, 505)
Screenshot: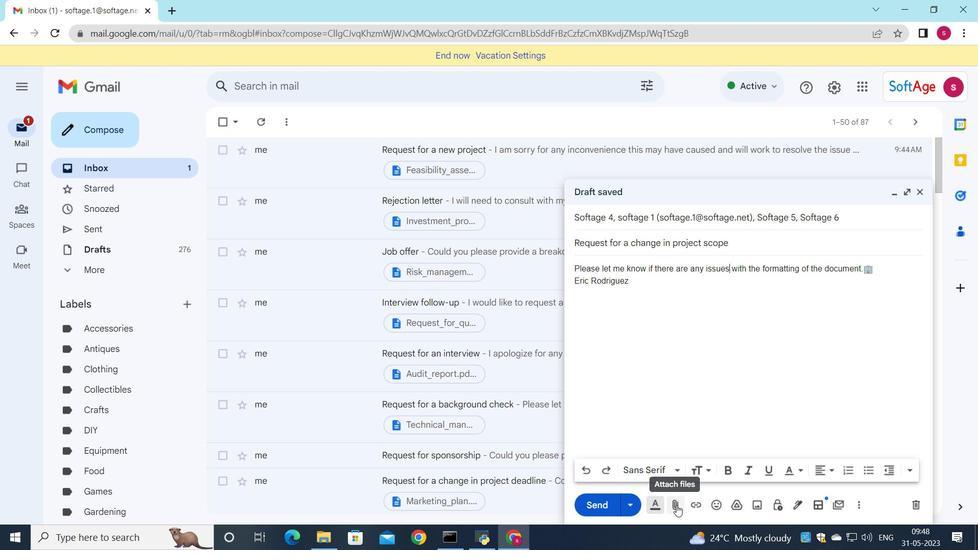 
Action: Mouse moved to (233, 90)
Screenshot: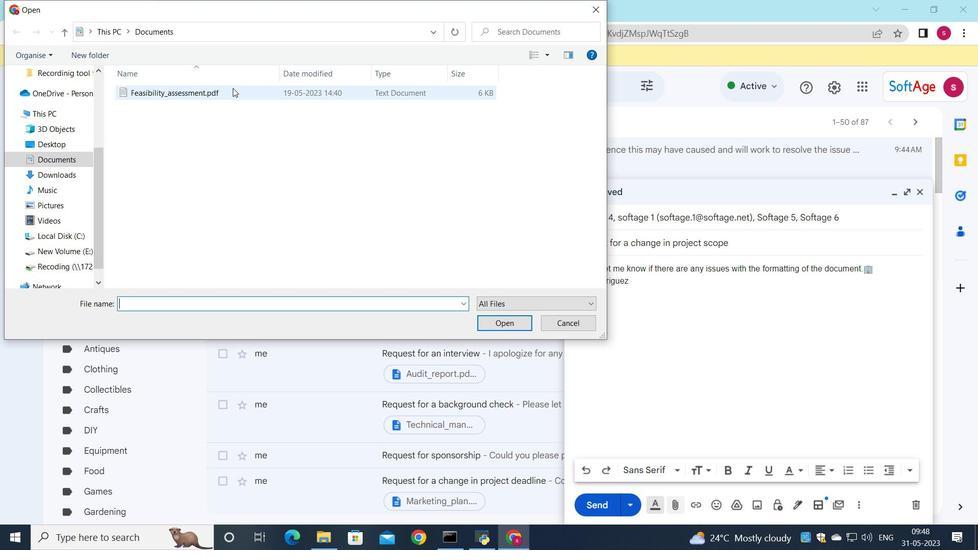 
Action: Mouse pressed left at (233, 90)
Screenshot: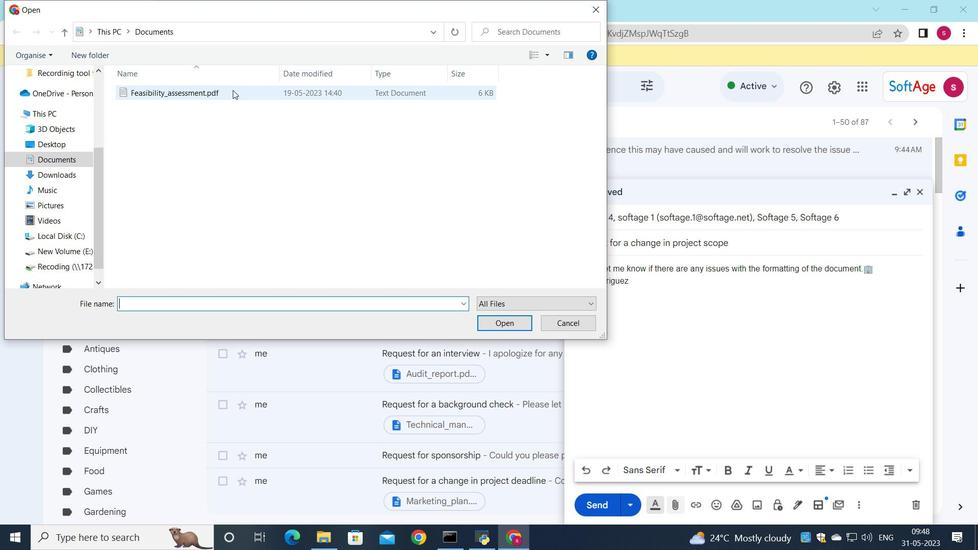 
Action: Mouse moved to (227, 91)
Screenshot: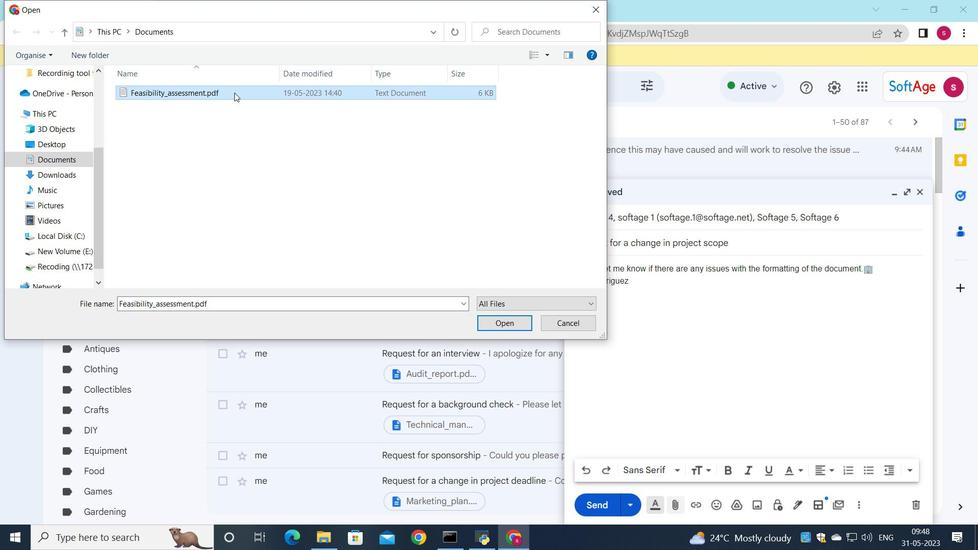 
Action: Mouse pressed left at (227, 91)
Screenshot: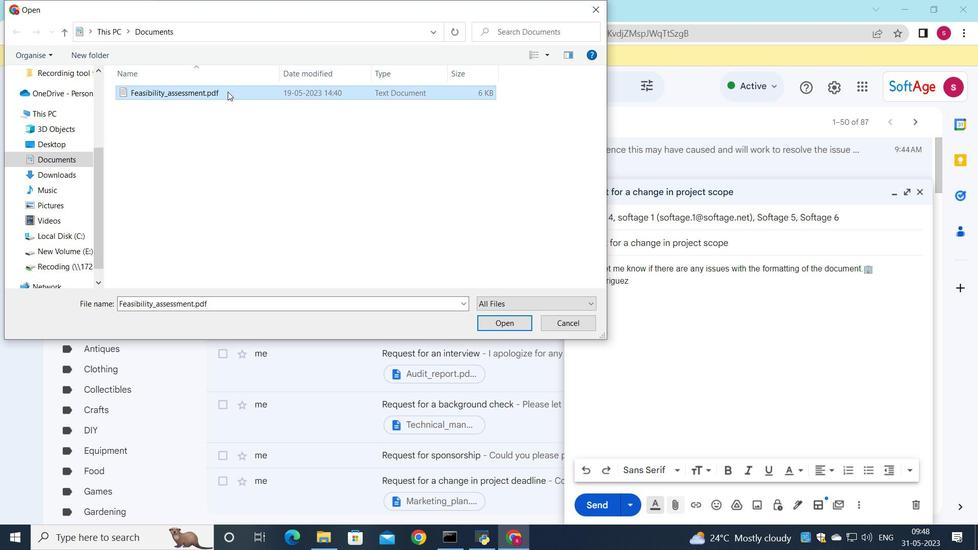 
Action: Mouse moved to (435, 201)
Screenshot: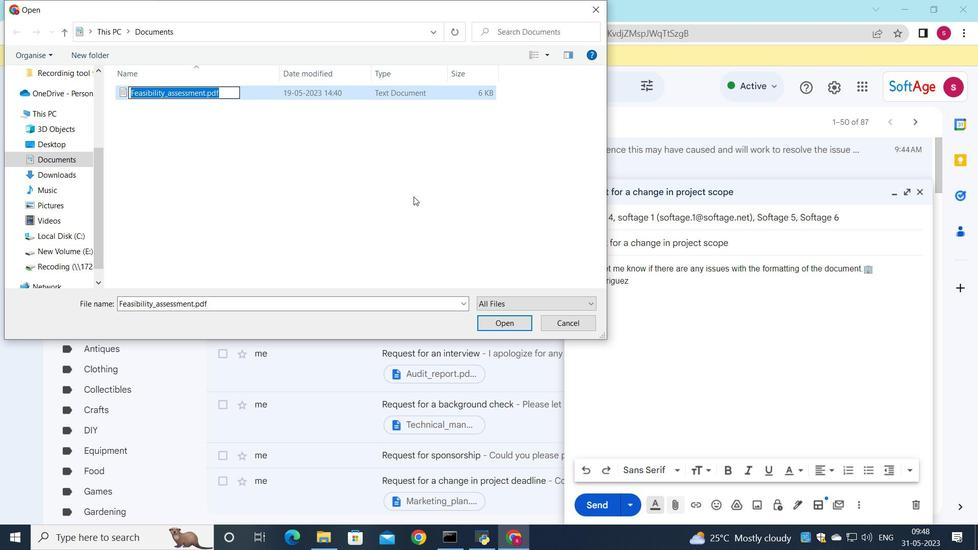 
Action: Key pressed <Key.shift><Key.shift>Press<Key.shift><Key.shift><Key.shift><Key.shift><Key.shift><Key.shift><Key.shift><Key.shift><Key.shift><Key.shift><Key.shift><Key.shift><Key.shift><Key.shift>_release<Key.shift><Key.shift><Key.shift><Key.shift><Key.shift><Key.shift><Key.shift><Key.shift><Key.shift><Key.shift><Key.shift><Key.shift><Key.shift><Key.shift><Key.shift><Key.shift><Key.shift><Key.shift><Key.shift>_draft.docx
Screenshot: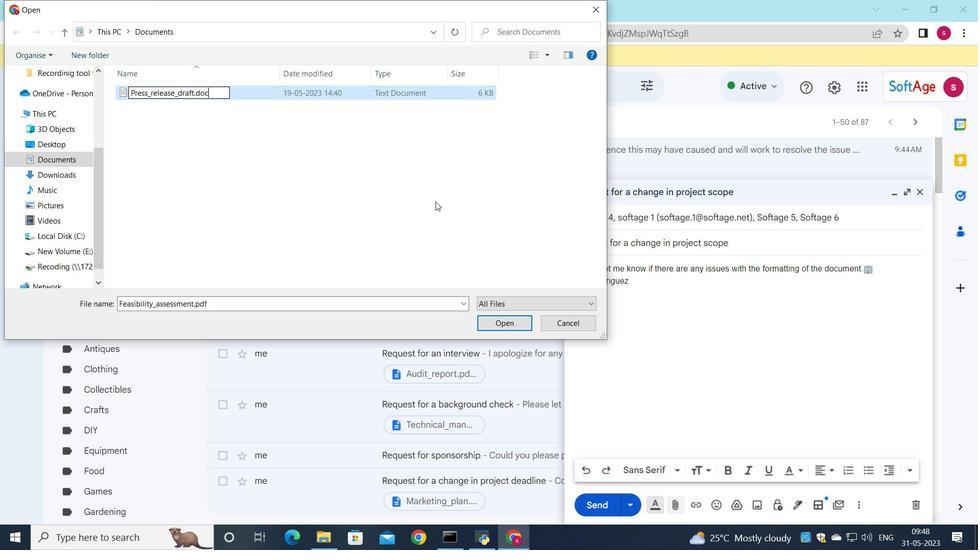 
Action: Mouse moved to (242, 94)
Screenshot: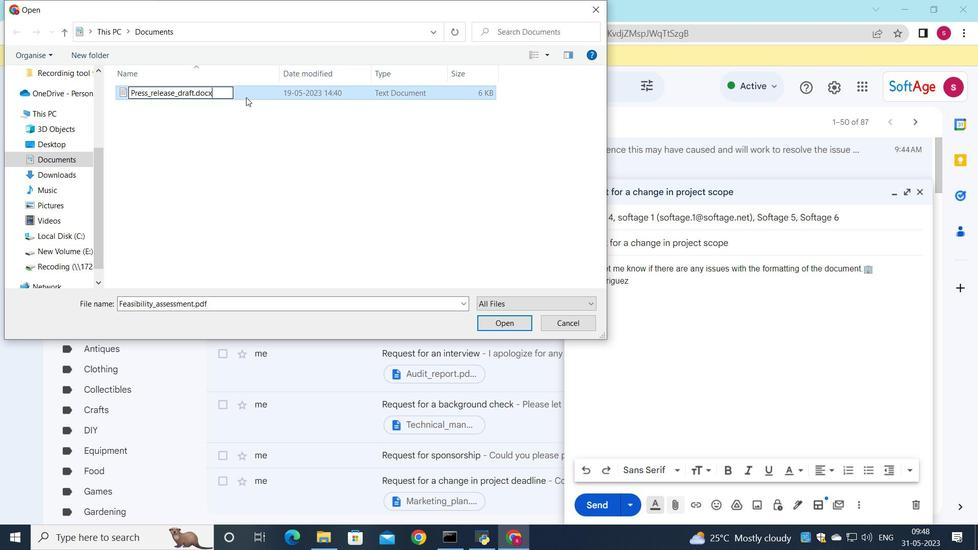 
Action: Mouse pressed left at (242, 94)
Screenshot: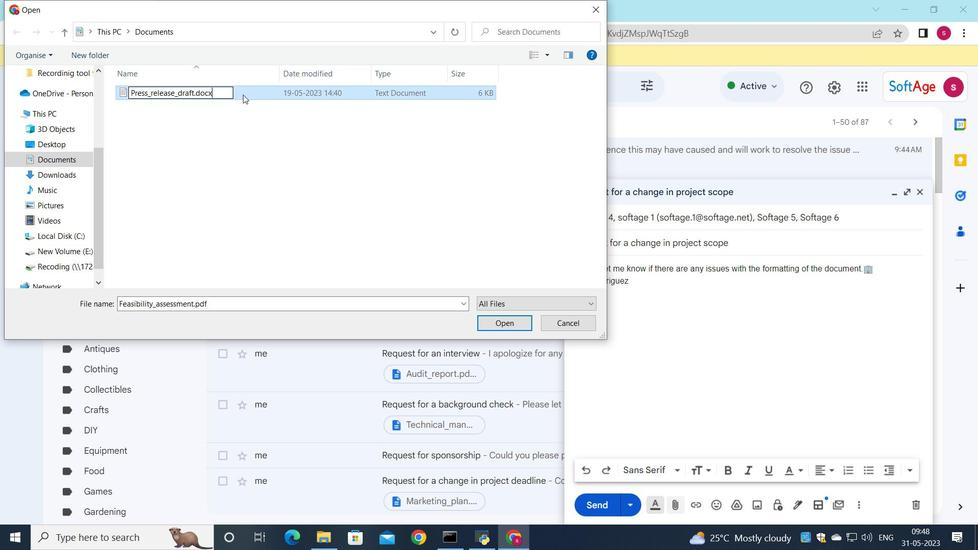 
Action: Mouse moved to (516, 325)
Screenshot: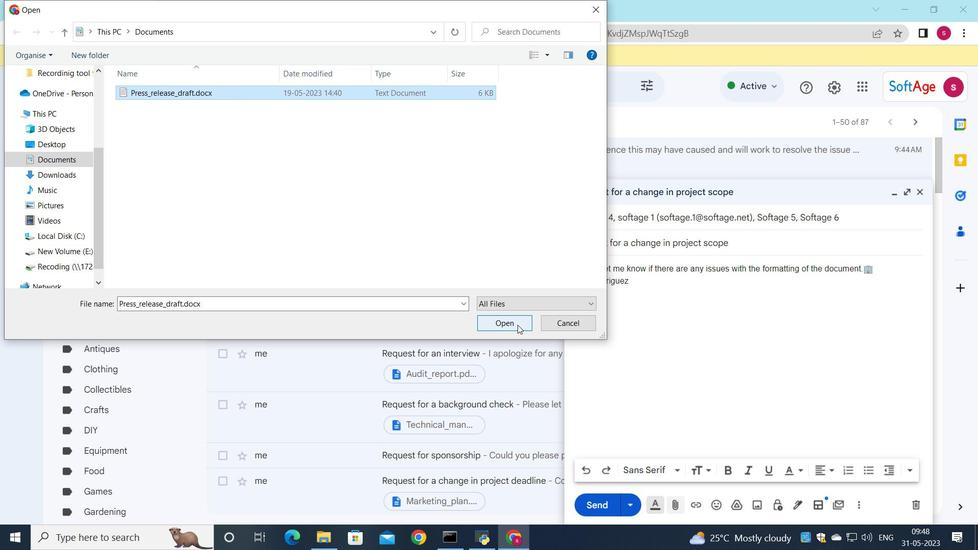 
Action: Mouse pressed left at (516, 325)
Screenshot: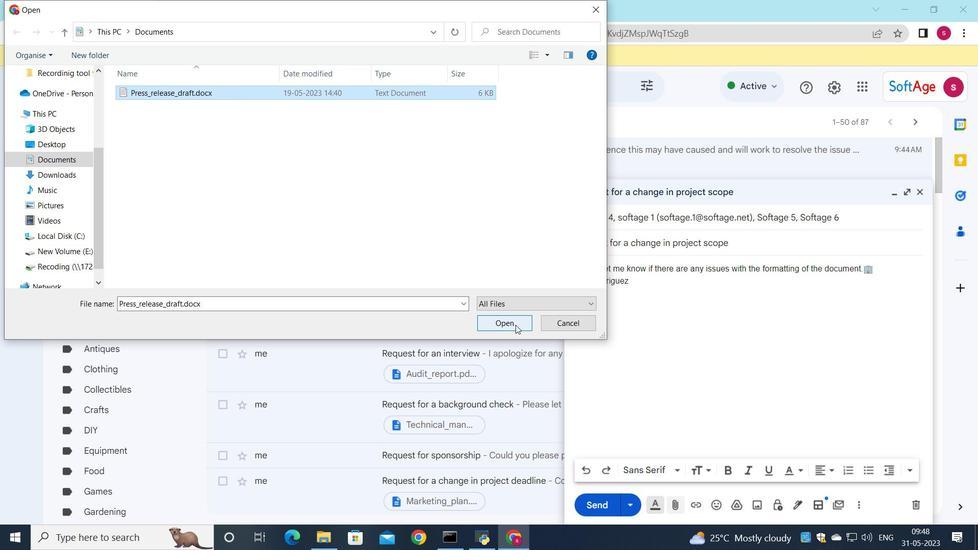 
Action: Mouse moved to (603, 507)
Screenshot: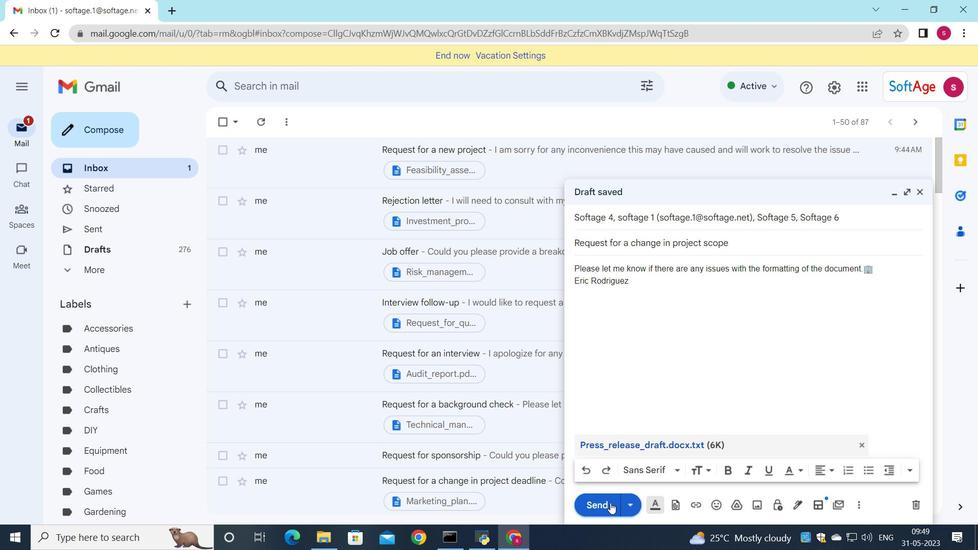 
Action: Mouse pressed left at (603, 507)
Screenshot: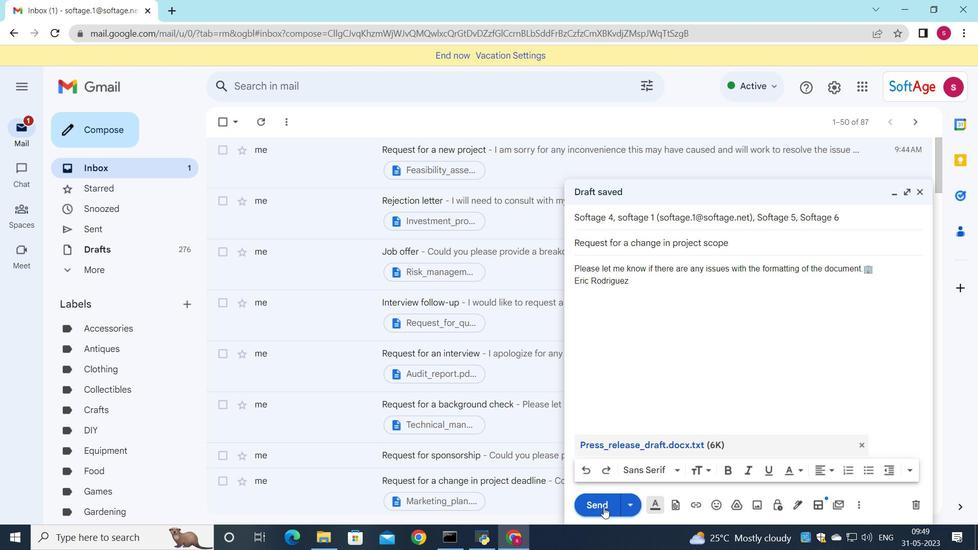 
Action: Mouse moved to (526, 173)
Screenshot: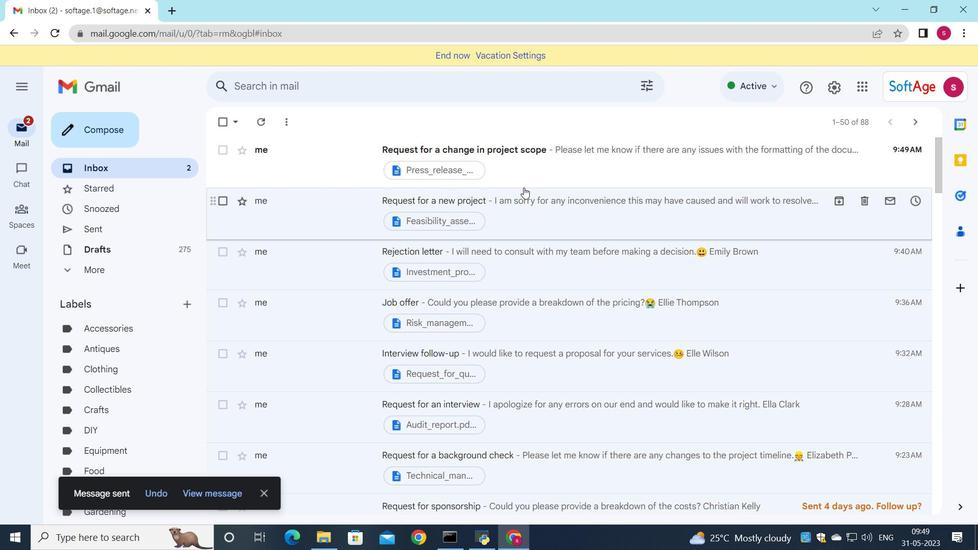 
Action: Mouse pressed left at (526, 173)
Screenshot: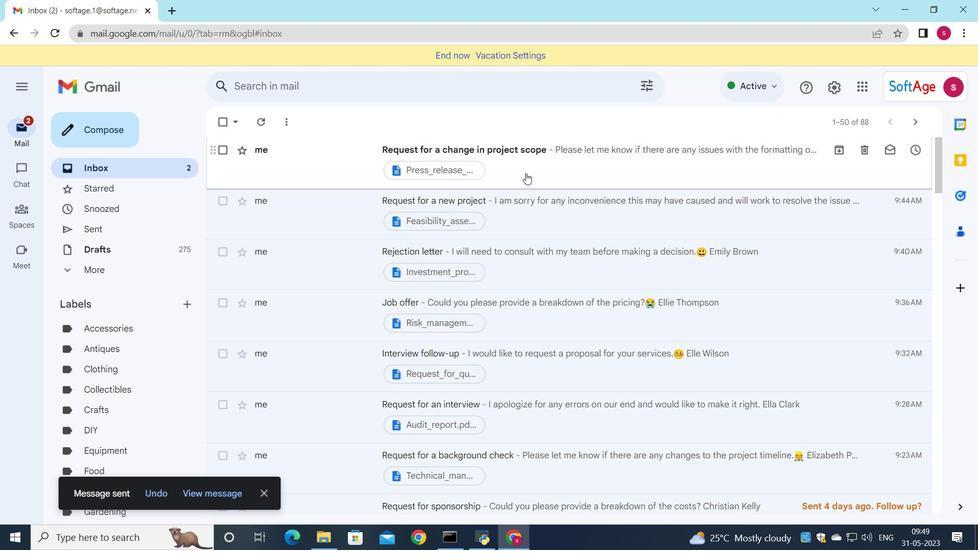 
Action: Mouse moved to (584, 269)
Screenshot: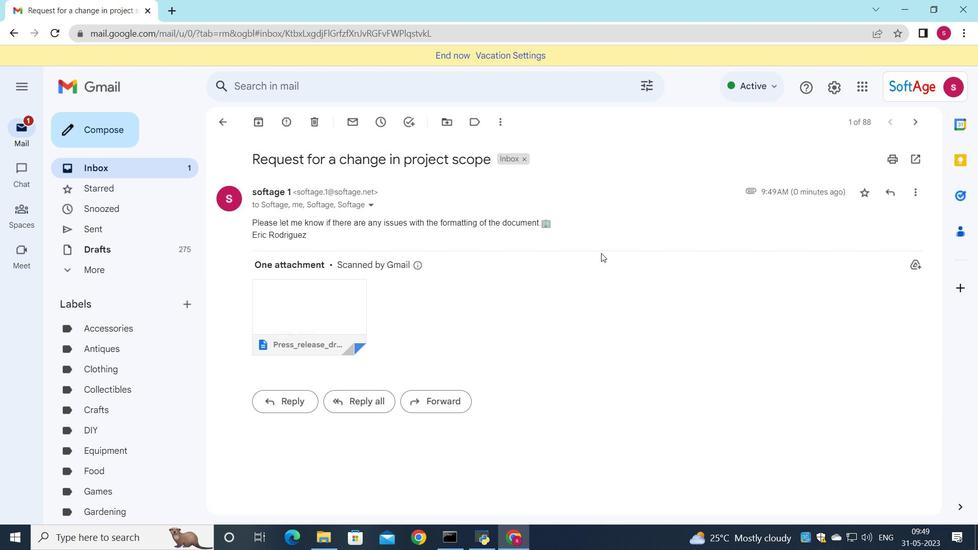 
